 Task: Find connections with filter location Noyon with filter topic #linkedinprofileswith filter profile language German with filter current company NCS Group with filter school The Cathedral and John Connon School with filter industry Urban Transit Services with filter service category Headshot Photography with filter keywords title Web Designer
Action: Mouse moved to (613, 106)
Screenshot: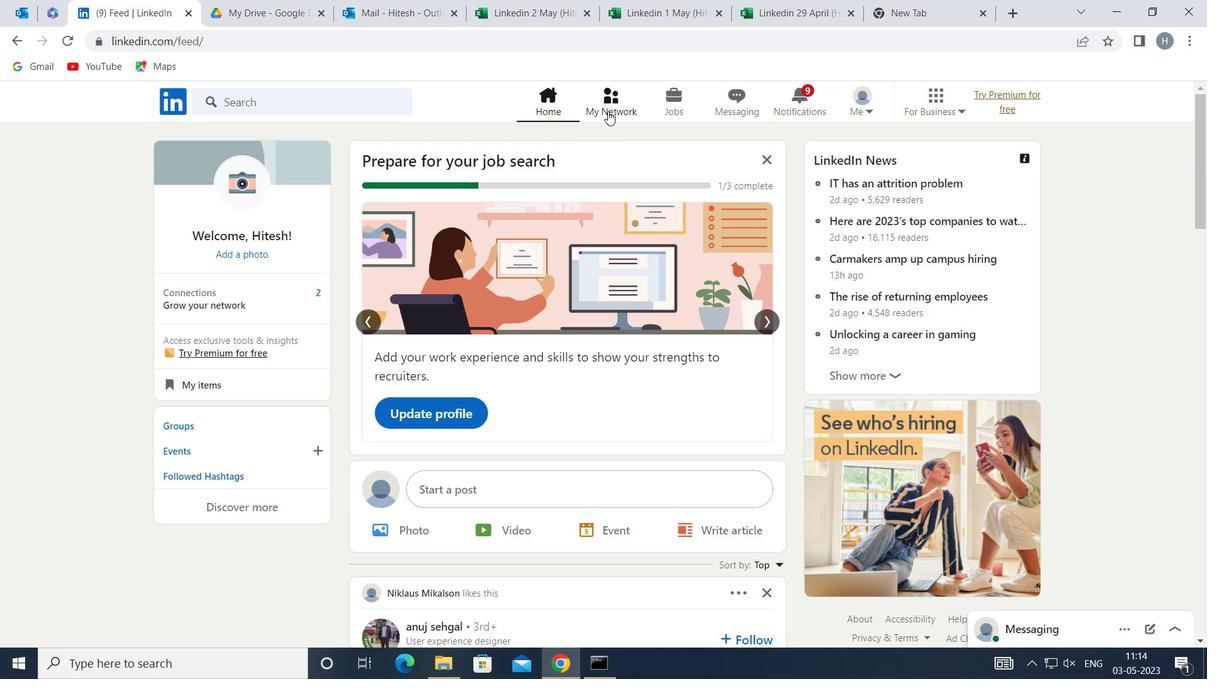 
Action: Mouse pressed left at (613, 106)
Screenshot: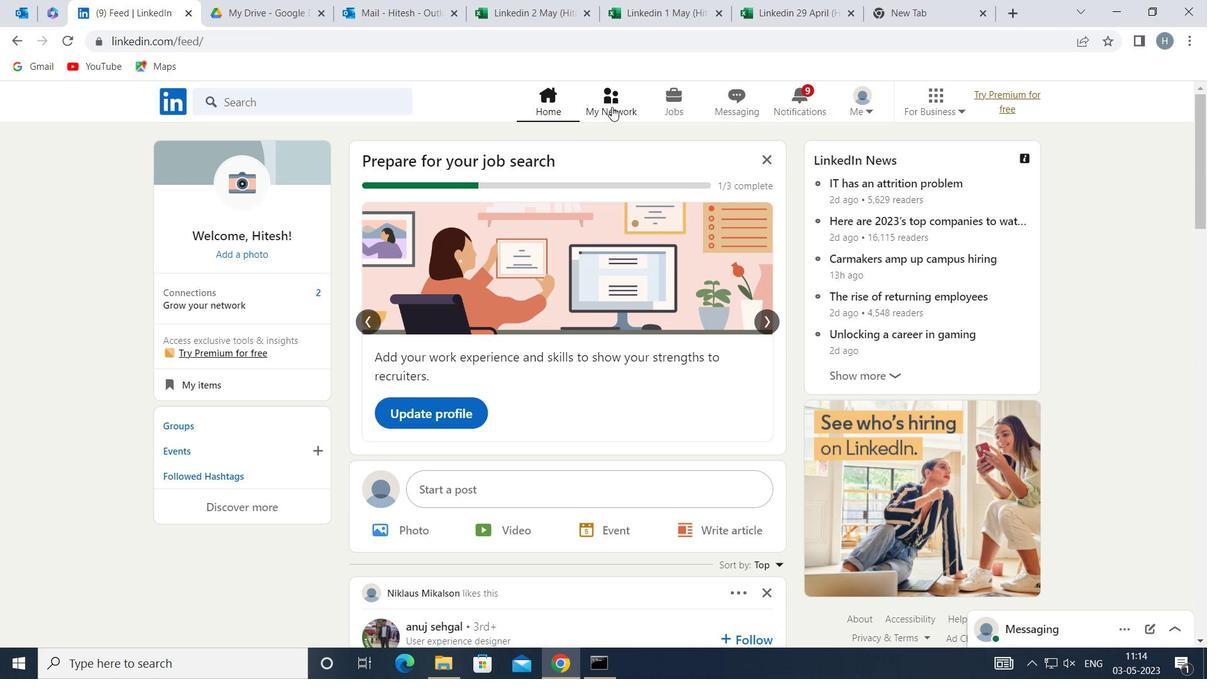 
Action: Mouse moved to (337, 190)
Screenshot: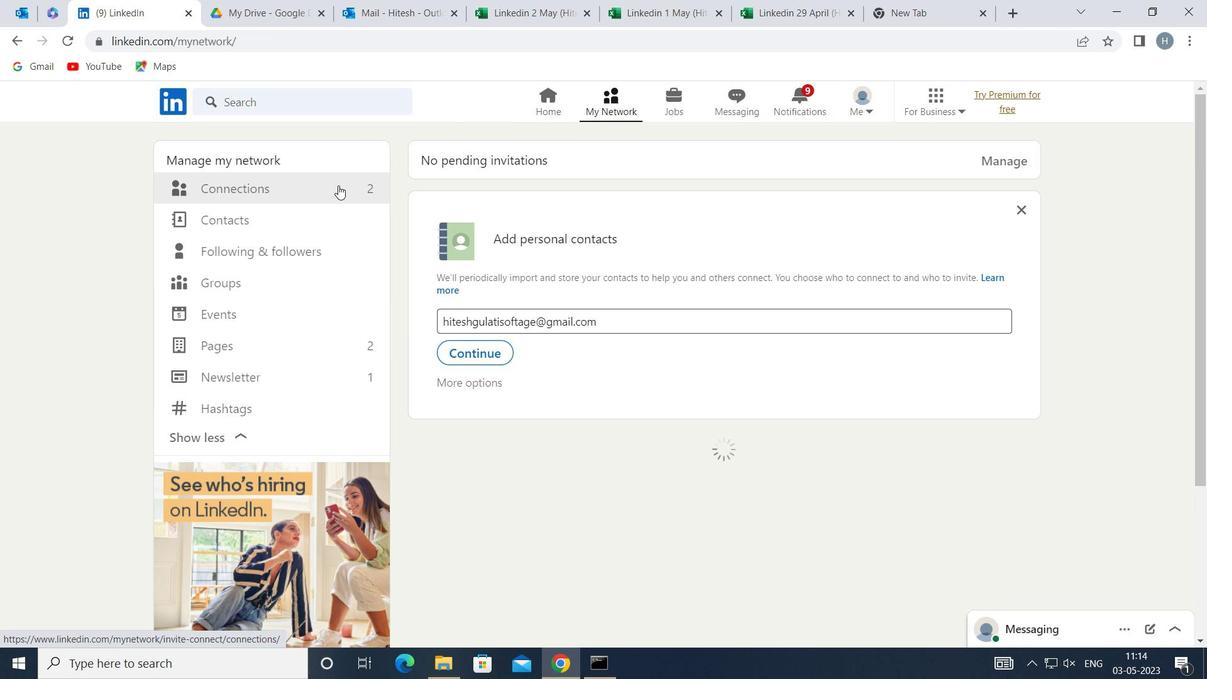 
Action: Mouse pressed left at (337, 190)
Screenshot: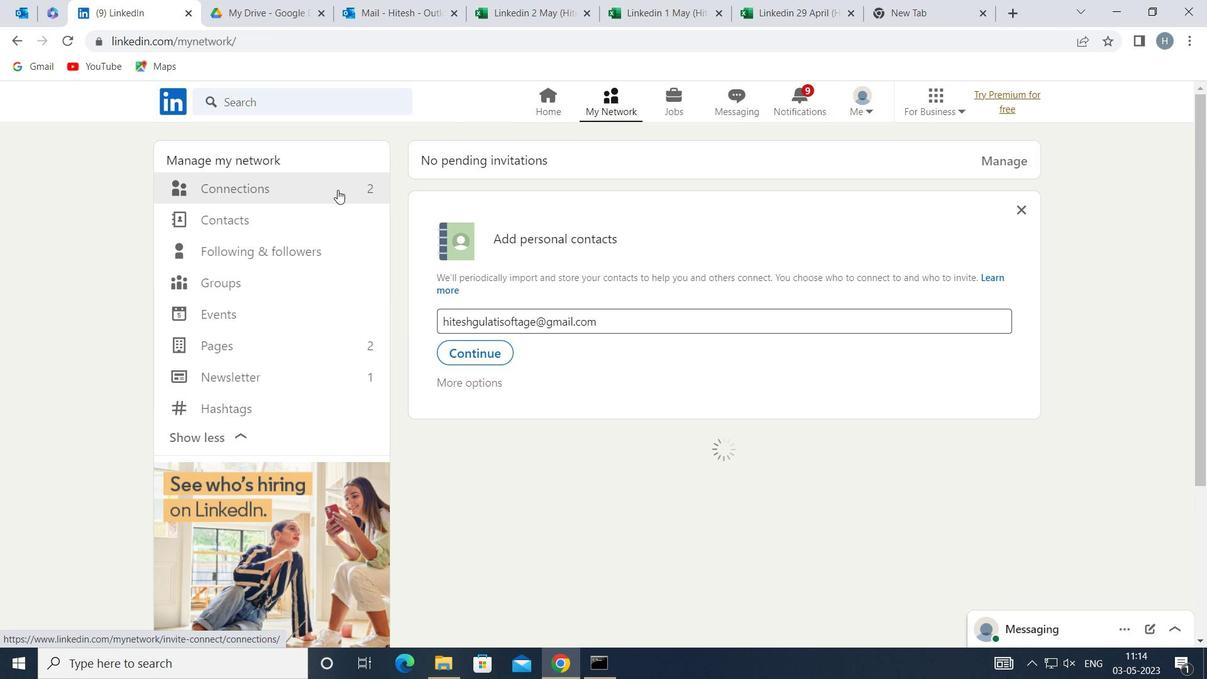 
Action: Mouse moved to (719, 185)
Screenshot: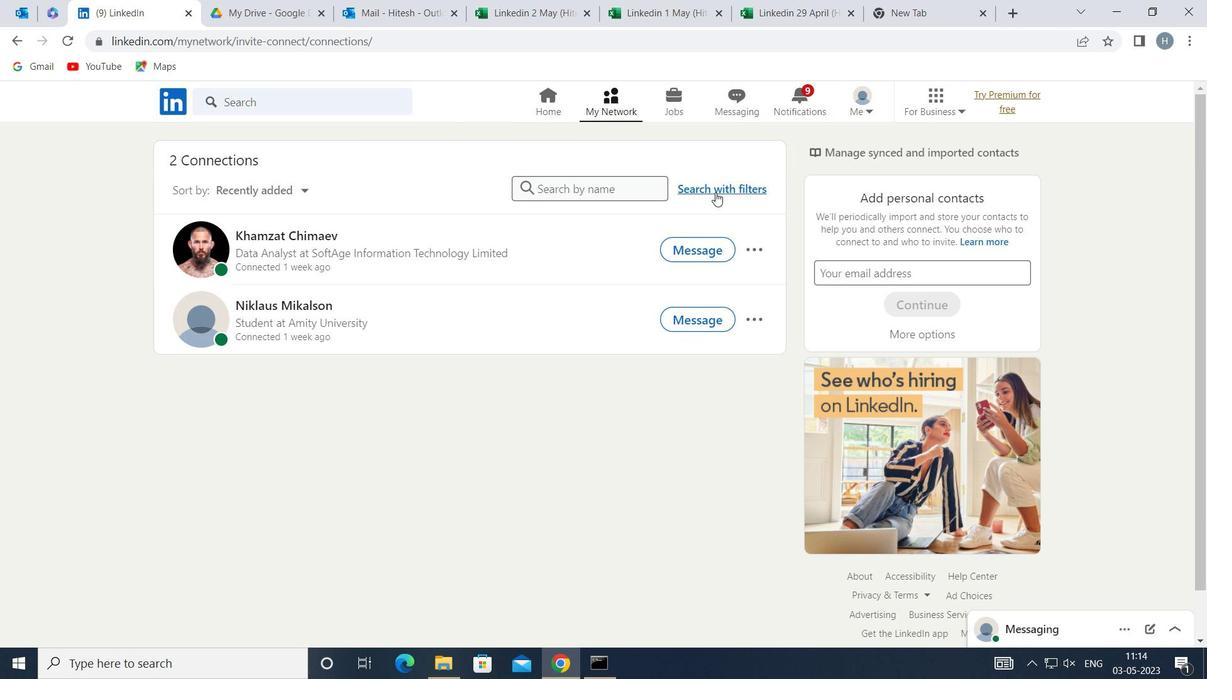 
Action: Mouse pressed left at (719, 185)
Screenshot: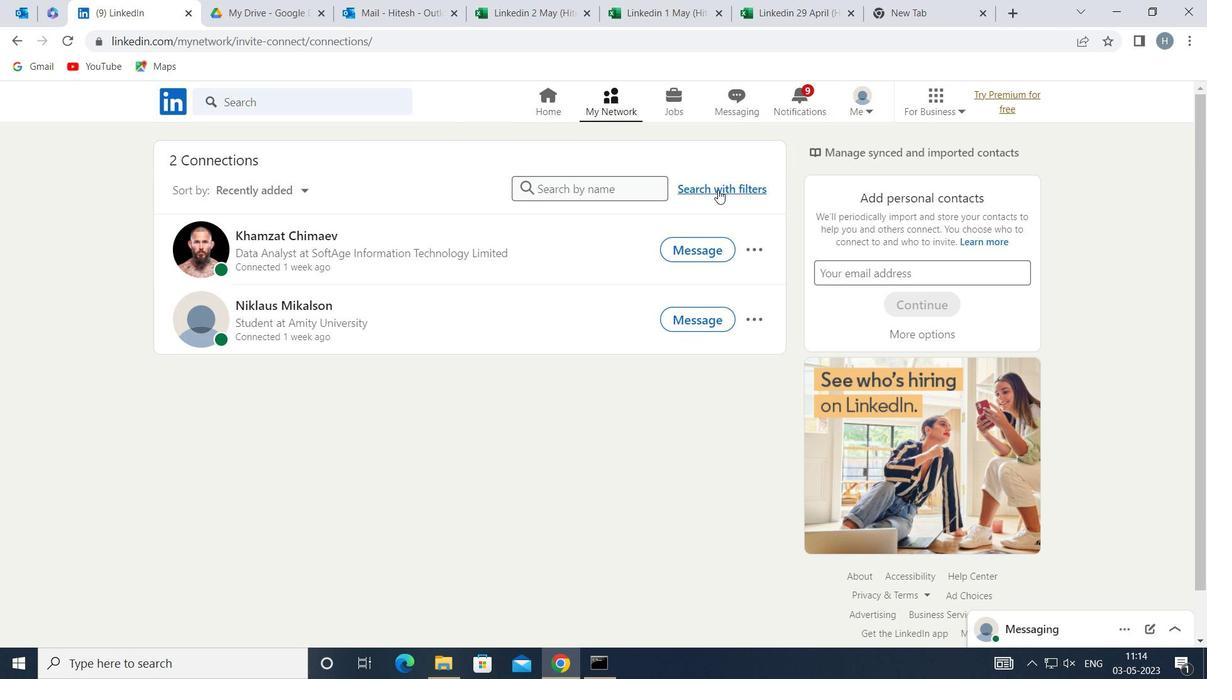 
Action: Mouse moved to (656, 147)
Screenshot: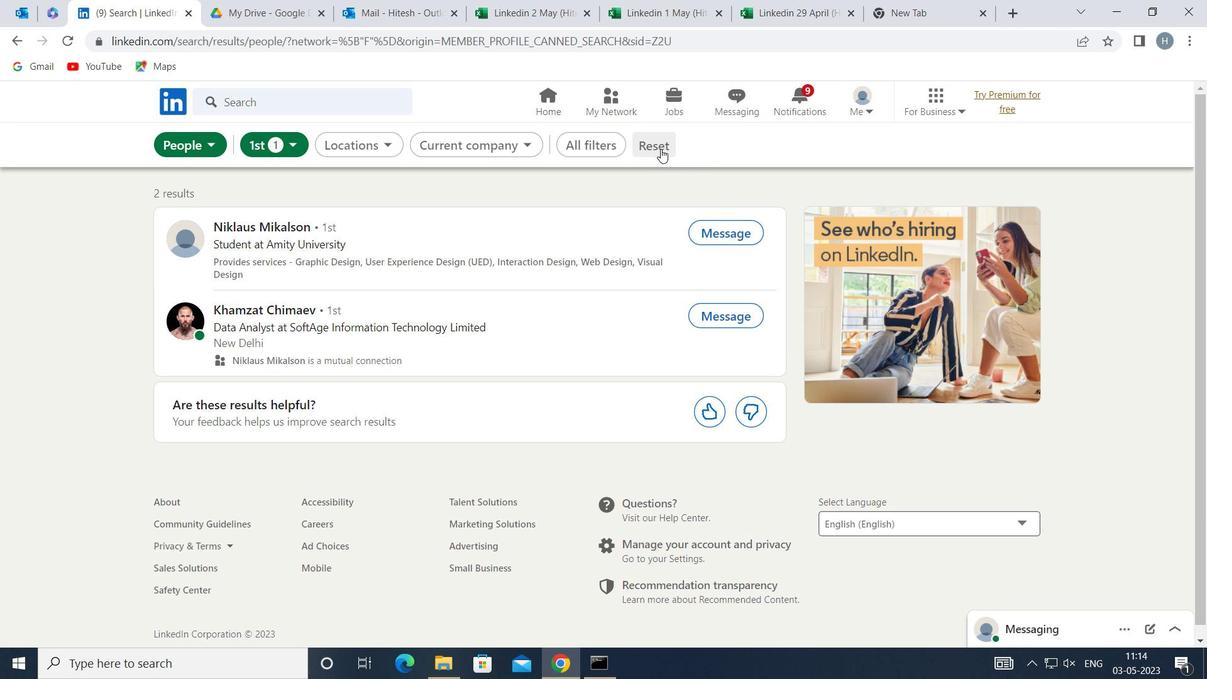 
Action: Mouse pressed left at (656, 147)
Screenshot: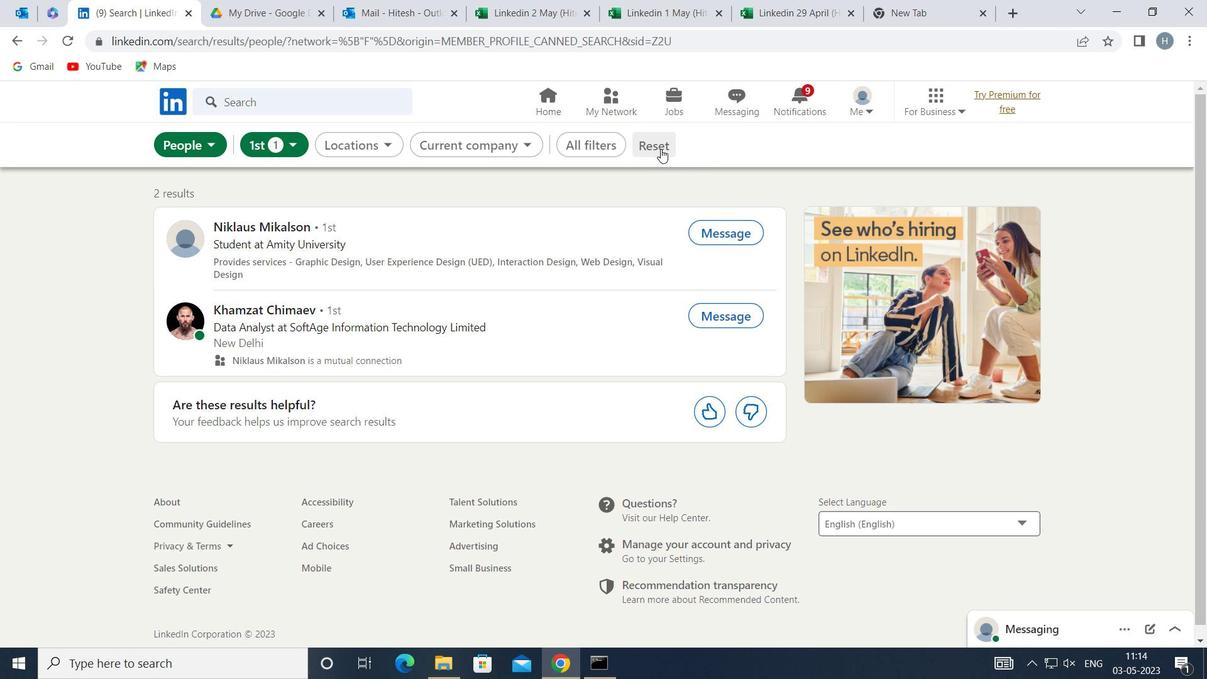
Action: Mouse moved to (638, 143)
Screenshot: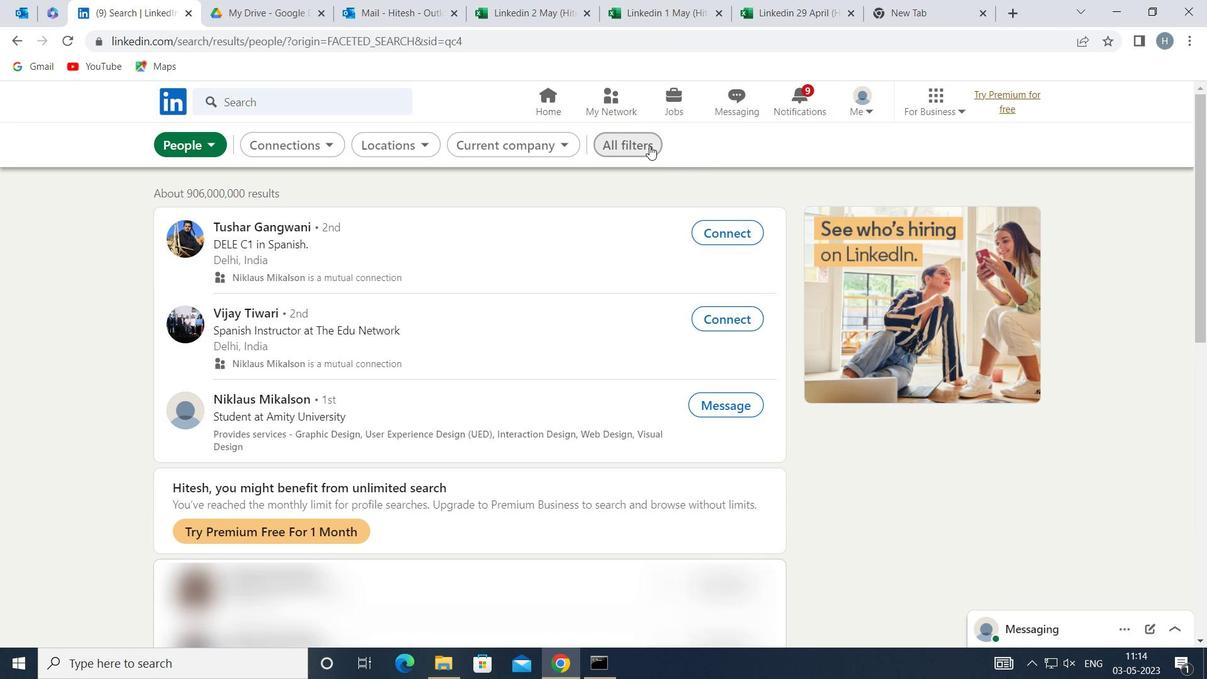 
Action: Mouse pressed left at (638, 143)
Screenshot: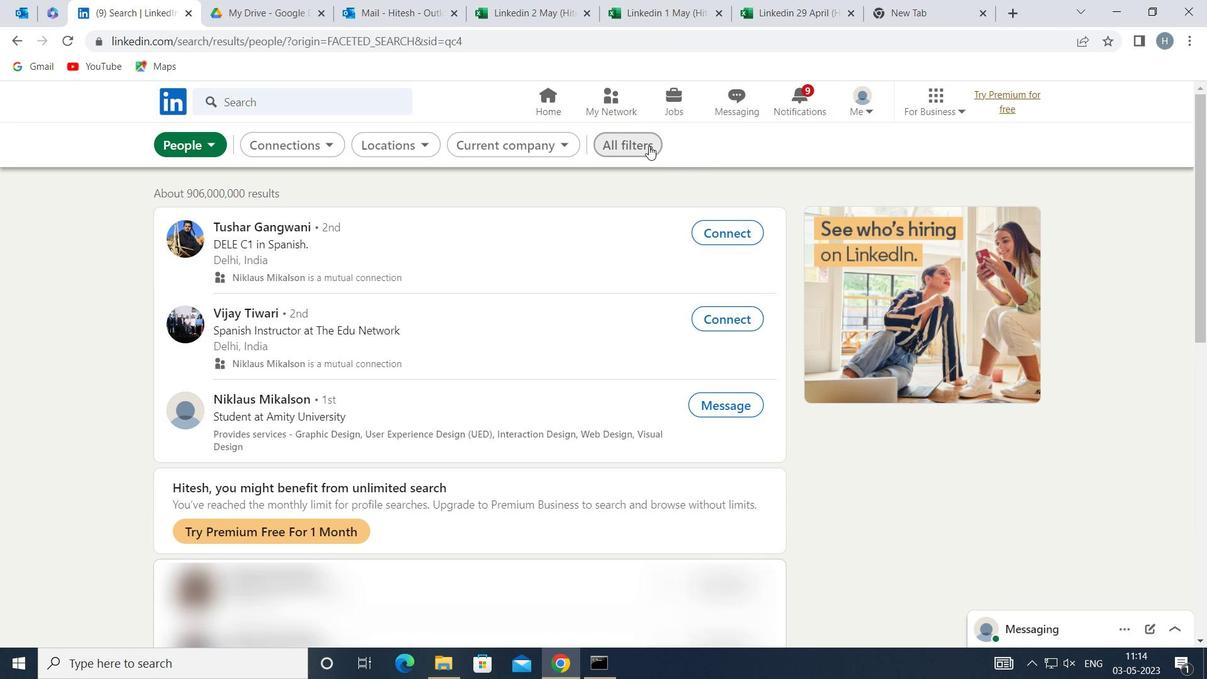 
Action: Mouse moved to (889, 366)
Screenshot: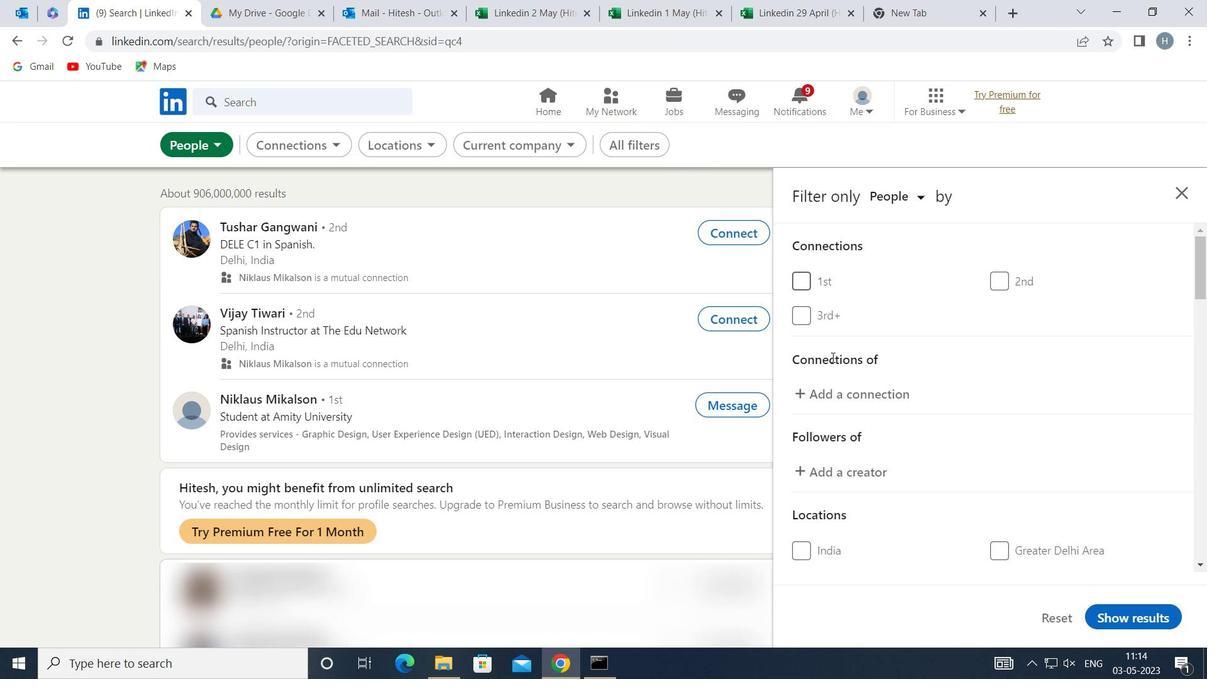 
Action: Mouse scrolled (889, 365) with delta (0, 0)
Screenshot: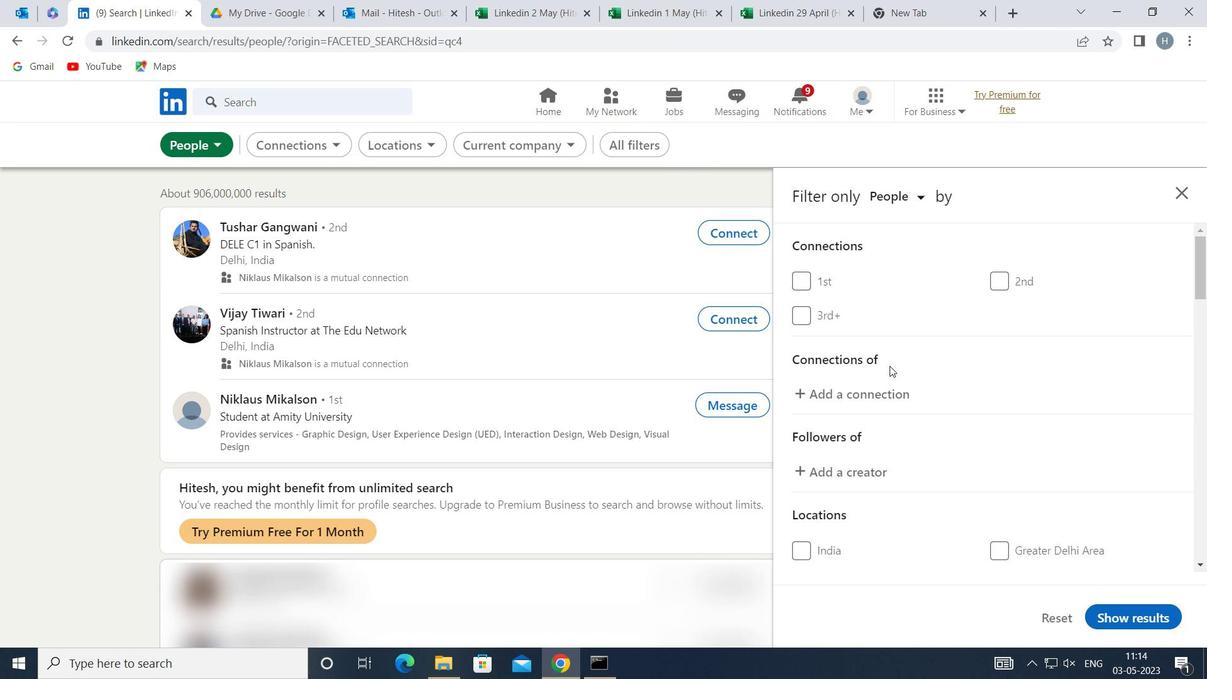 
Action: Mouse moved to (889, 366)
Screenshot: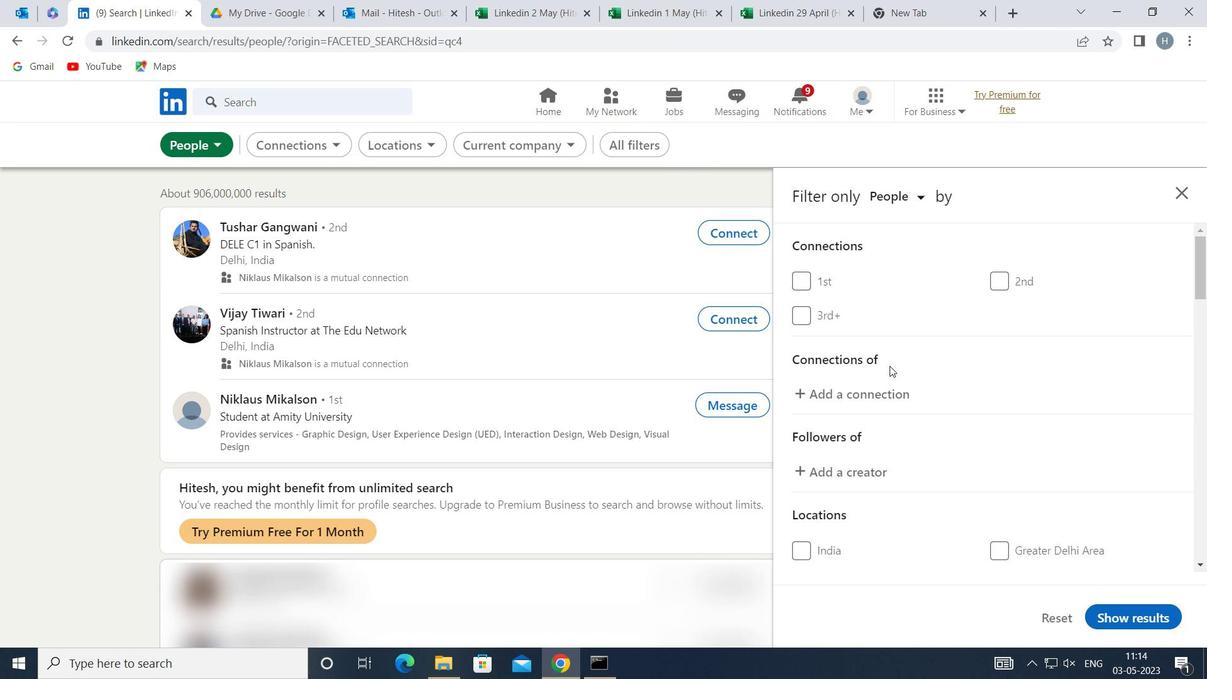 
Action: Mouse scrolled (889, 365) with delta (0, 0)
Screenshot: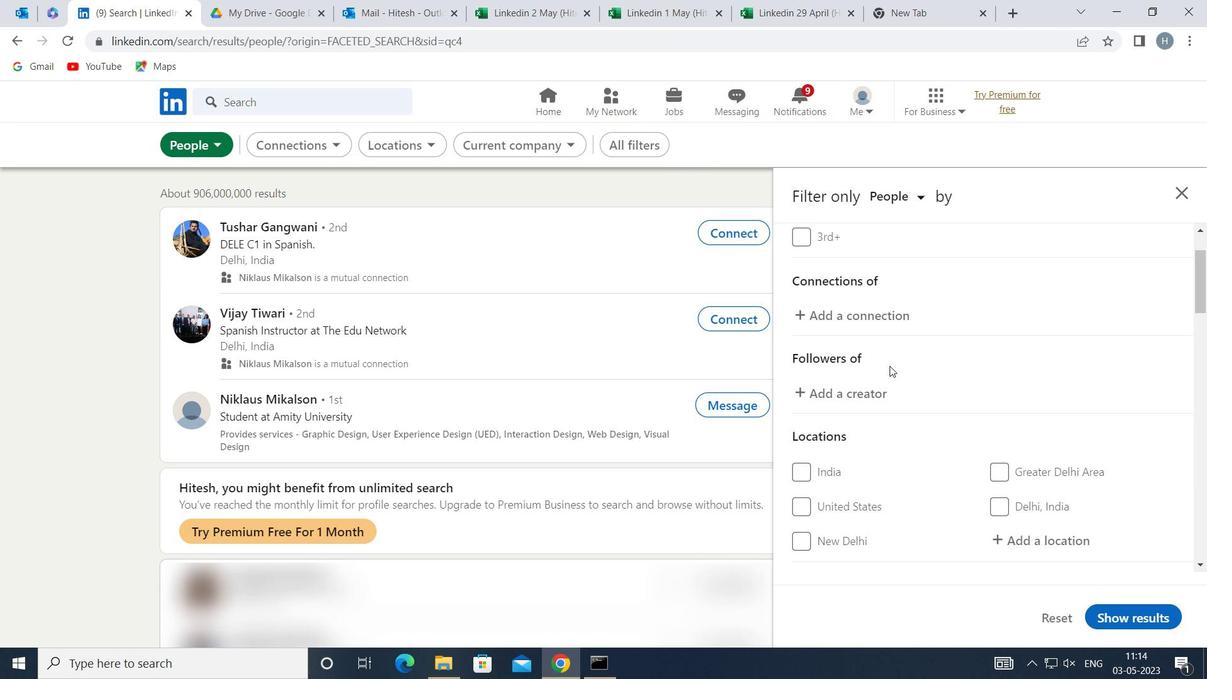 
Action: Mouse moved to (1028, 460)
Screenshot: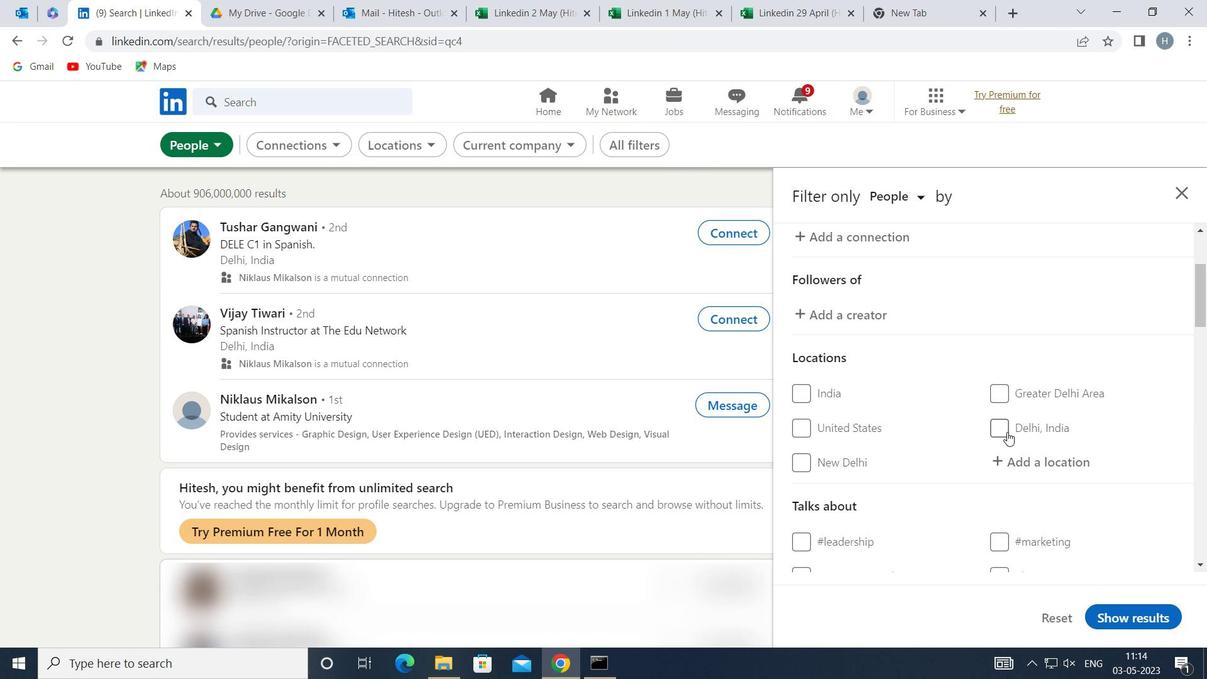 
Action: Mouse pressed left at (1028, 460)
Screenshot: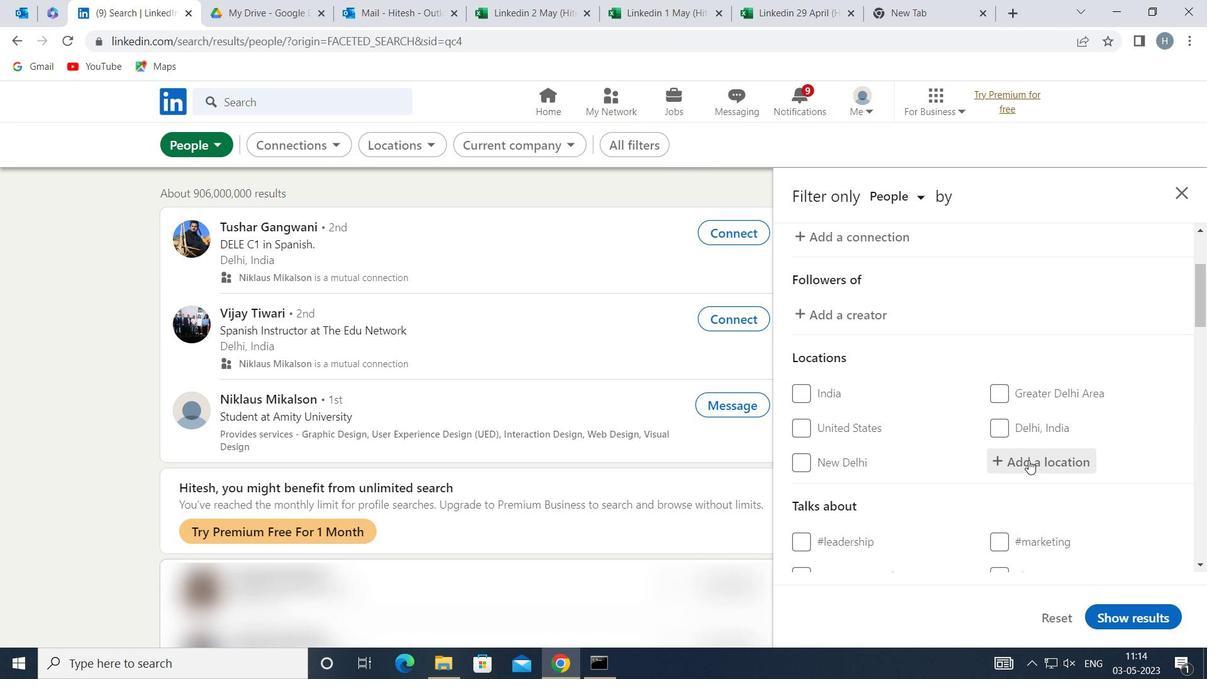 
Action: Key pressed <Key.shift>NOYON
Screenshot: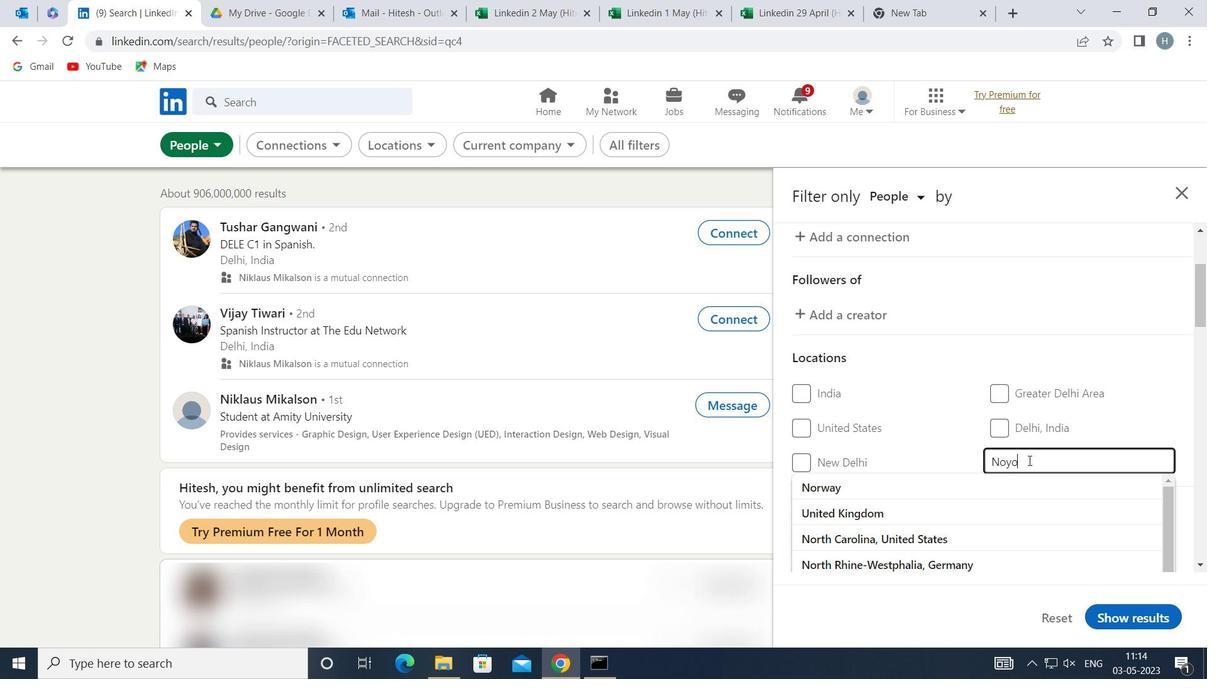 
Action: Mouse moved to (1077, 458)
Screenshot: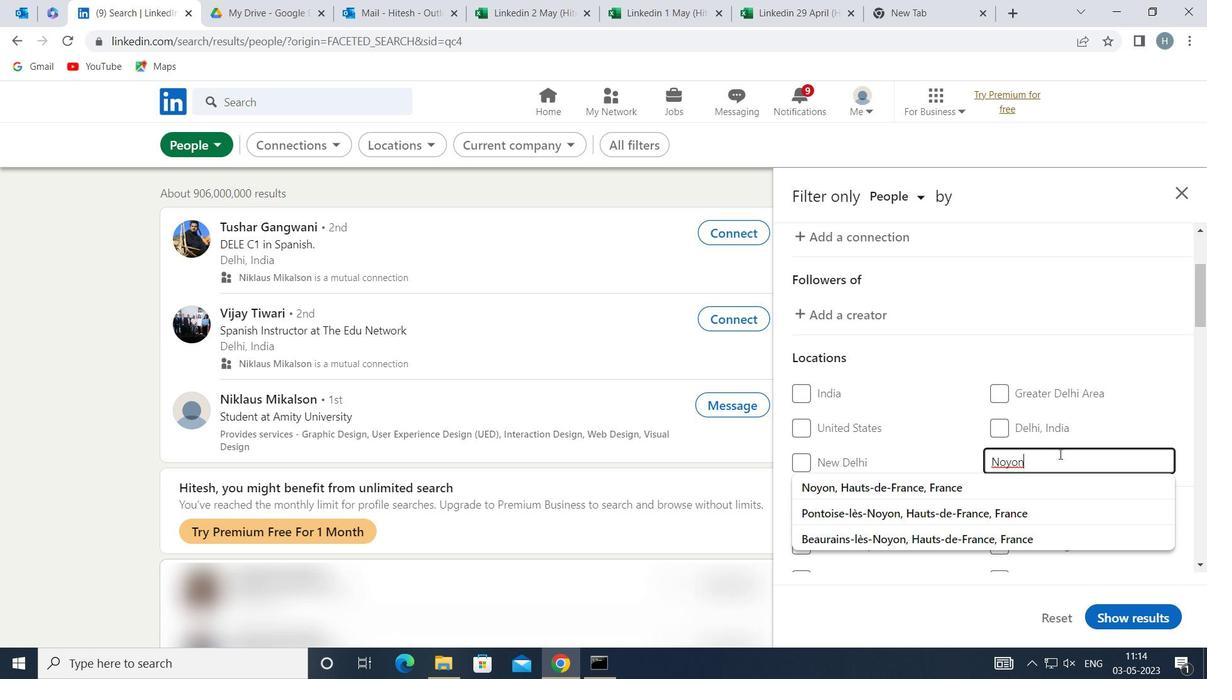 
Action: Key pressed <Key.enter>
Screenshot: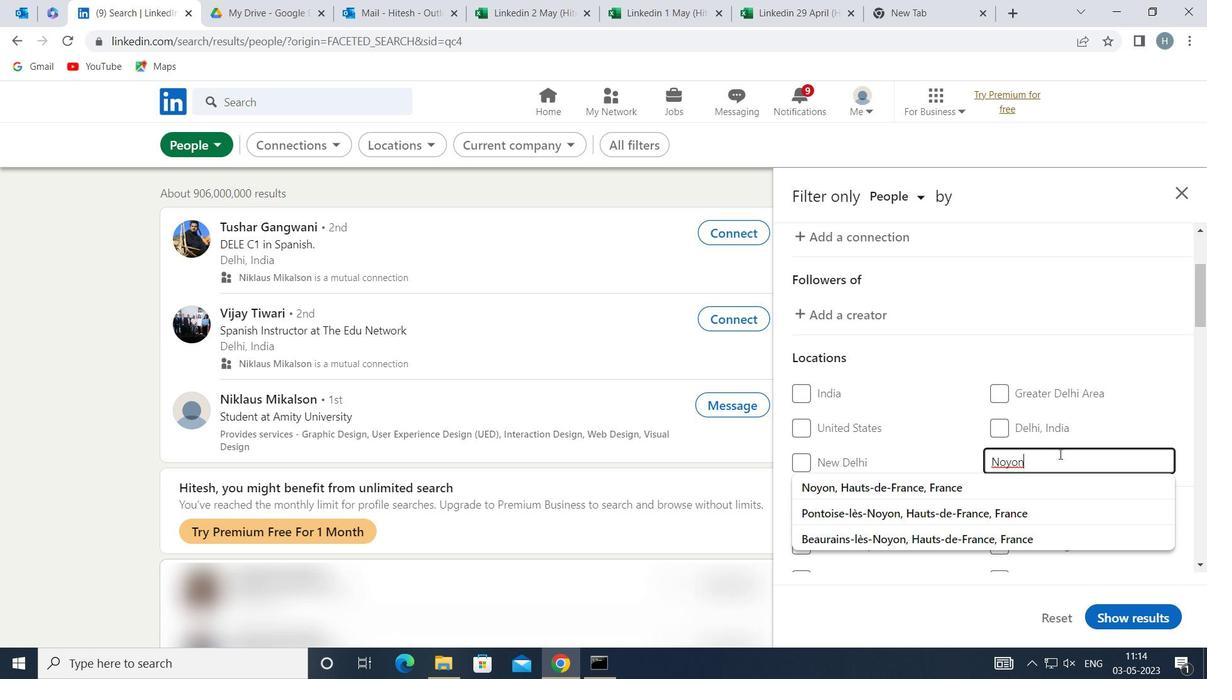 
Action: Mouse moved to (1075, 466)
Screenshot: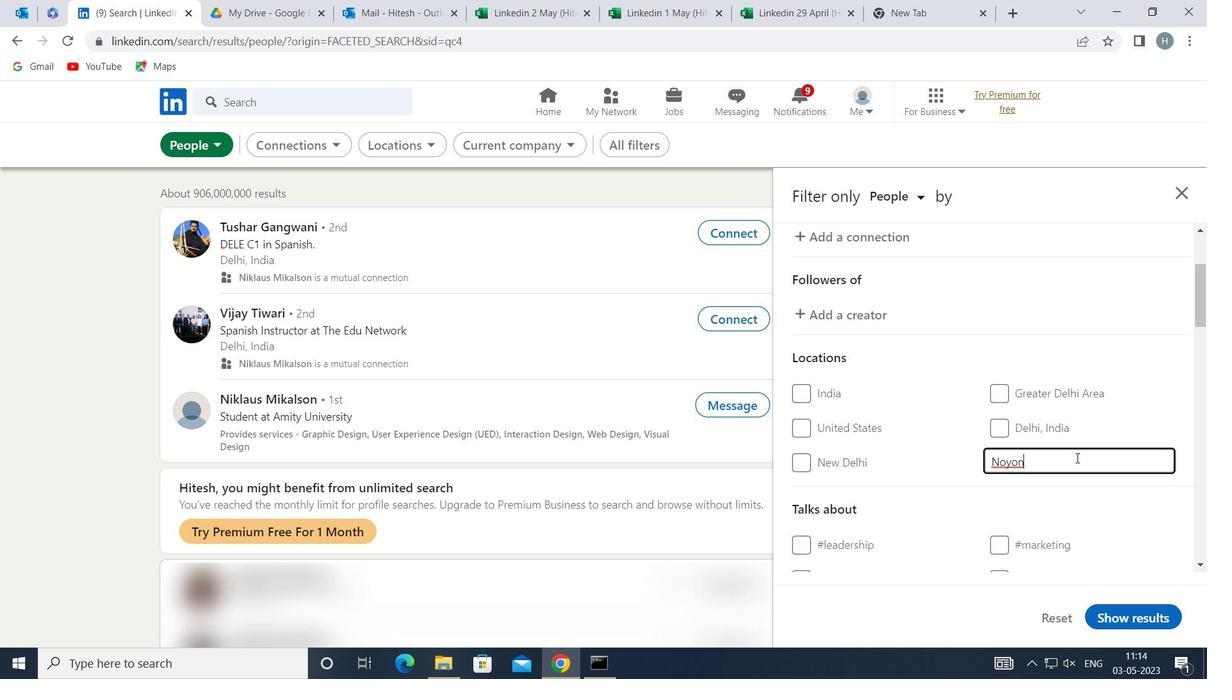 
Action: Mouse pressed left at (1075, 466)
Screenshot: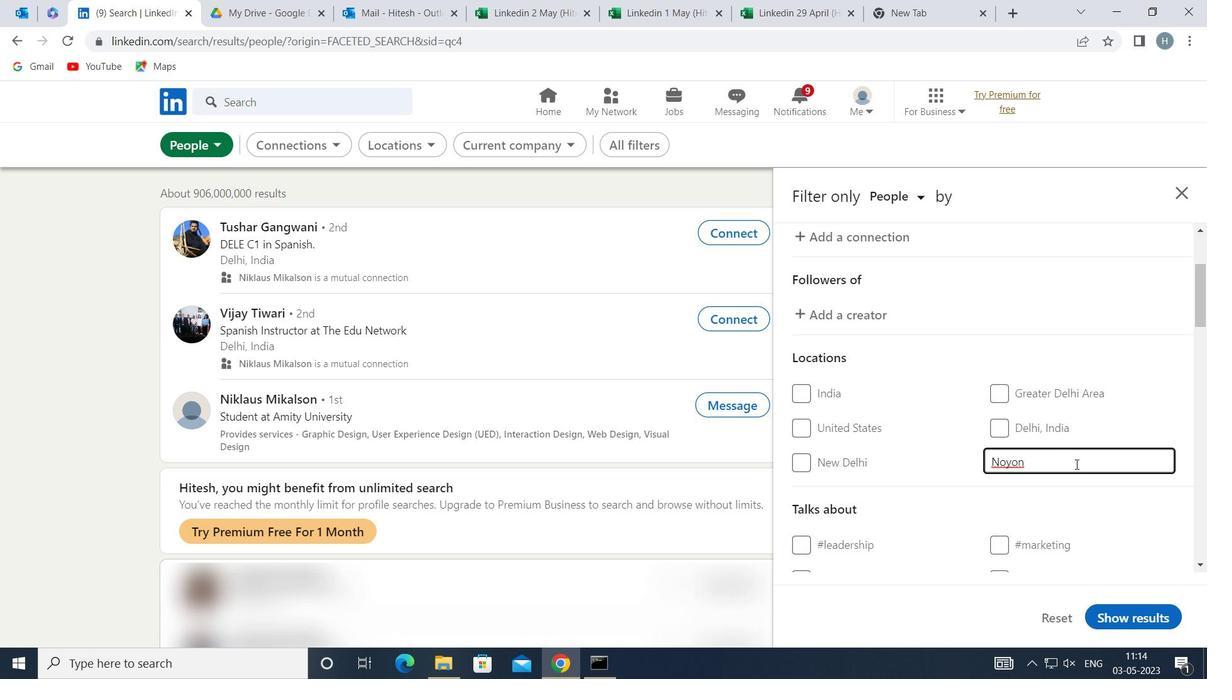 
Action: Mouse moved to (1135, 416)
Screenshot: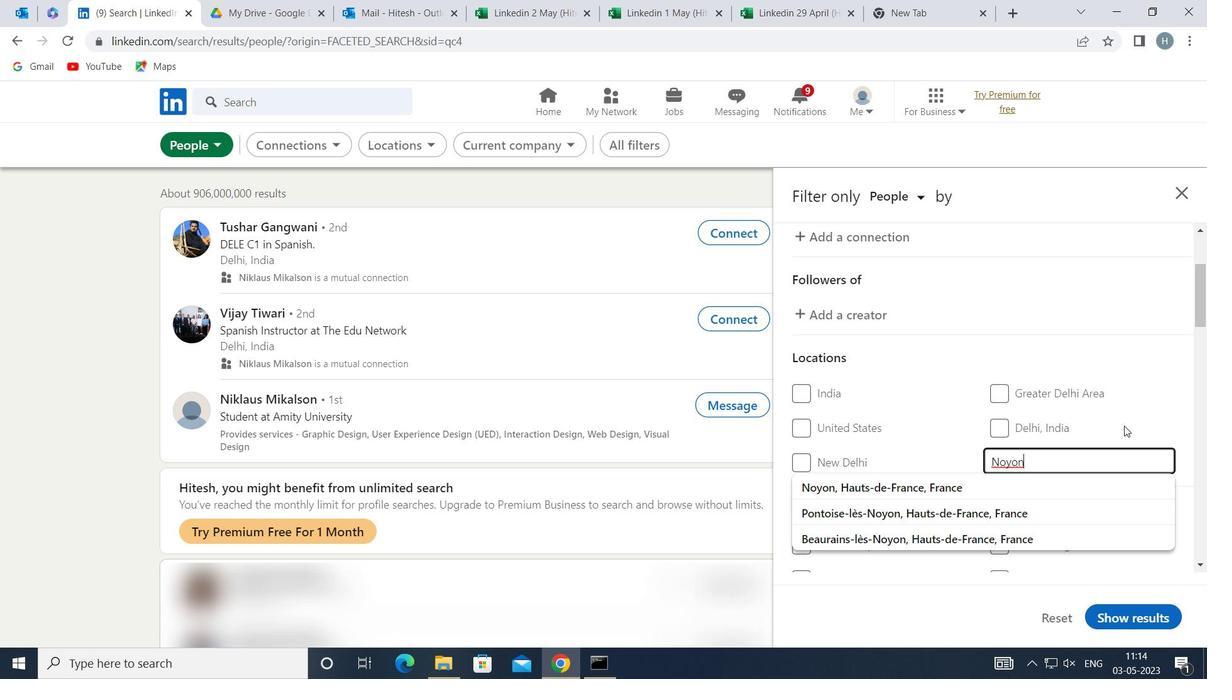 
Action: Mouse pressed left at (1135, 416)
Screenshot: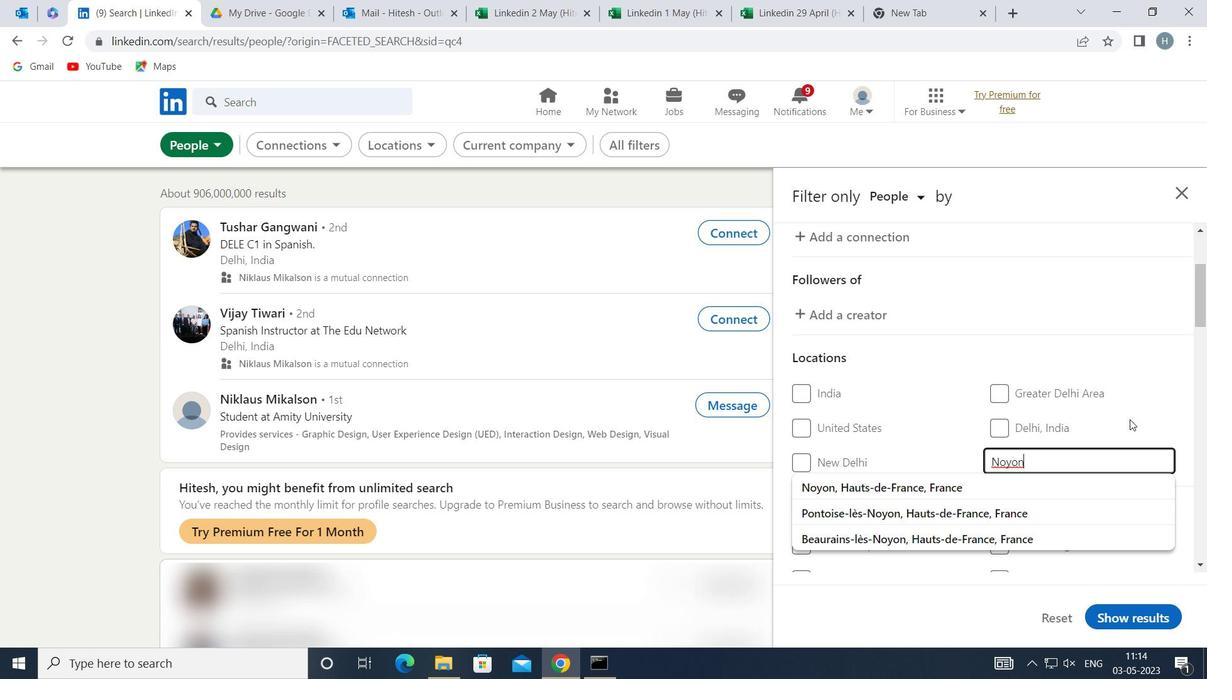 
Action: Mouse moved to (1098, 461)
Screenshot: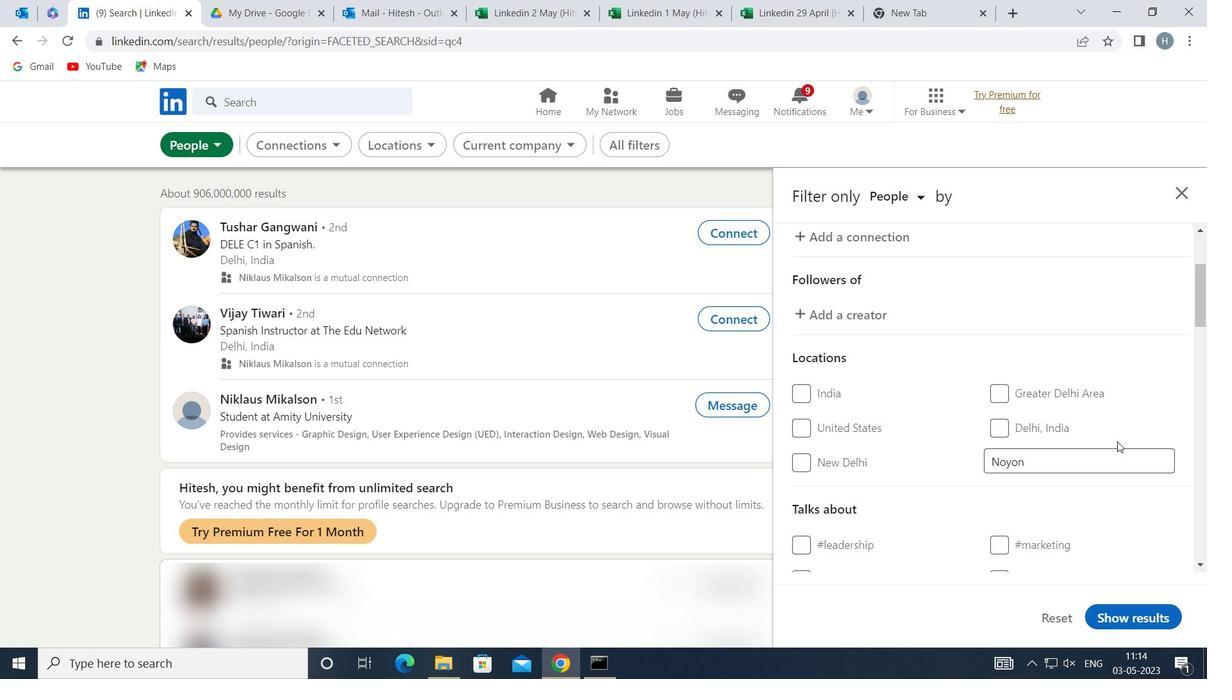 
Action: Mouse scrolled (1098, 460) with delta (0, 0)
Screenshot: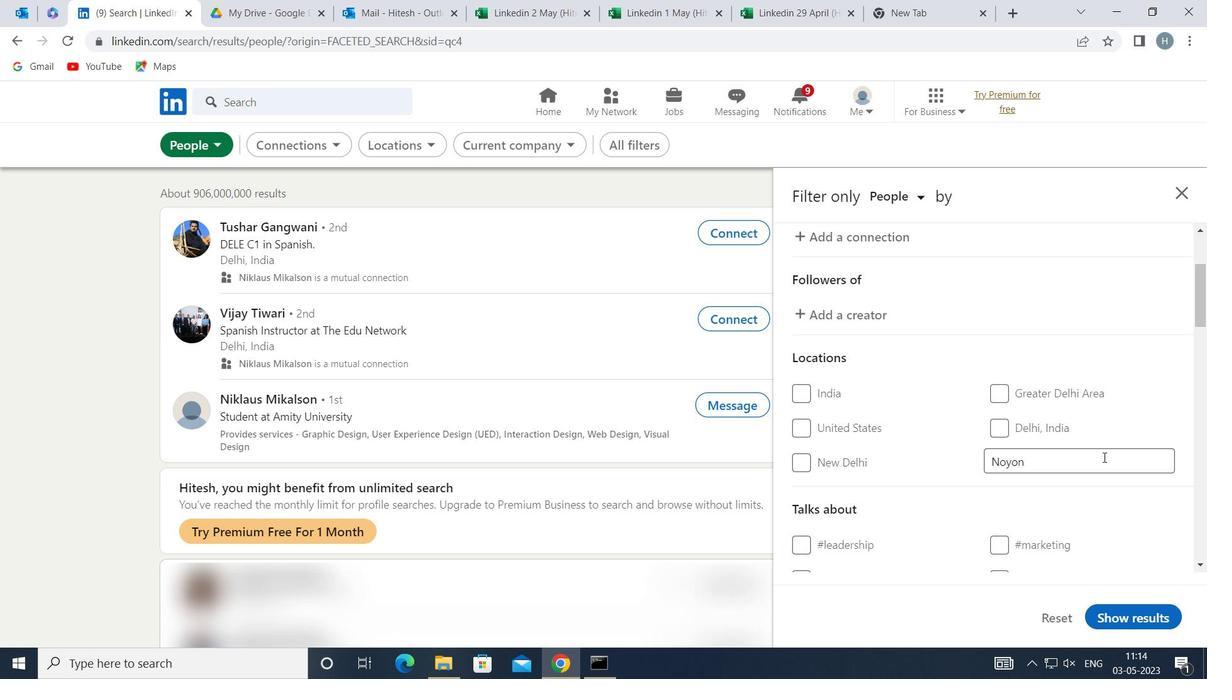 
Action: Mouse moved to (1097, 462)
Screenshot: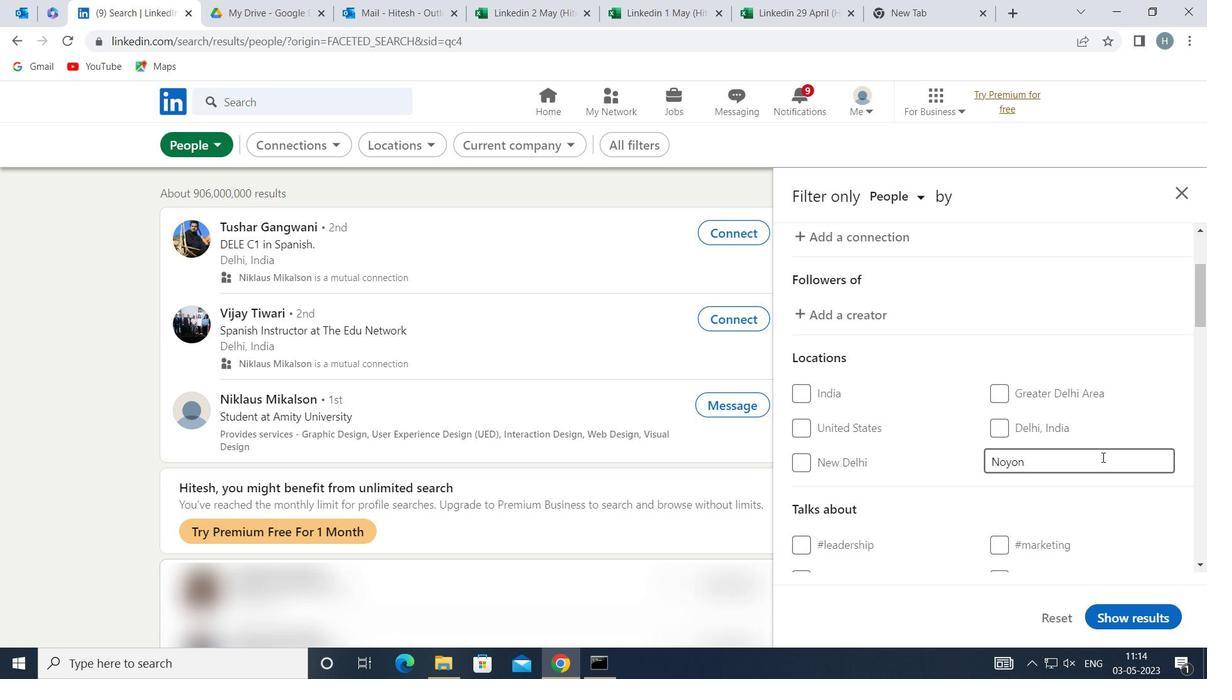 
Action: Mouse scrolled (1097, 462) with delta (0, 0)
Screenshot: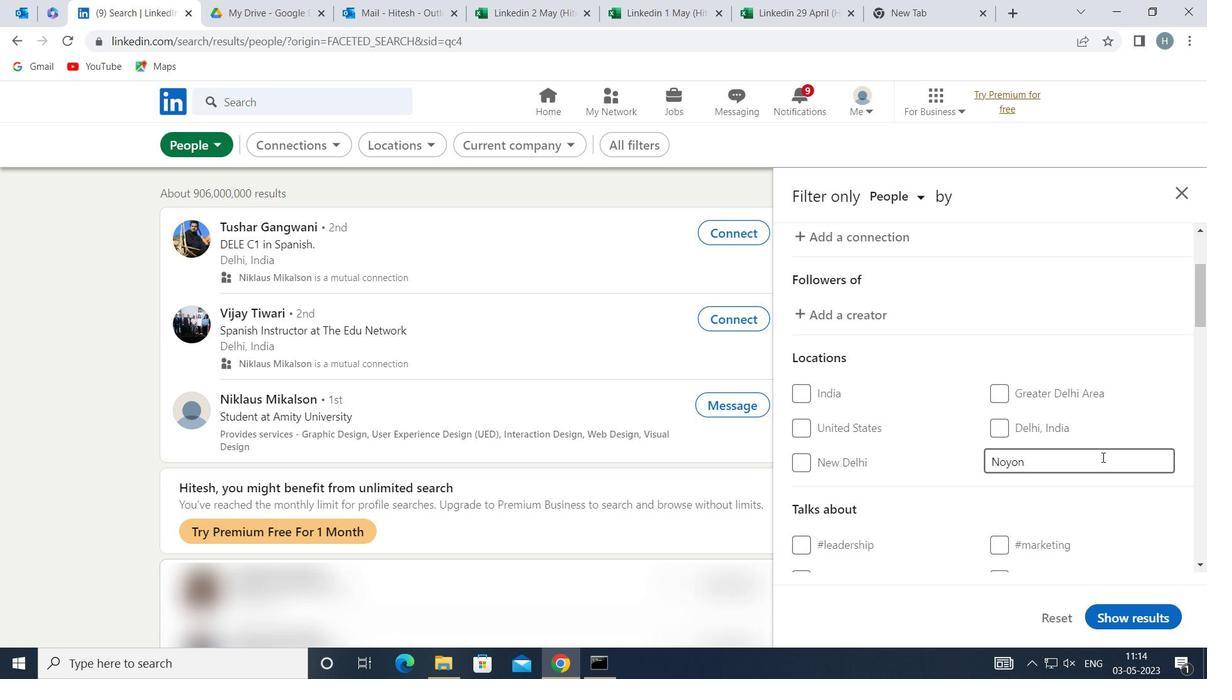 
Action: Mouse moved to (1051, 453)
Screenshot: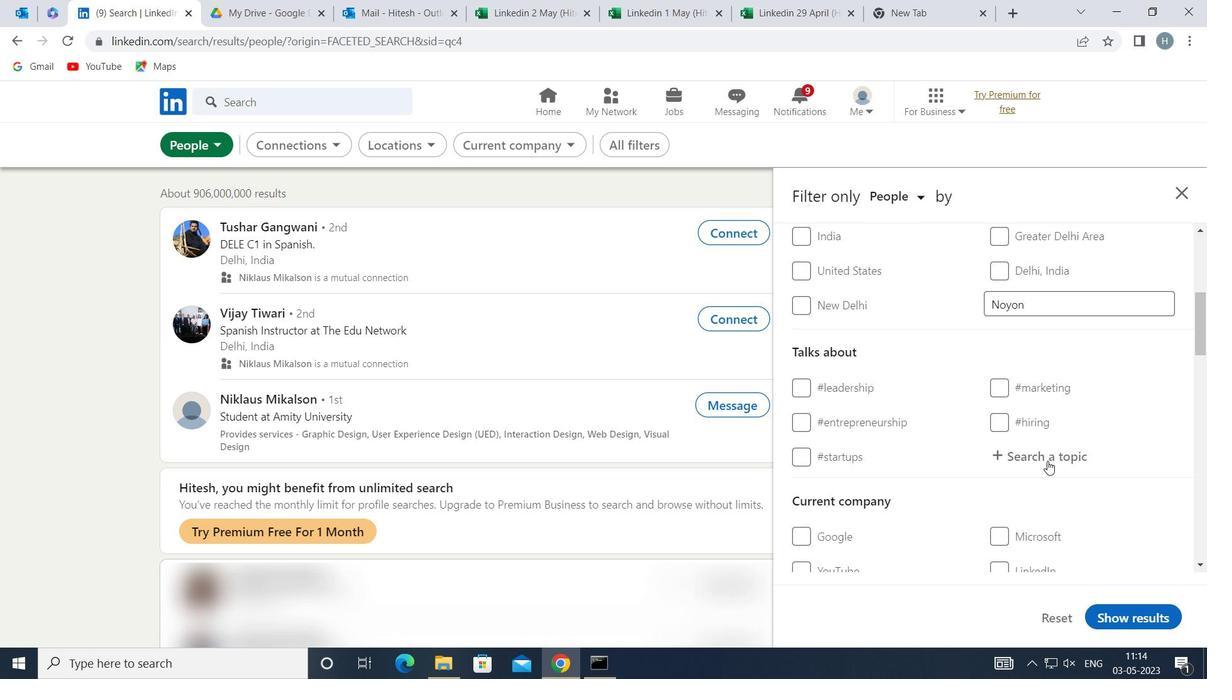 
Action: Mouse pressed left at (1051, 453)
Screenshot: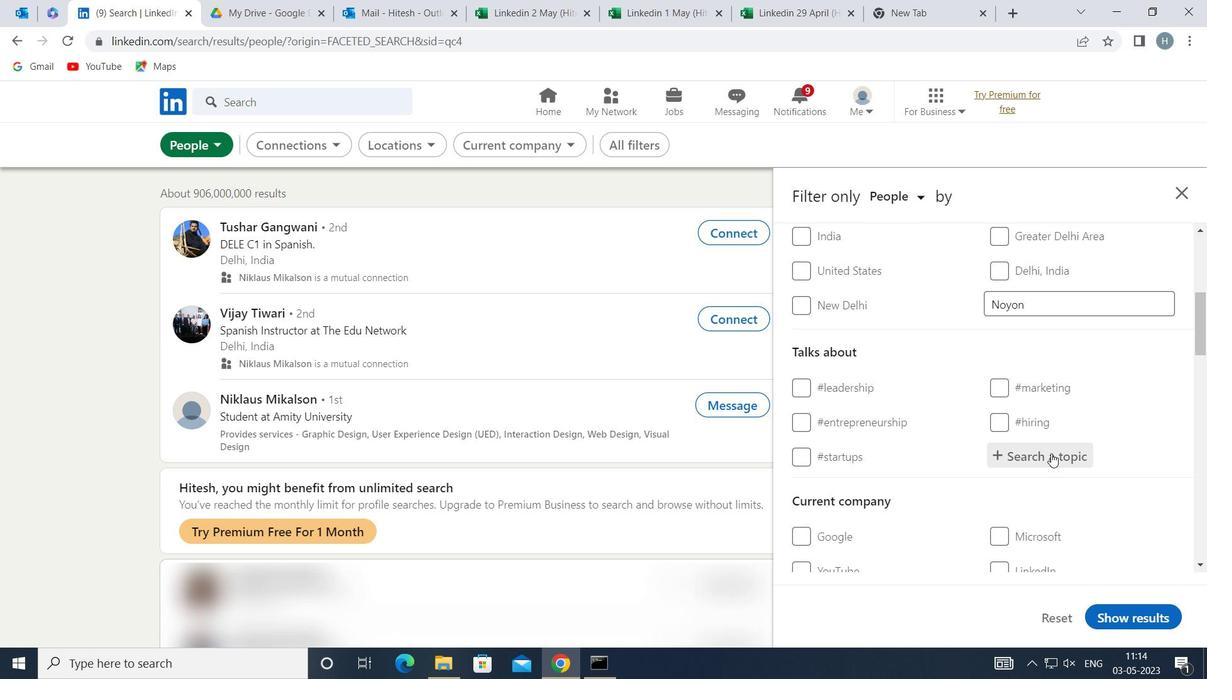 
Action: Mouse moved to (1045, 450)
Screenshot: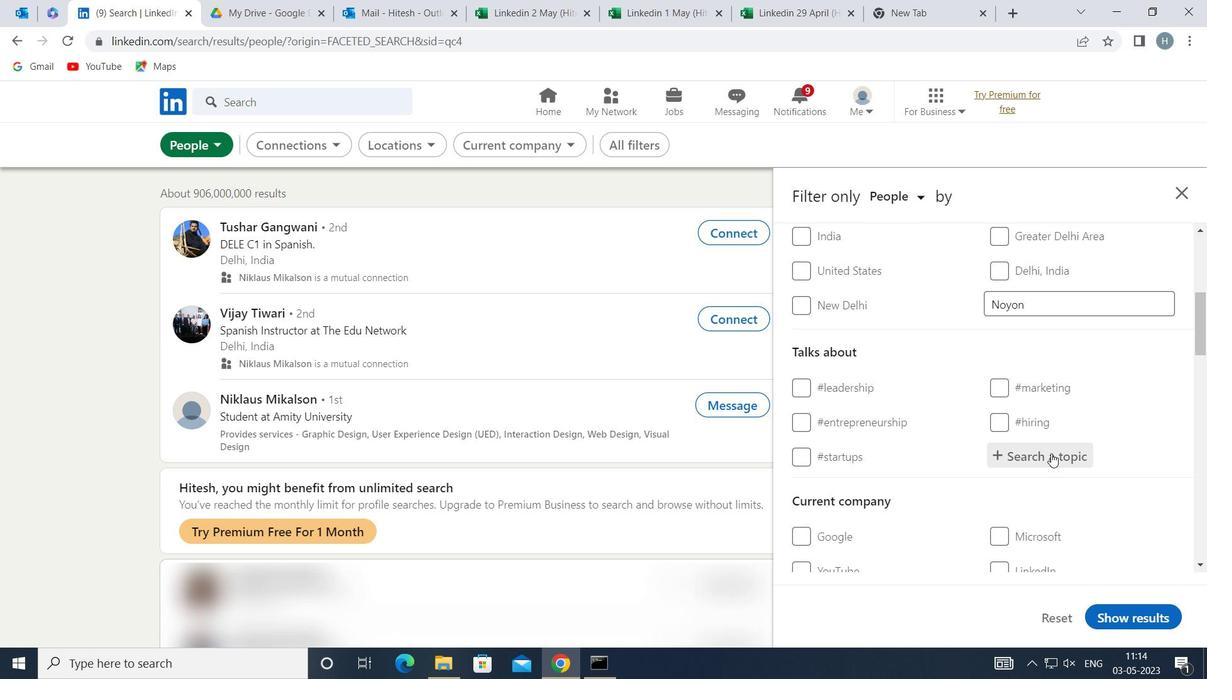 
Action: Key pressed LINKEDINPROFILES
Screenshot: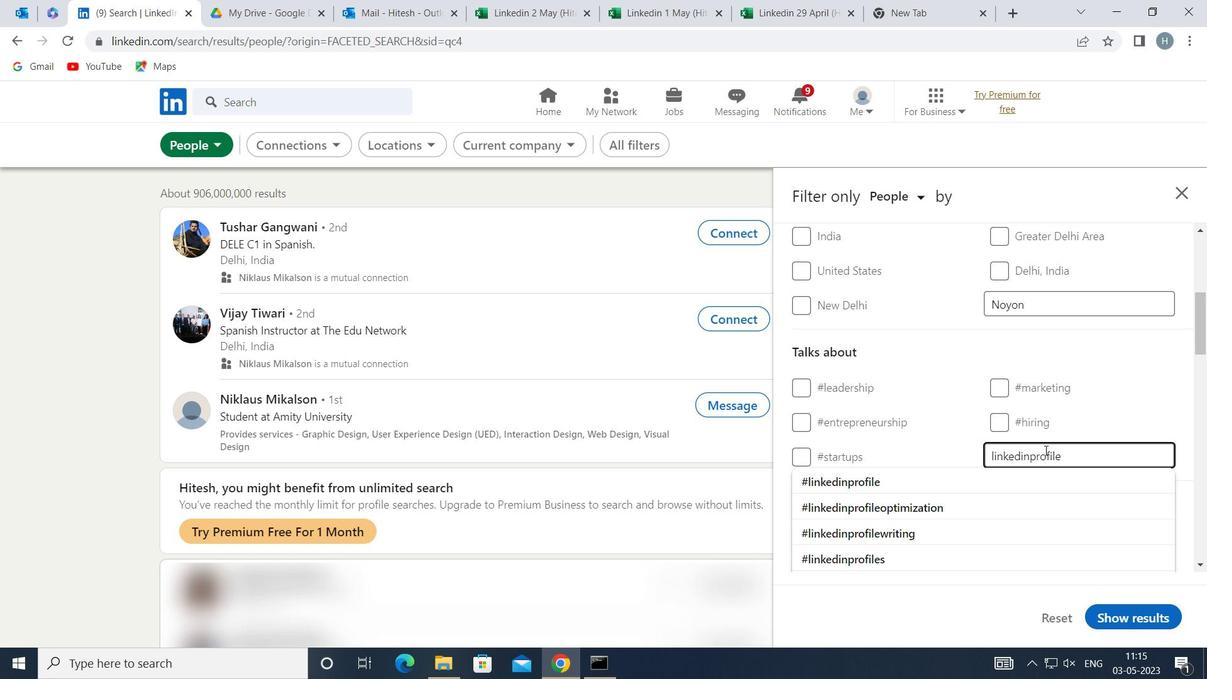 
Action: Mouse moved to (986, 478)
Screenshot: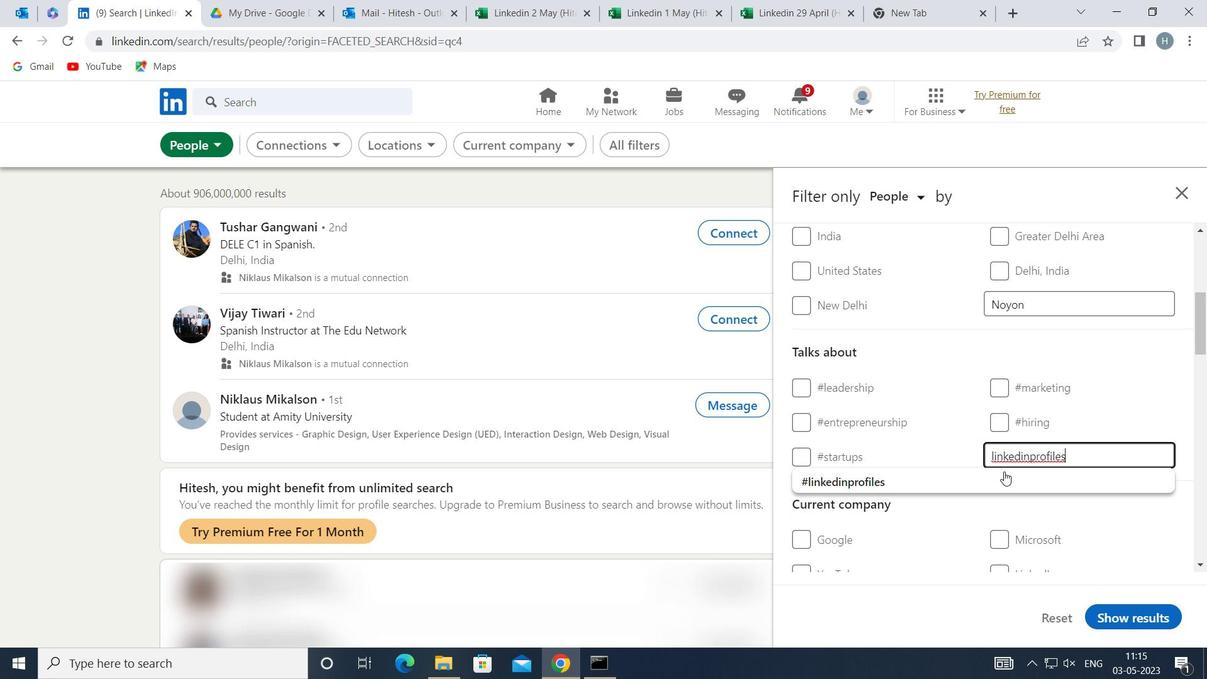 
Action: Mouse pressed left at (986, 478)
Screenshot: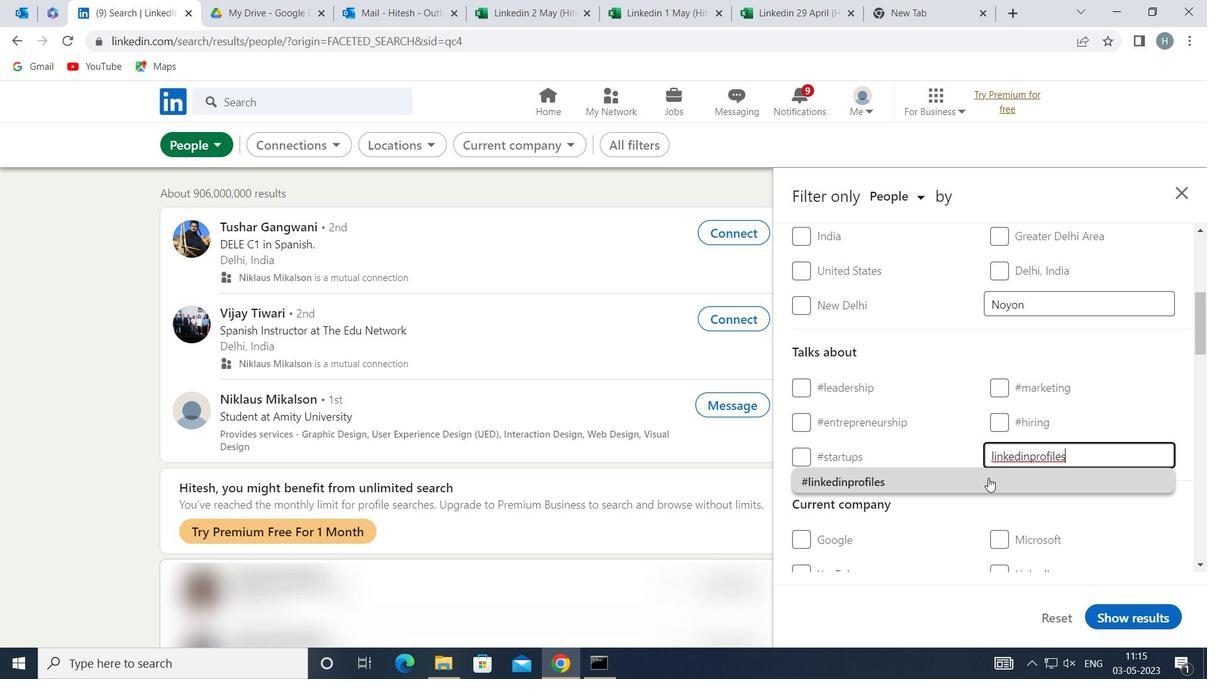
Action: Mouse moved to (968, 474)
Screenshot: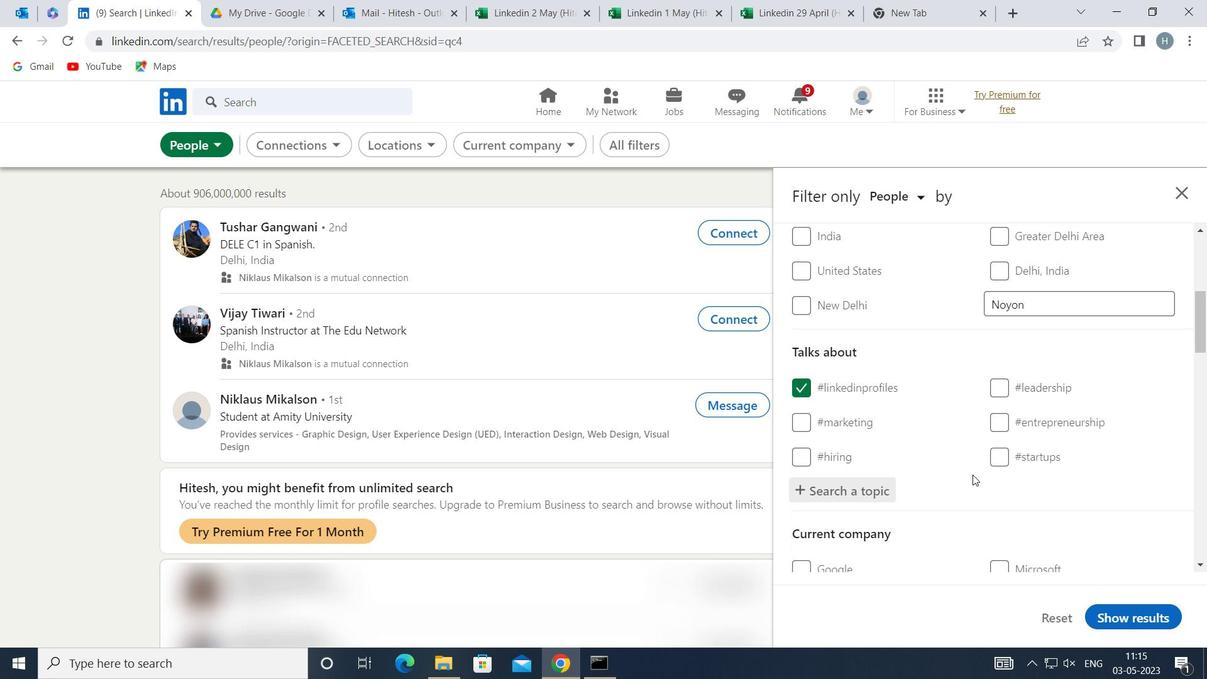
Action: Mouse scrolled (968, 474) with delta (0, 0)
Screenshot: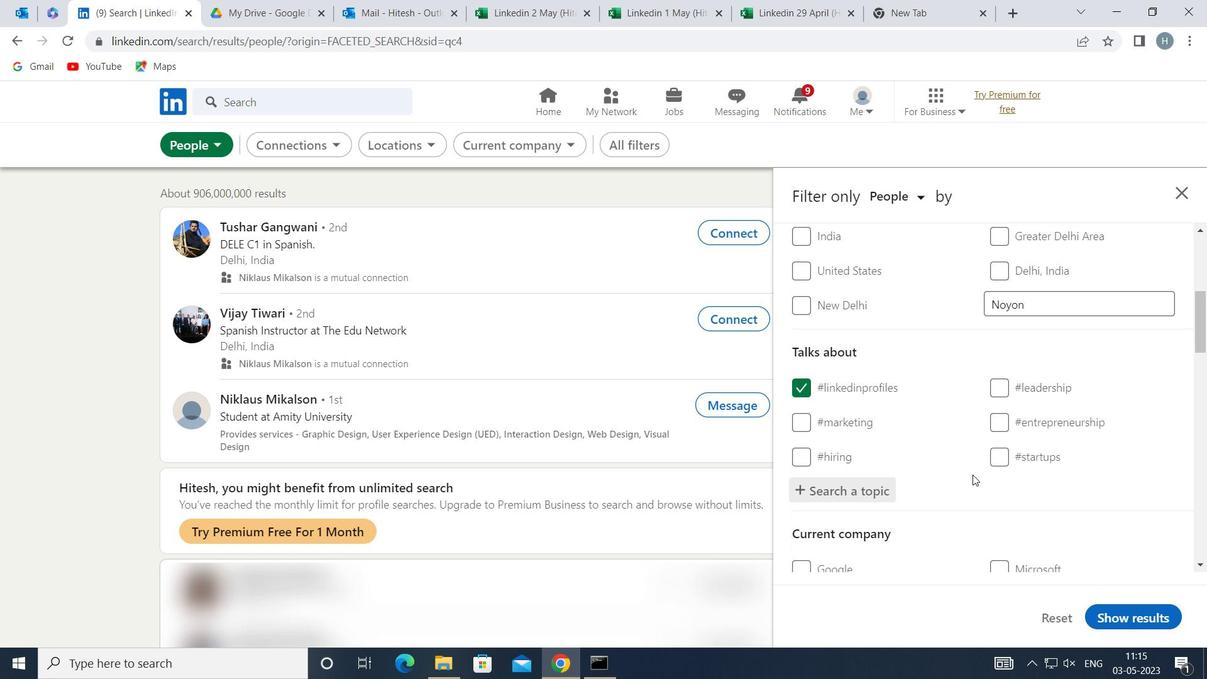 
Action: Mouse moved to (965, 477)
Screenshot: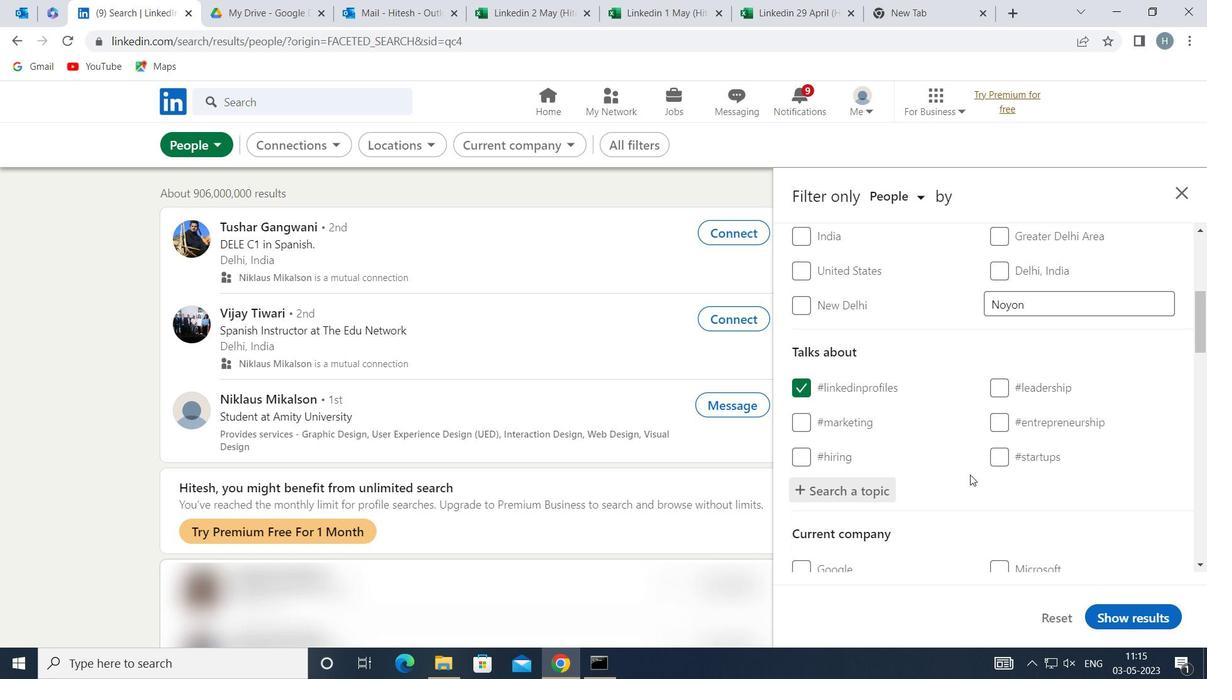 
Action: Mouse scrolled (965, 476) with delta (0, 0)
Screenshot: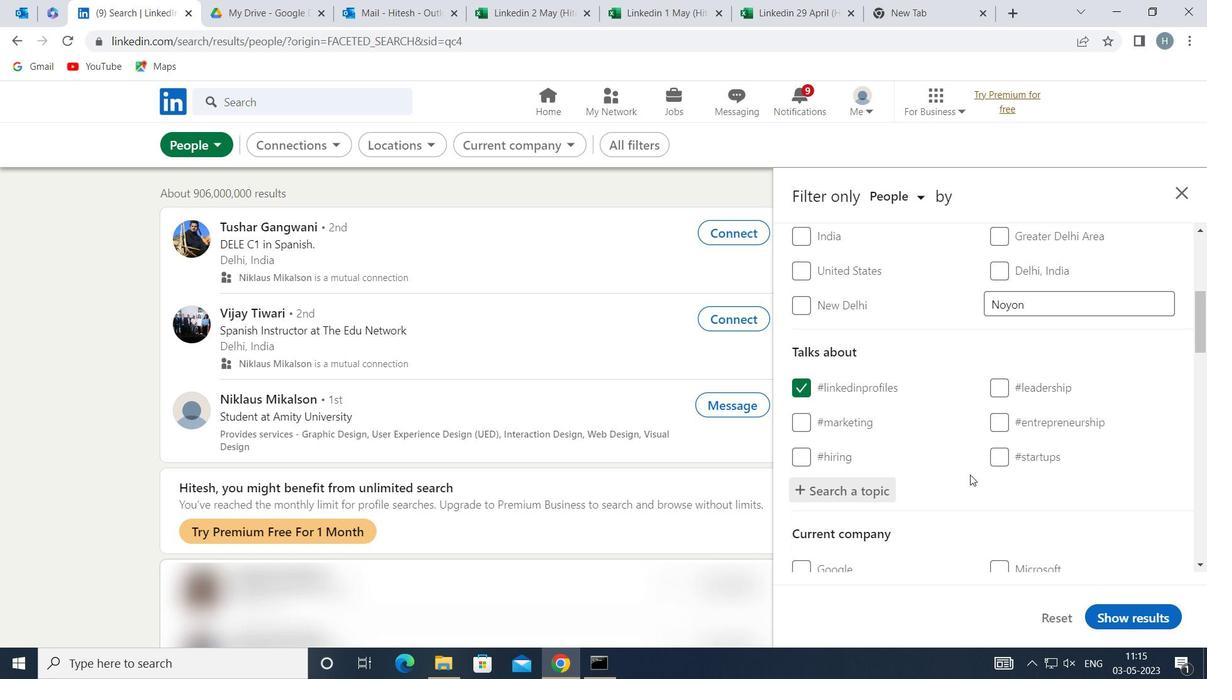 
Action: Mouse moved to (961, 480)
Screenshot: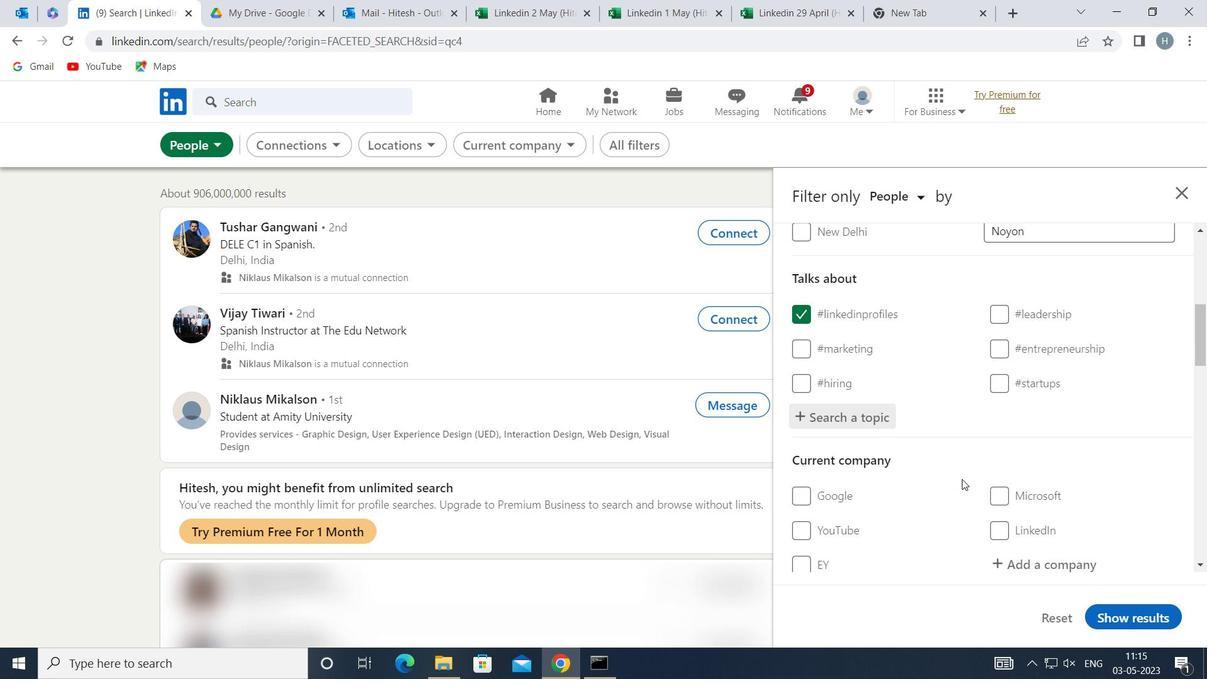 
Action: Mouse scrolled (961, 479) with delta (0, 0)
Screenshot: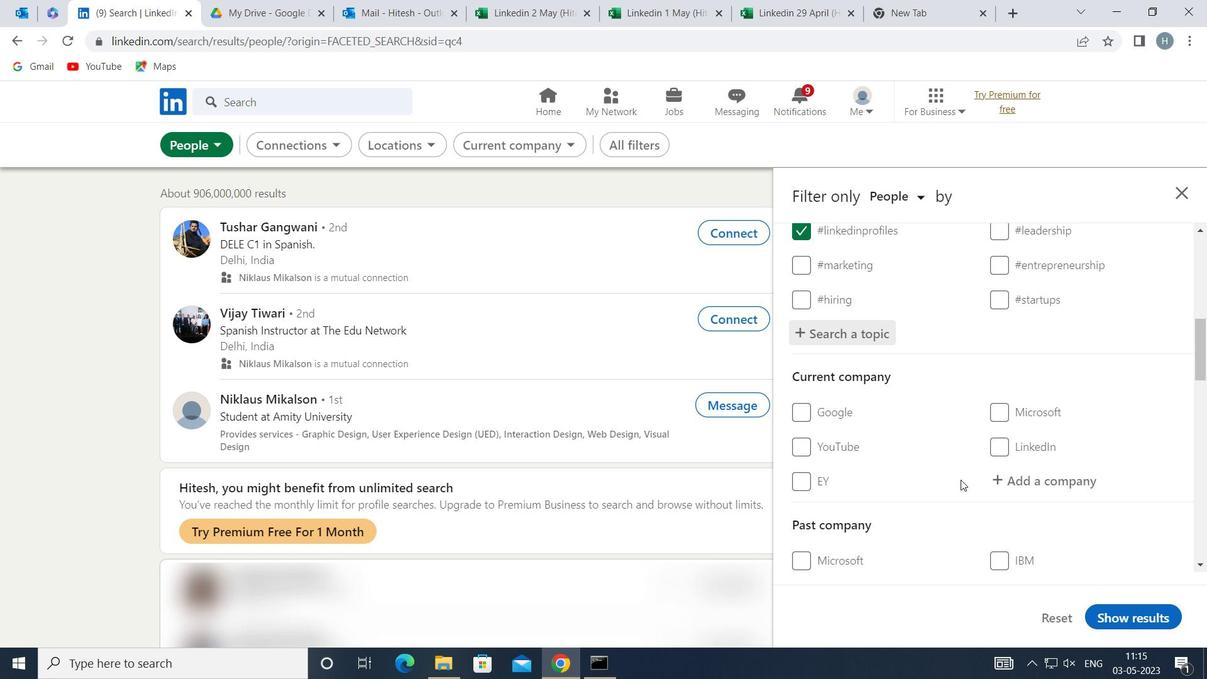 
Action: Mouse moved to (960, 480)
Screenshot: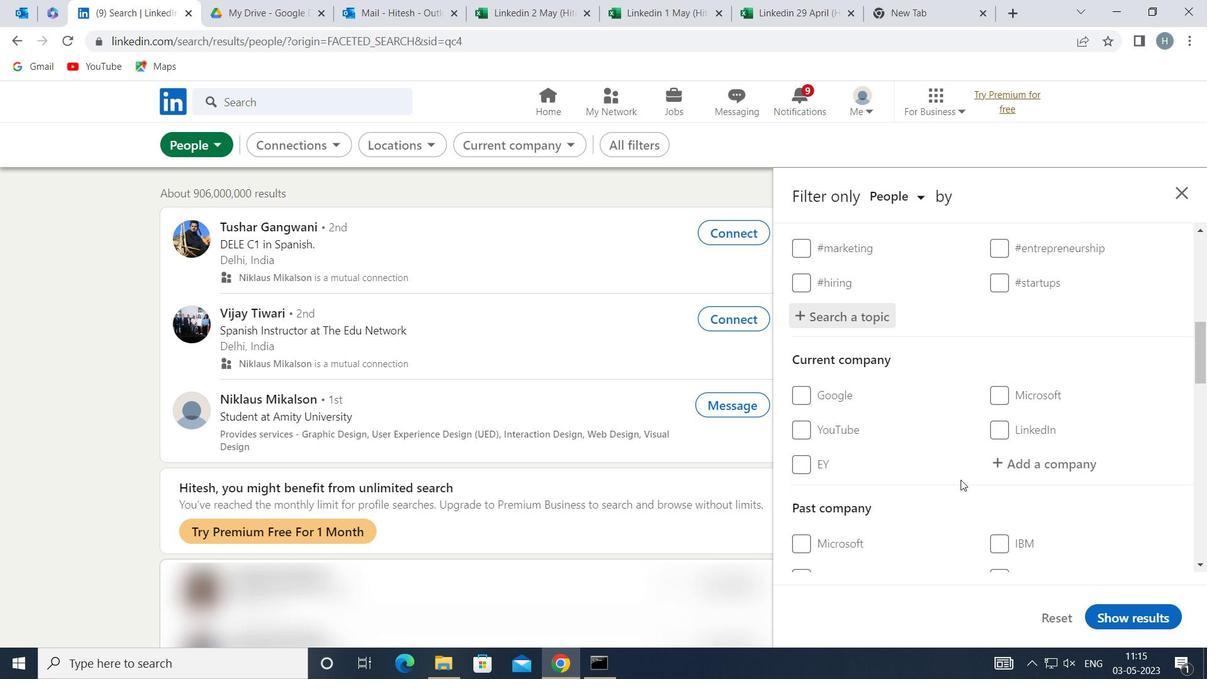 
Action: Mouse scrolled (960, 479) with delta (0, 0)
Screenshot: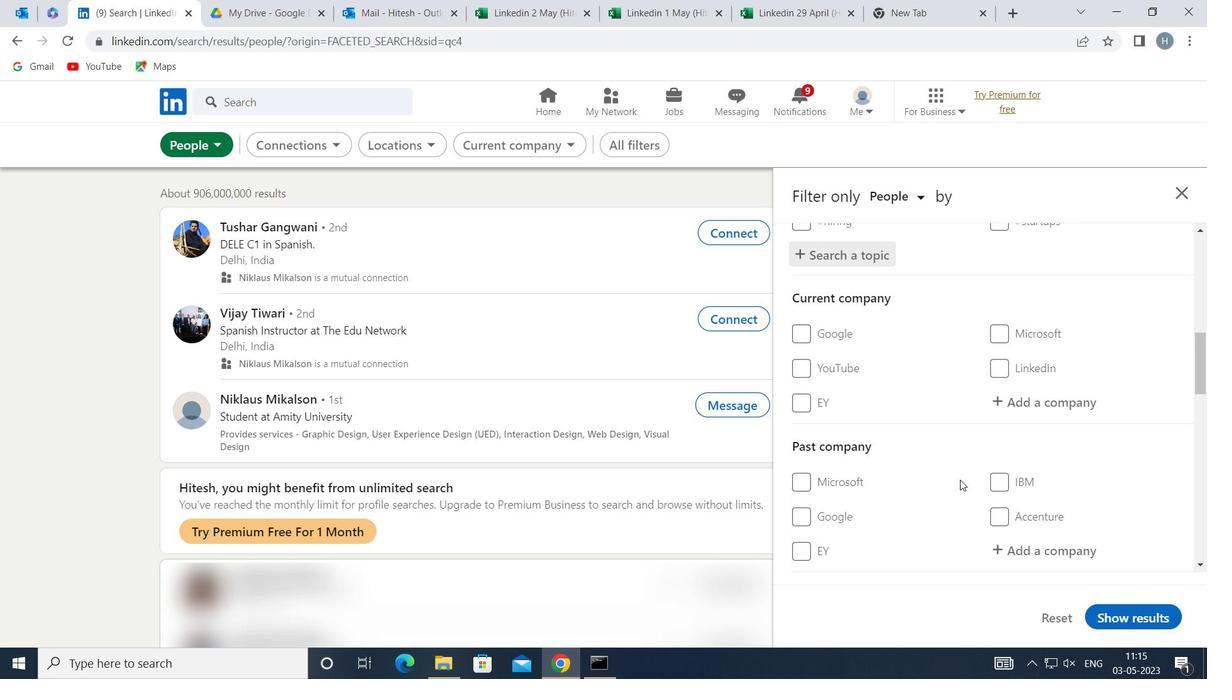 
Action: Mouse moved to (957, 481)
Screenshot: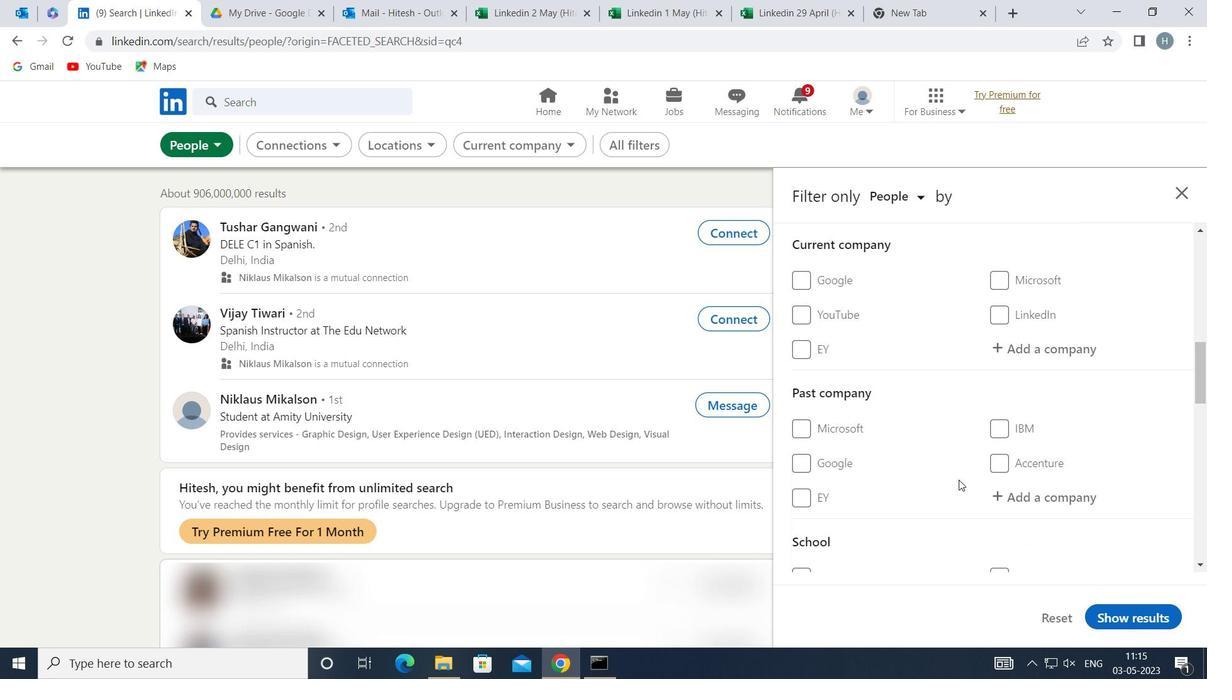 
Action: Mouse scrolled (957, 481) with delta (0, 0)
Screenshot: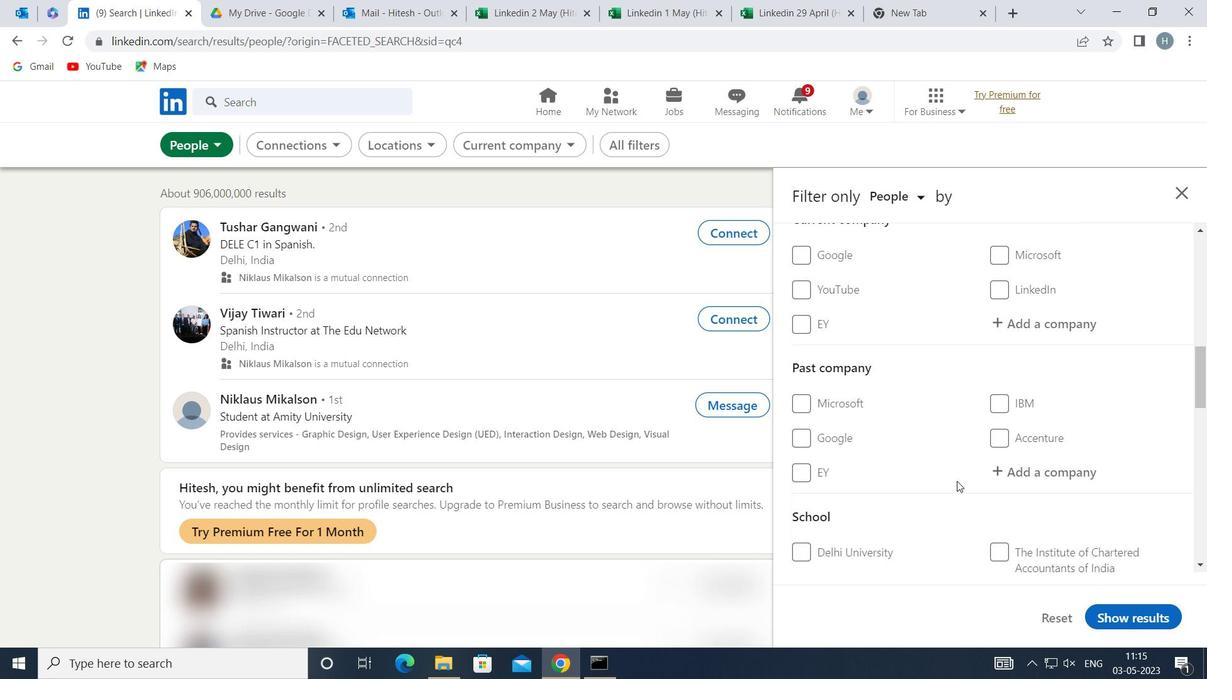 
Action: Mouse scrolled (957, 481) with delta (0, 0)
Screenshot: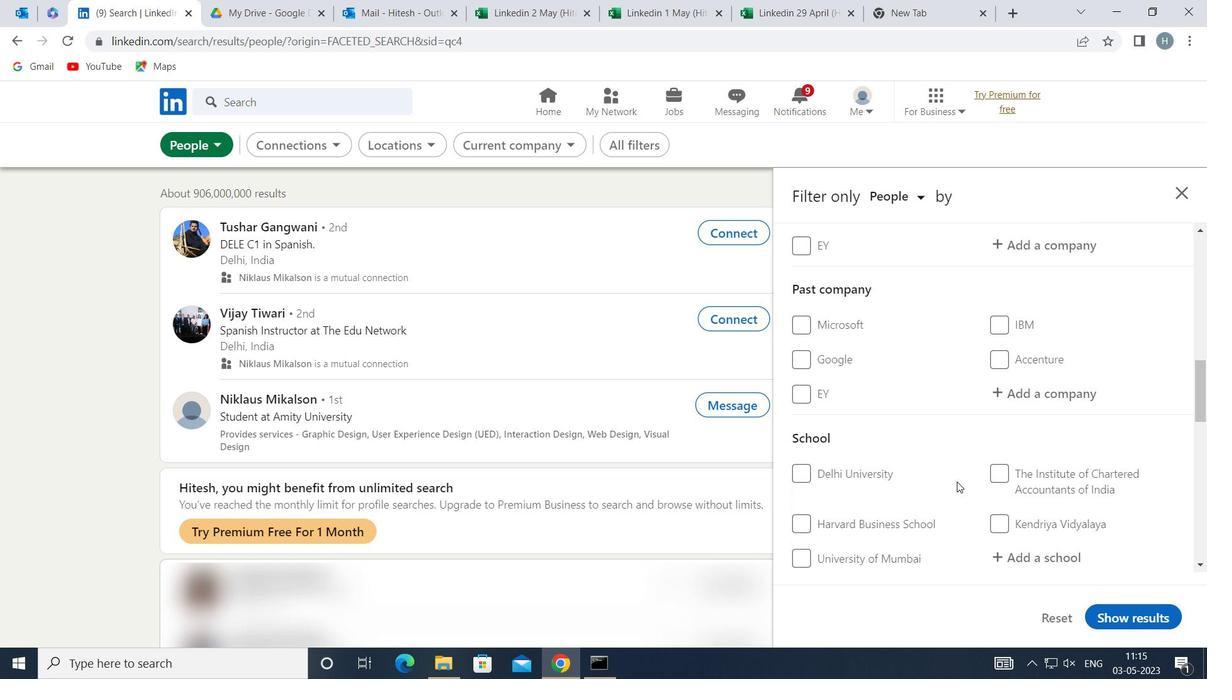 
Action: Mouse scrolled (957, 481) with delta (0, 0)
Screenshot: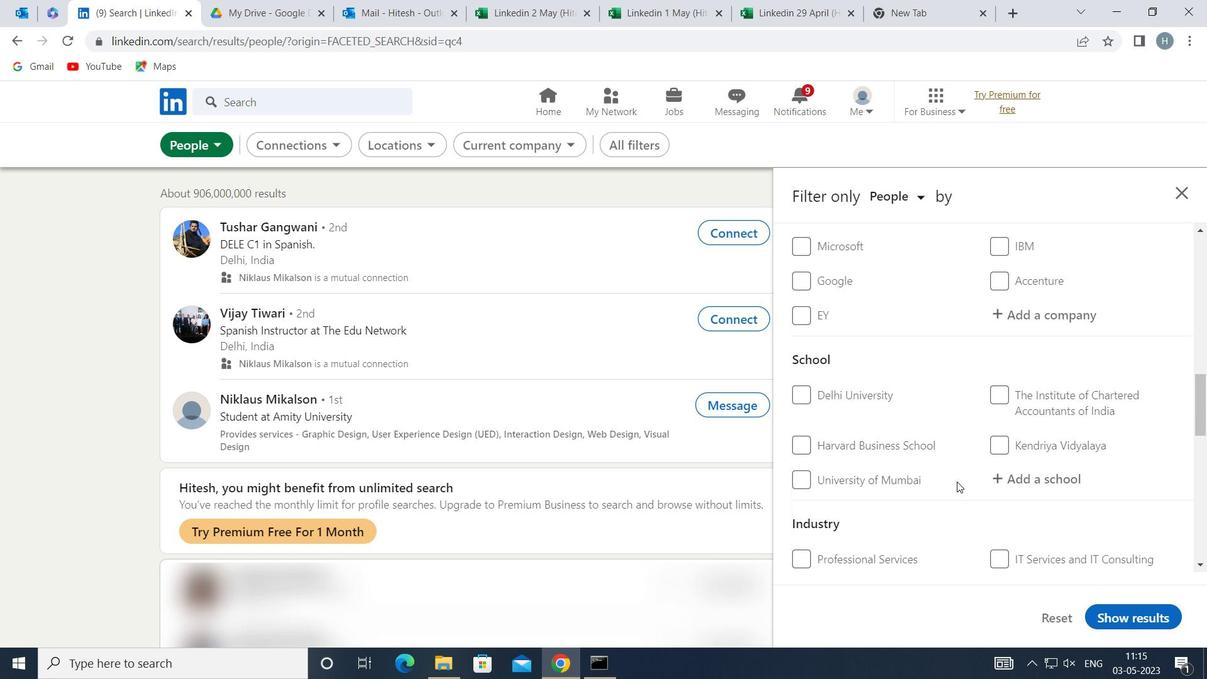 
Action: Mouse scrolled (957, 481) with delta (0, 0)
Screenshot: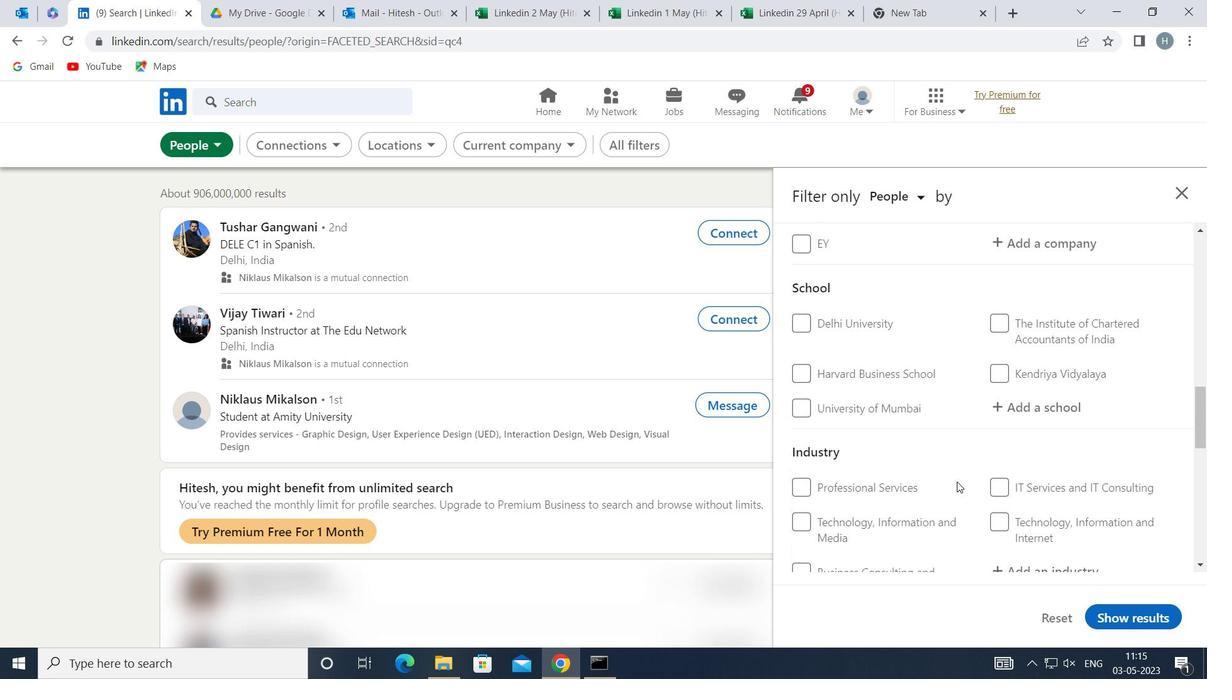 
Action: Mouse scrolled (957, 481) with delta (0, 0)
Screenshot: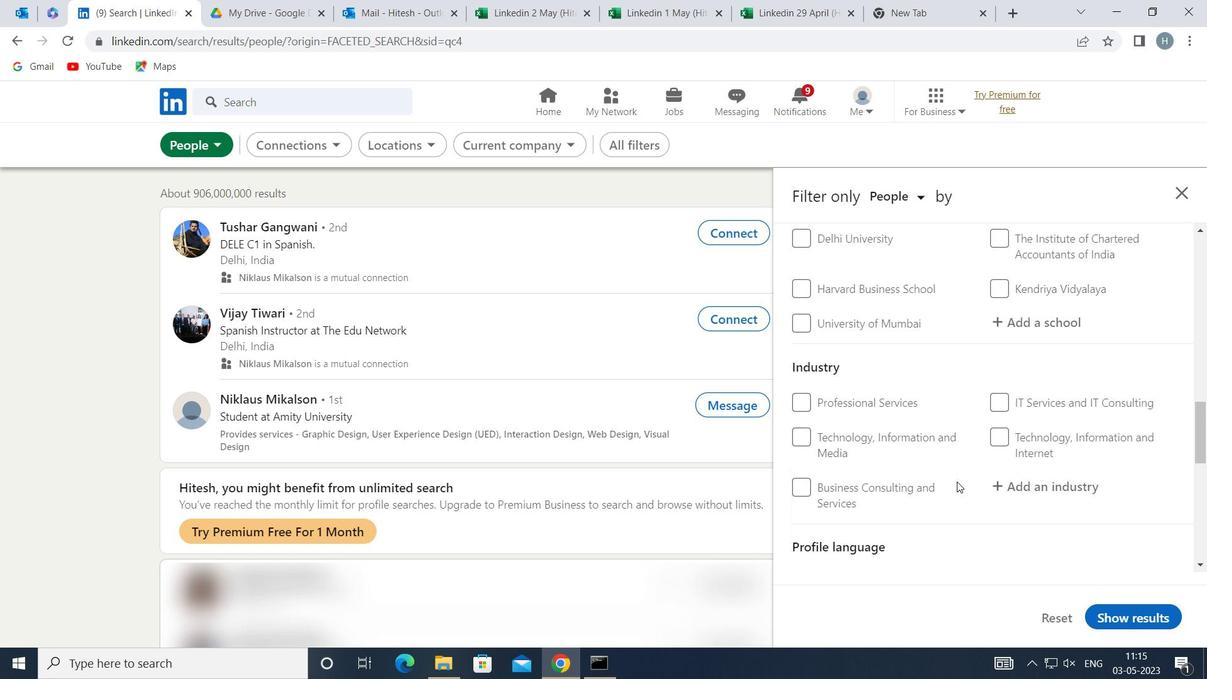 
Action: Mouse scrolled (957, 481) with delta (0, 0)
Screenshot: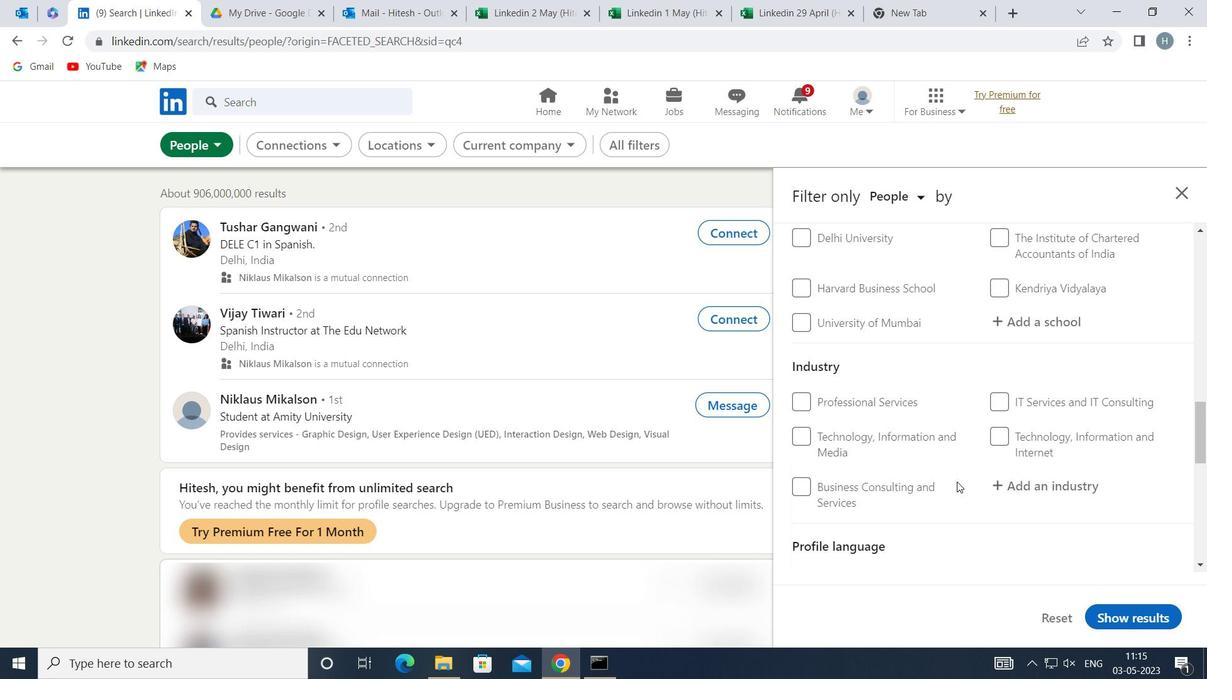 
Action: Mouse moved to (835, 487)
Screenshot: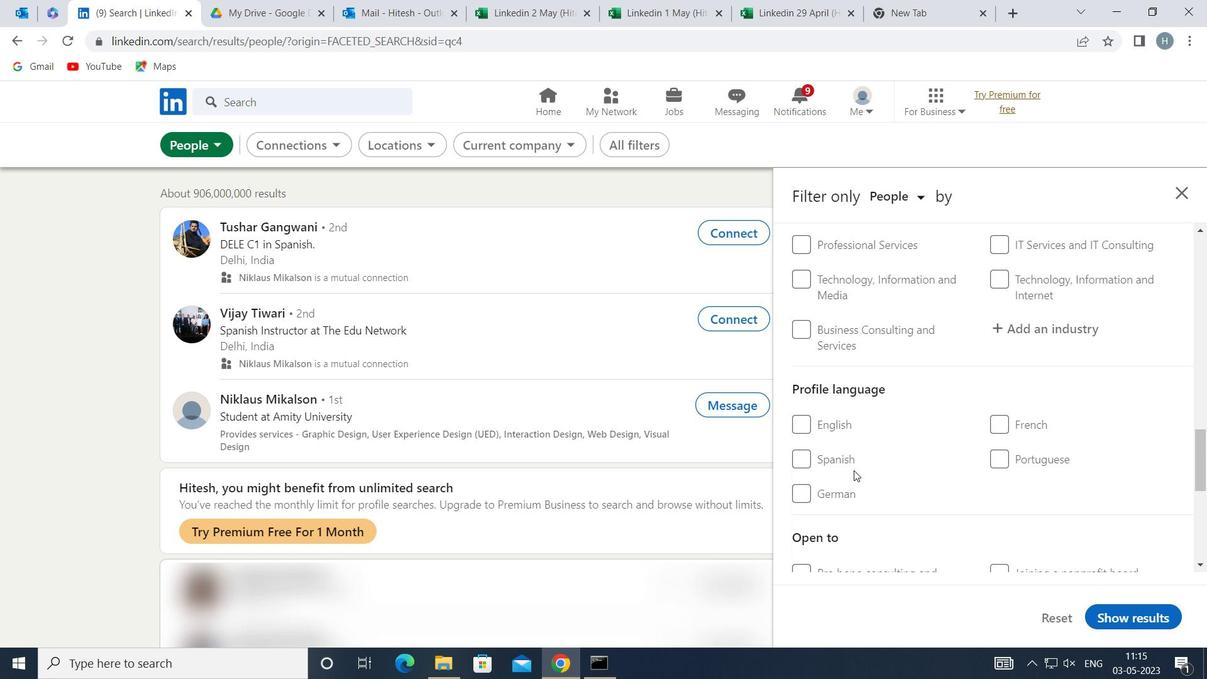 
Action: Mouse pressed left at (835, 487)
Screenshot: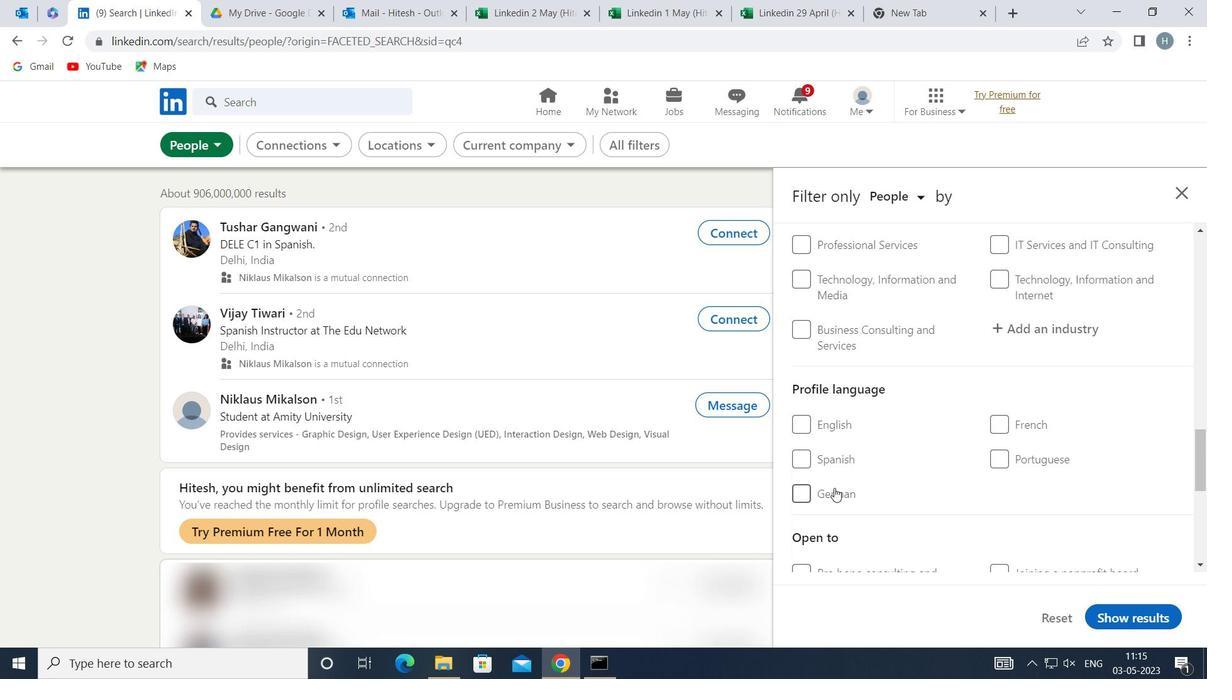 
Action: Mouse moved to (965, 464)
Screenshot: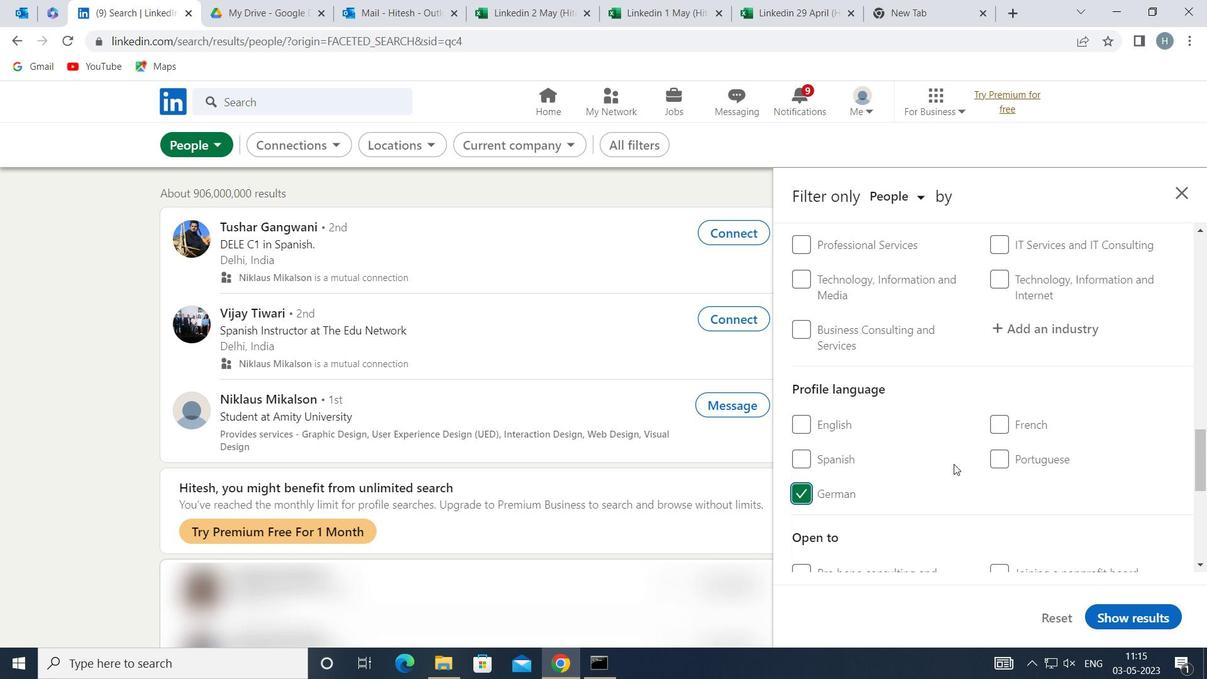 
Action: Mouse scrolled (965, 465) with delta (0, 0)
Screenshot: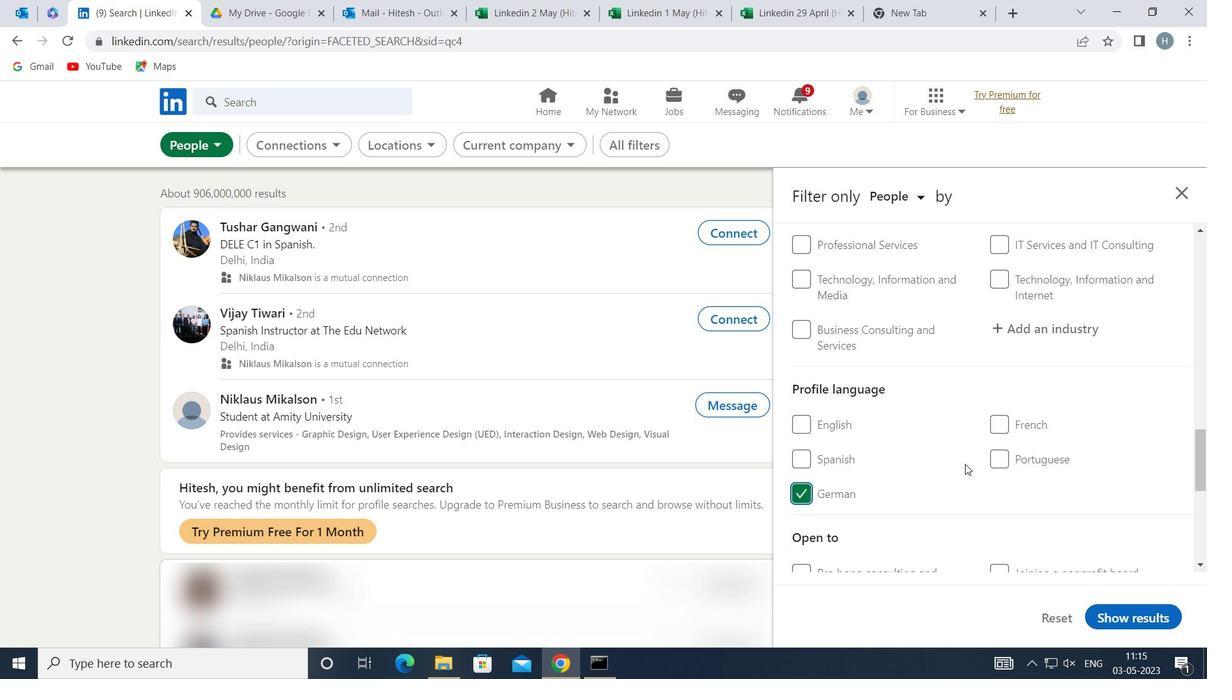 
Action: Mouse scrolled (965, 465) with delta (0, 0)
Screenshot: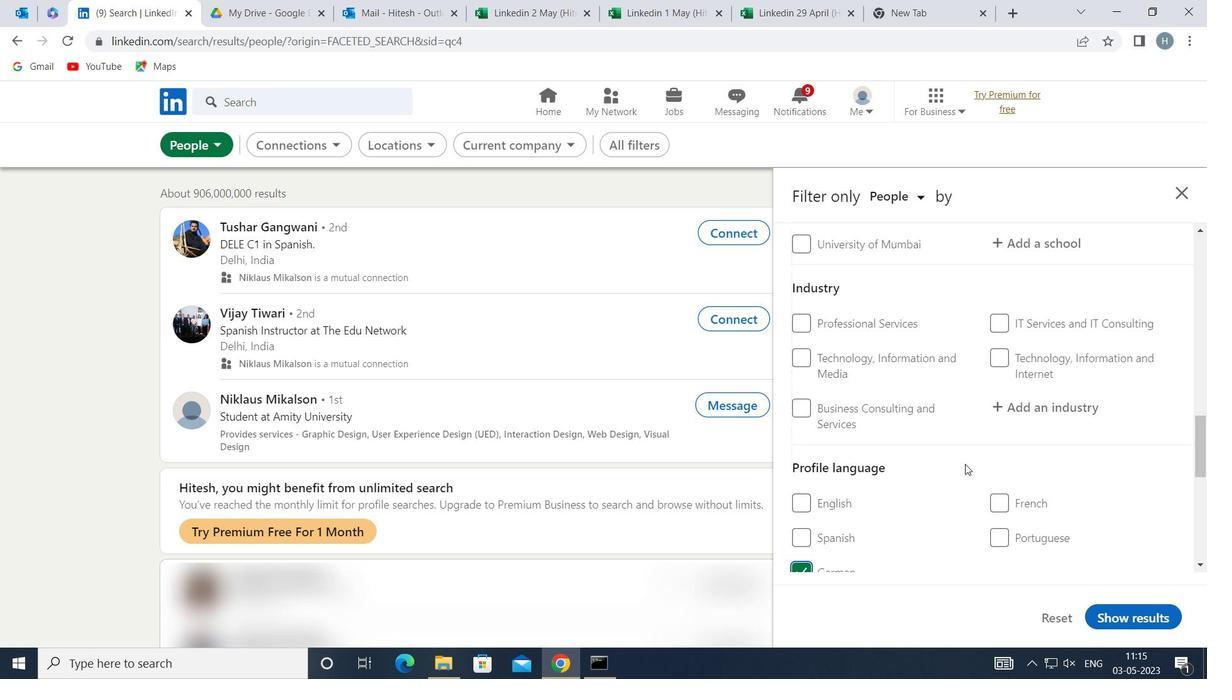 
Action: Mouse scrolled (965, 465) with delta (0, 0)
Screenshot: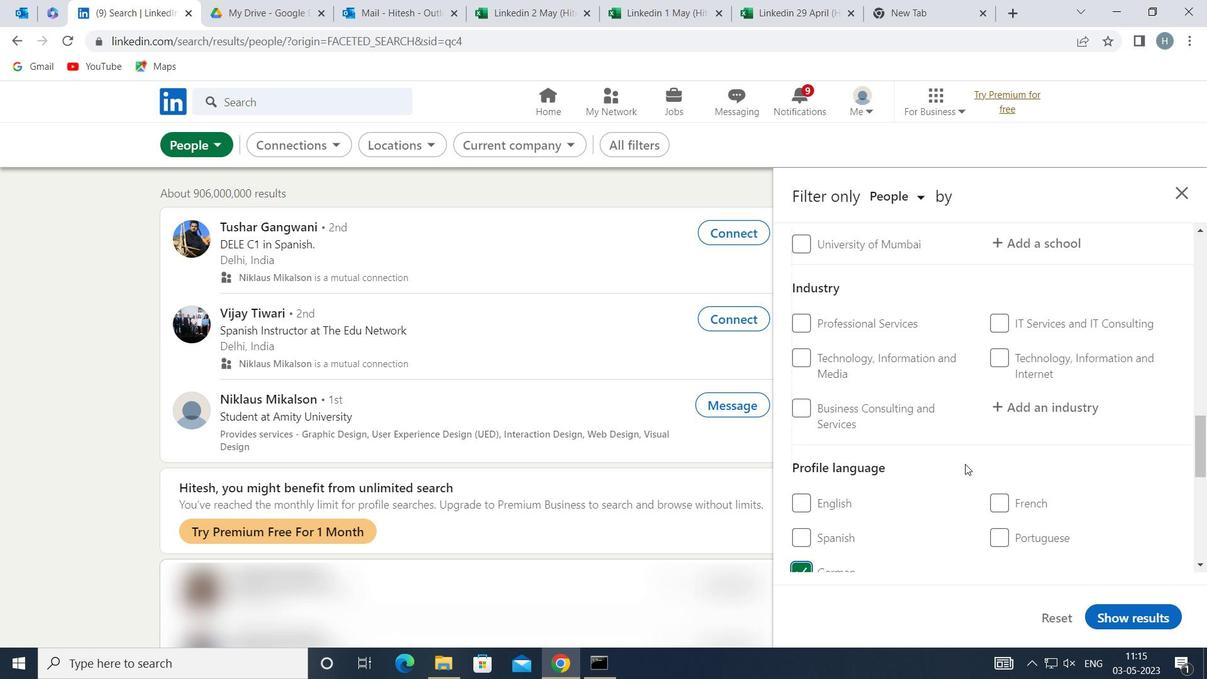 
Action: Mouse scrolled (965, 465) with delta (0, 0)
Screenshot: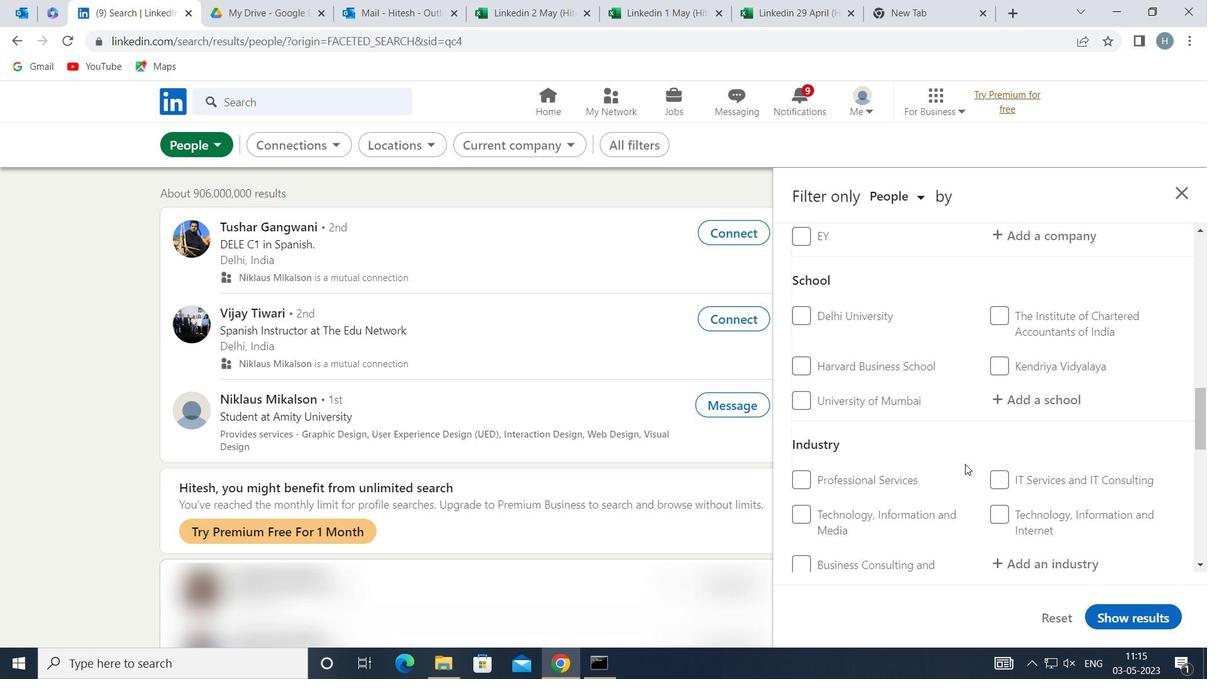 
Action: Mouse scrolled (965, 465) with delta (0, 0)
Screenshot: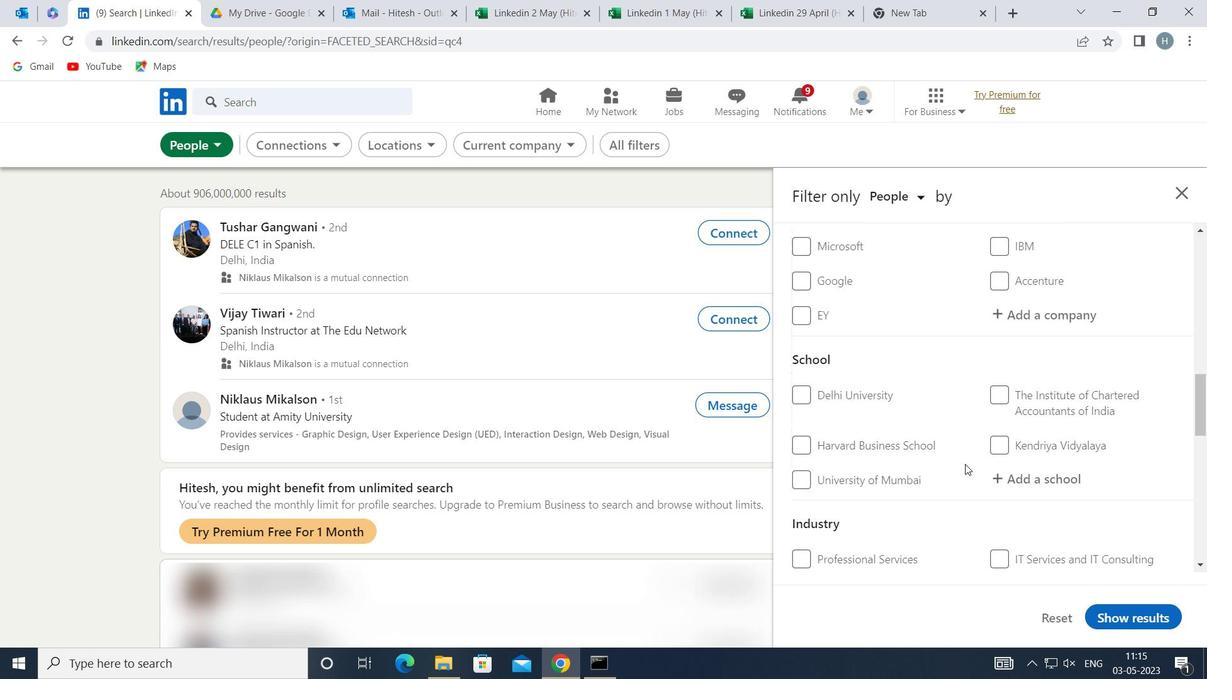 
Action: Mouse scrolled (965, 465) with delta (0, 0)
Screenshot: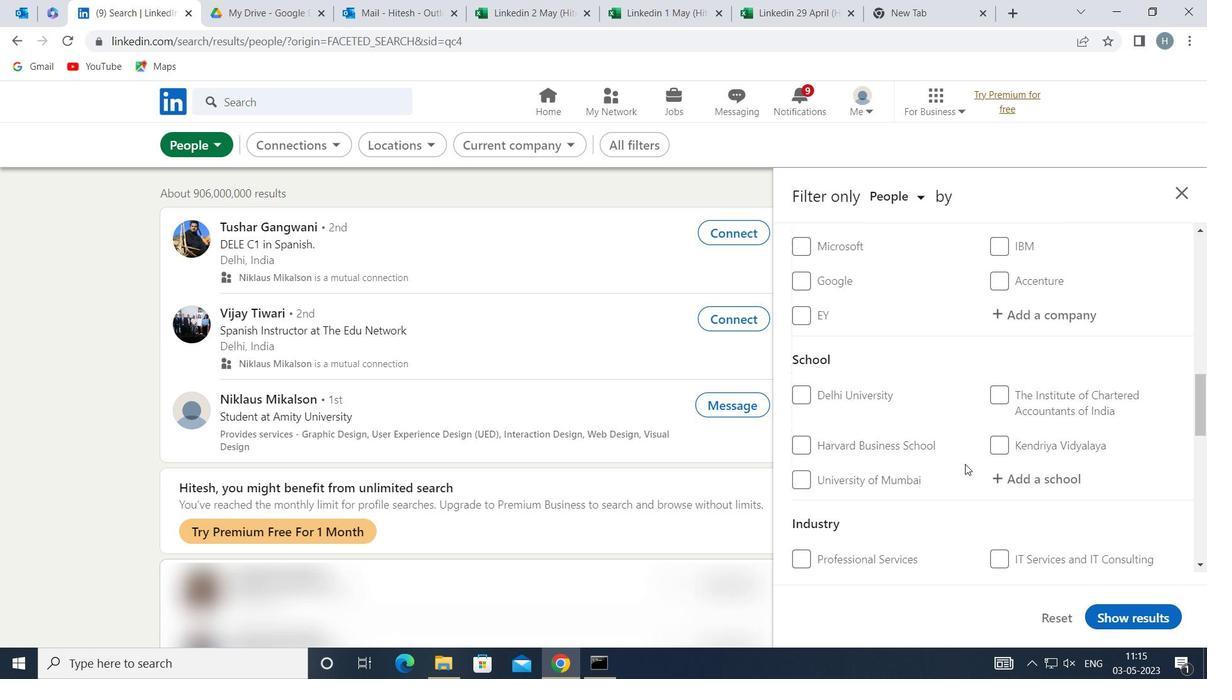 
Action: Mouse scrolled (965, 465) with delta (0, 0)
Screenshot: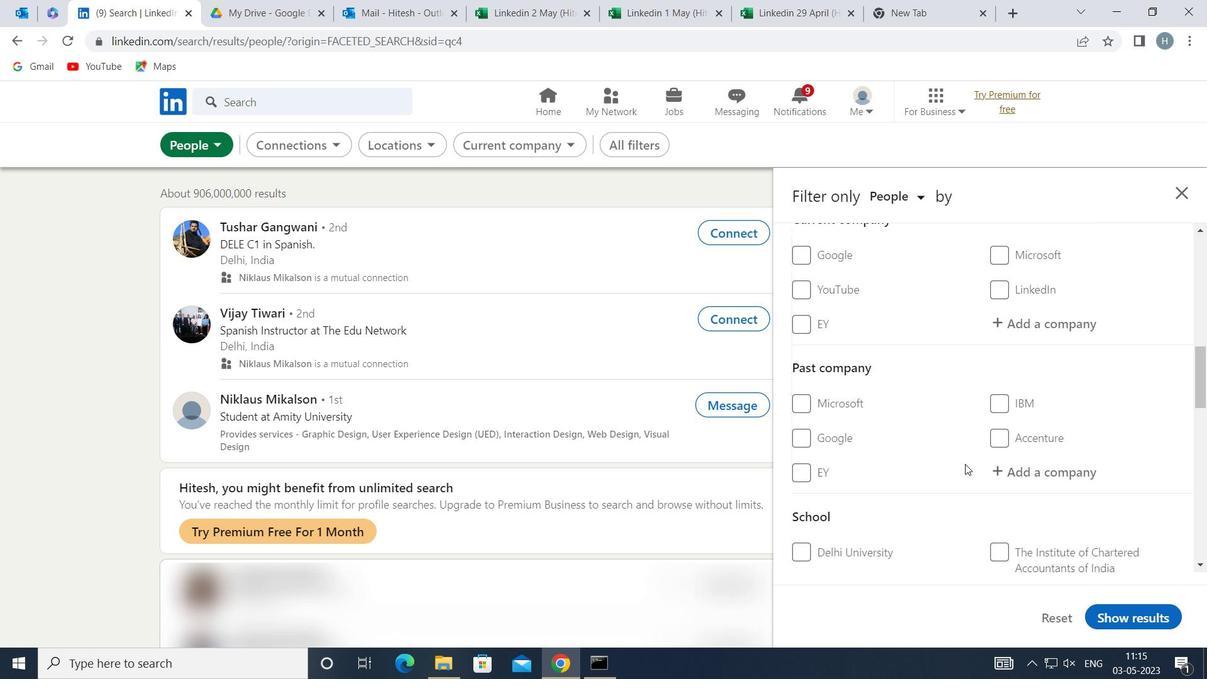
Action: Mouse scrolled (965, 465) with delta (0, 0)
Screenshot: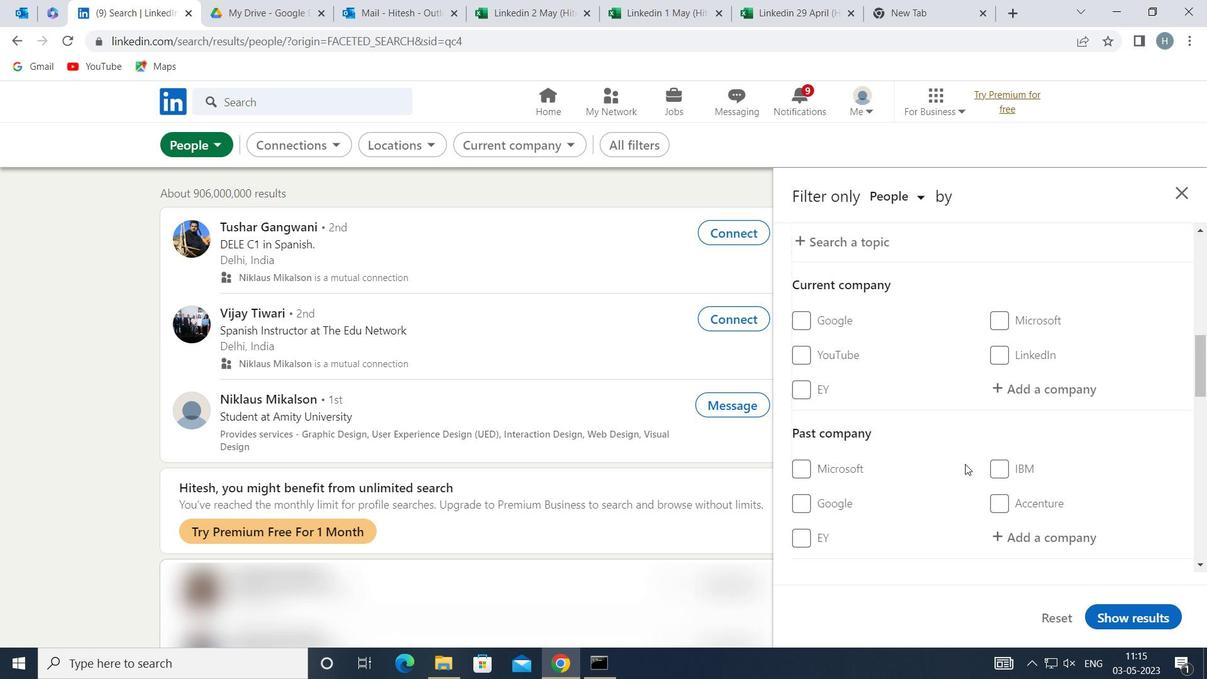 
Action: Mouse moved to (1029, 481)
Screenshot: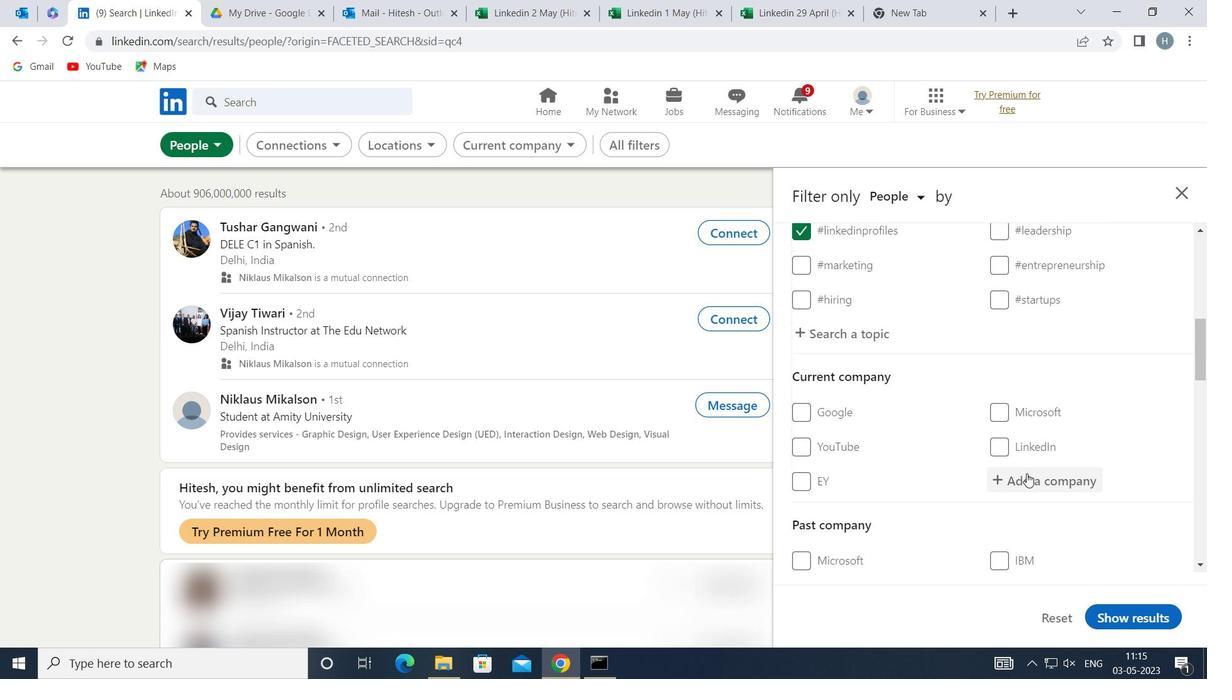 
Action: Mouse pressed left at (1029, 481)
Screenshot: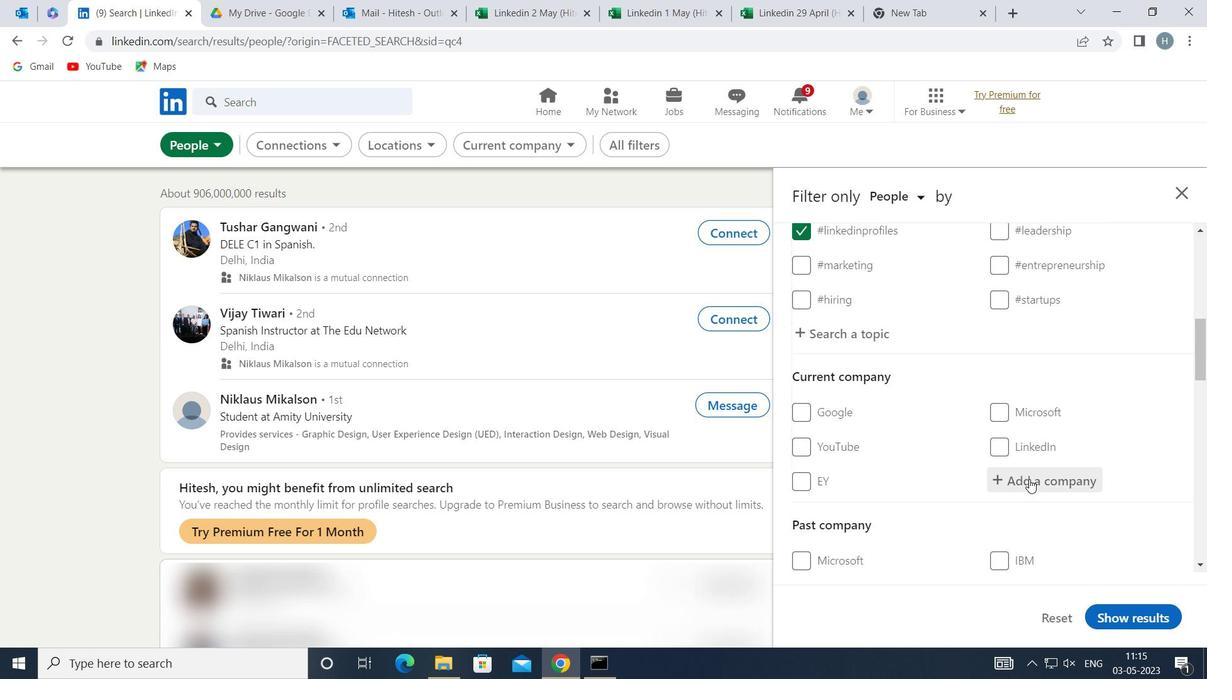 
Action: Mouse moved to (1028, 480)
Screenshot: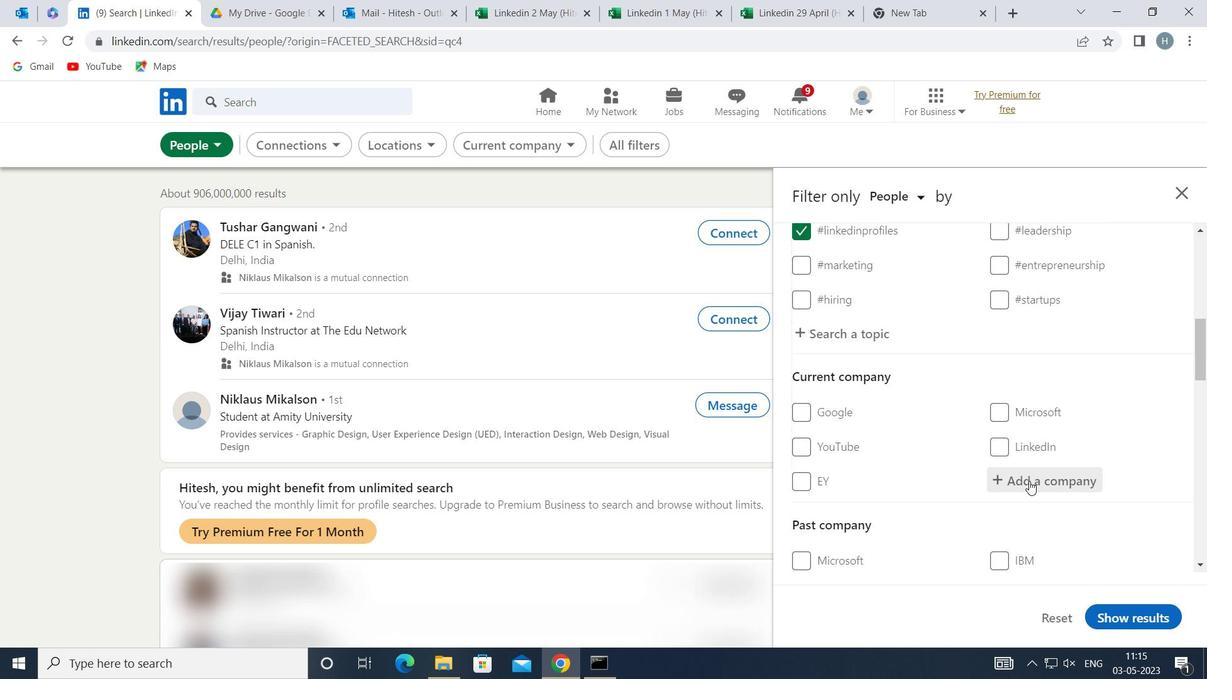 
Action: Key pressed <Key.shift><Key.shift><Key.shift><Key.shift><Key.shift><Key.shift><Key.shift><Key.shift><Key.shift><Key.shift><Key.shift><Key.shift><Key.shift><Key.shift><Key.shift>NCS<Key.space>GROUP
Screenshot: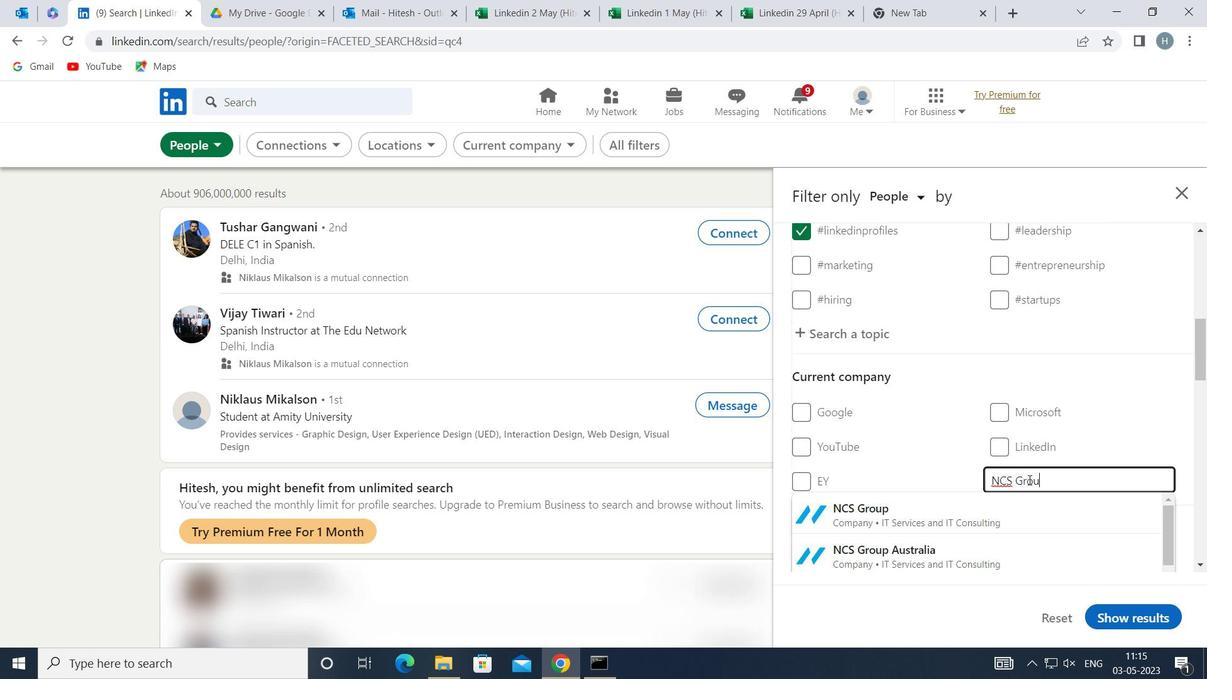 
Action: Mouse moved to (981, 504)
Screenshot: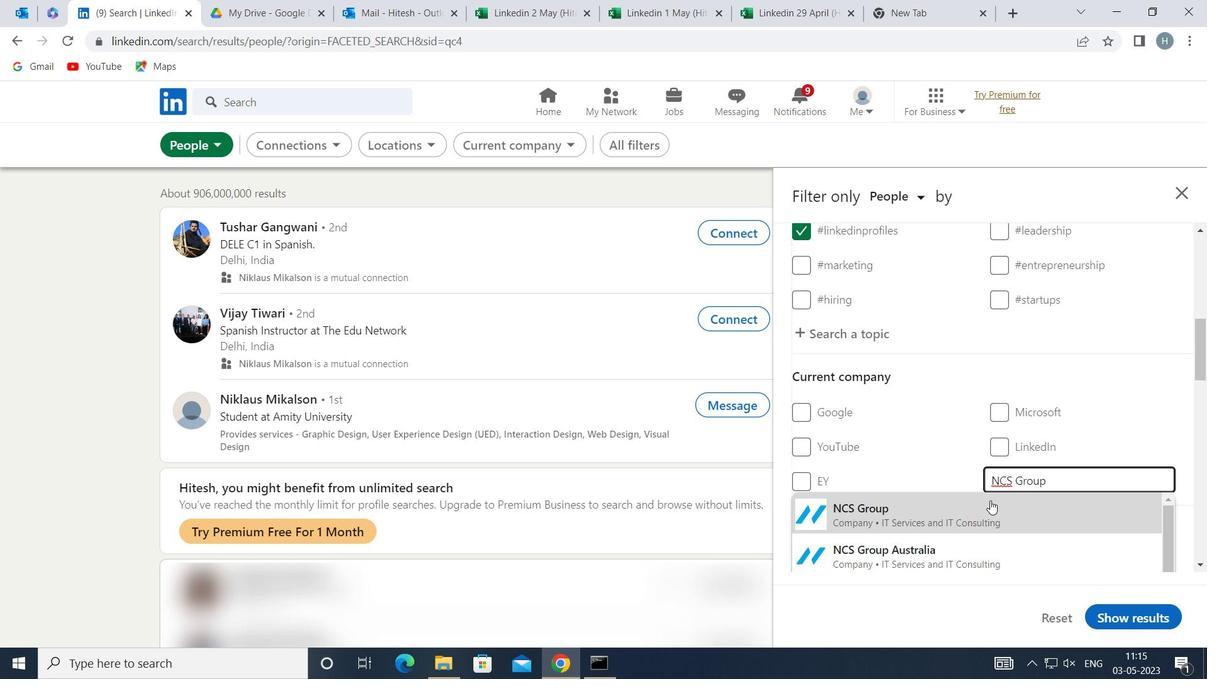 
Action: Mouse pressed left at (981, 504)
Screenshot: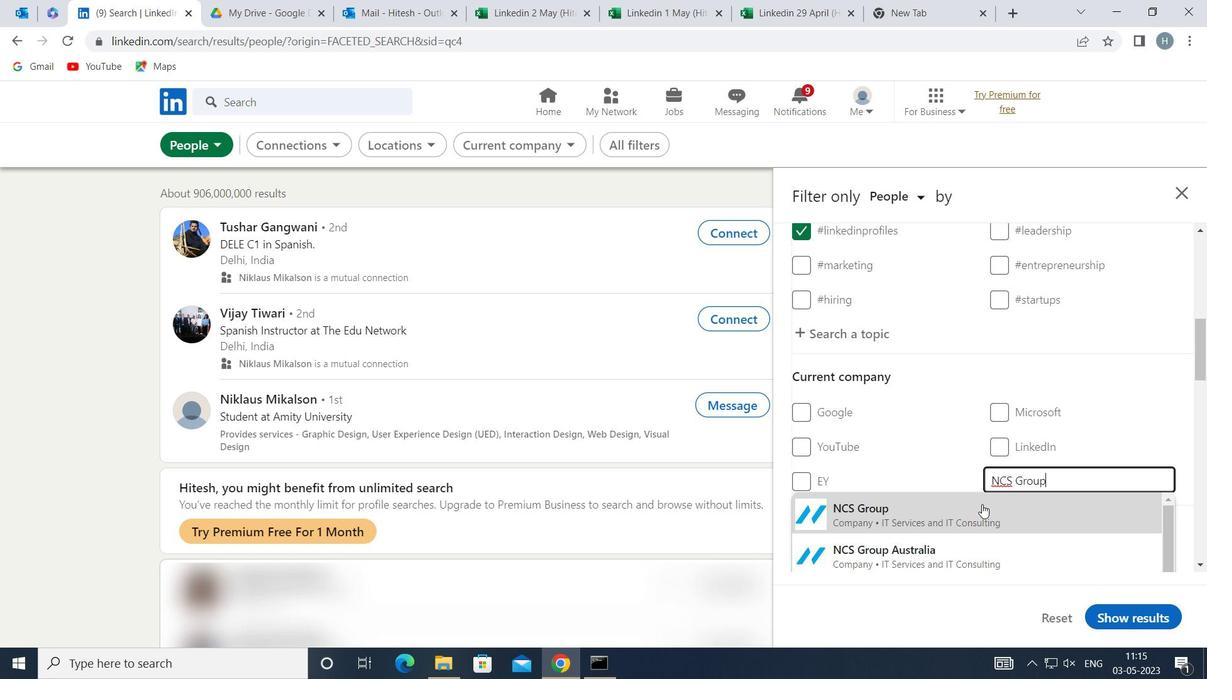 
Action: Mouse moved to (962, 481)
Screenshot: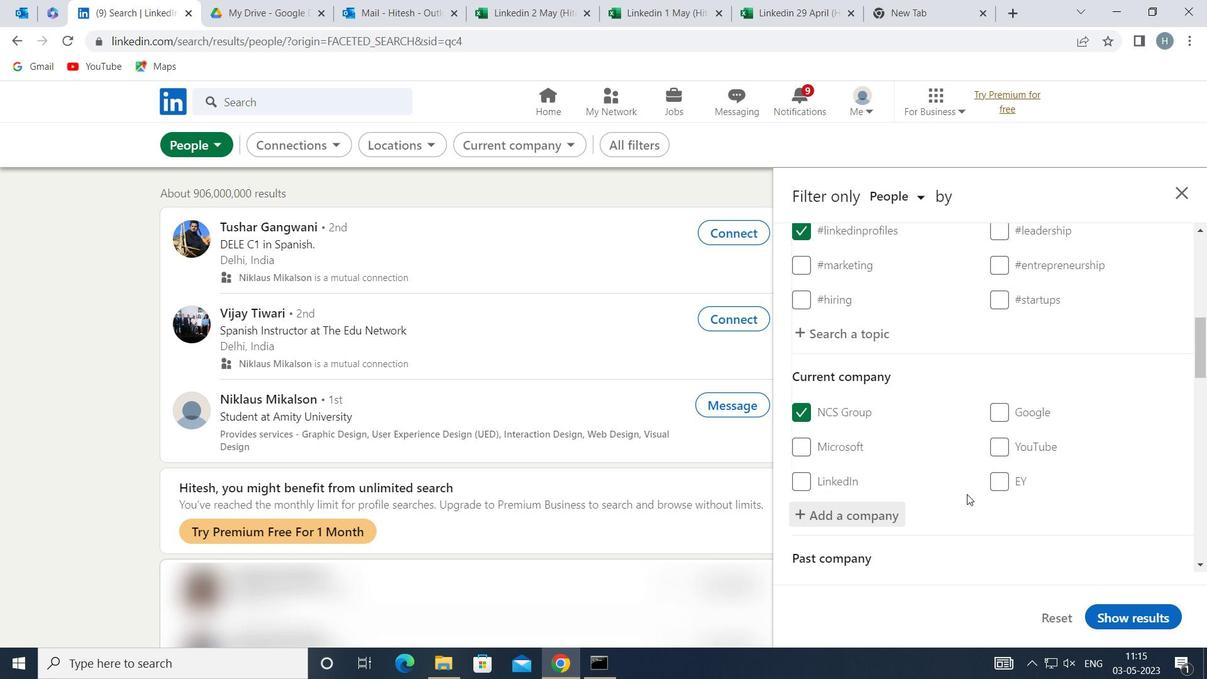 
Action: Mouse scrolled (962, 480) with delta (0, 0)
Screenshot: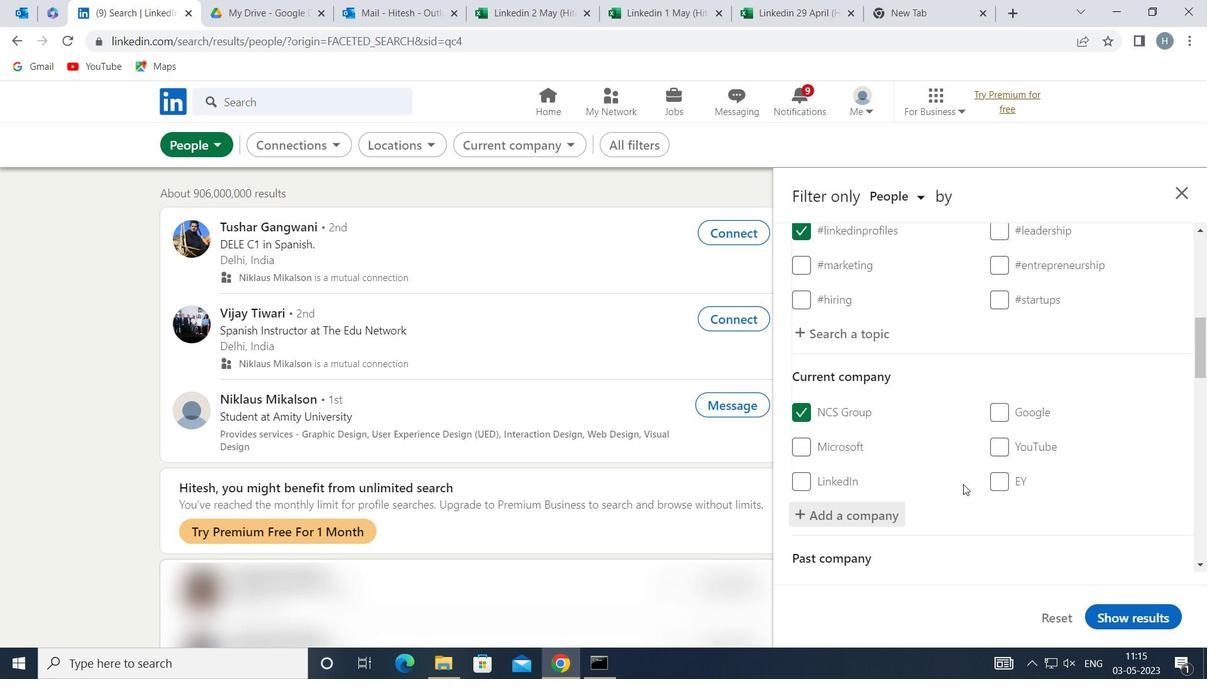 
Action: Mouse scrolled (962, 480) with delta (0, 0)
Screenshot: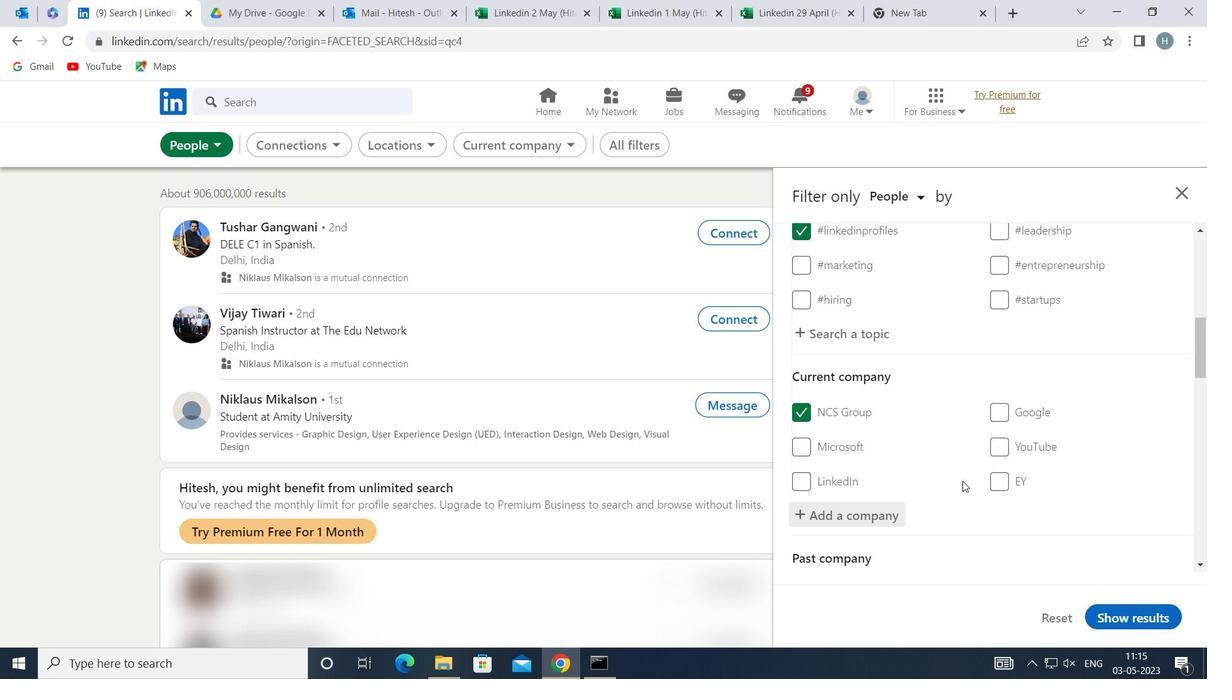 
Action: Mouse scrolled (962, 480) with delta (0, 0)
Screenshot: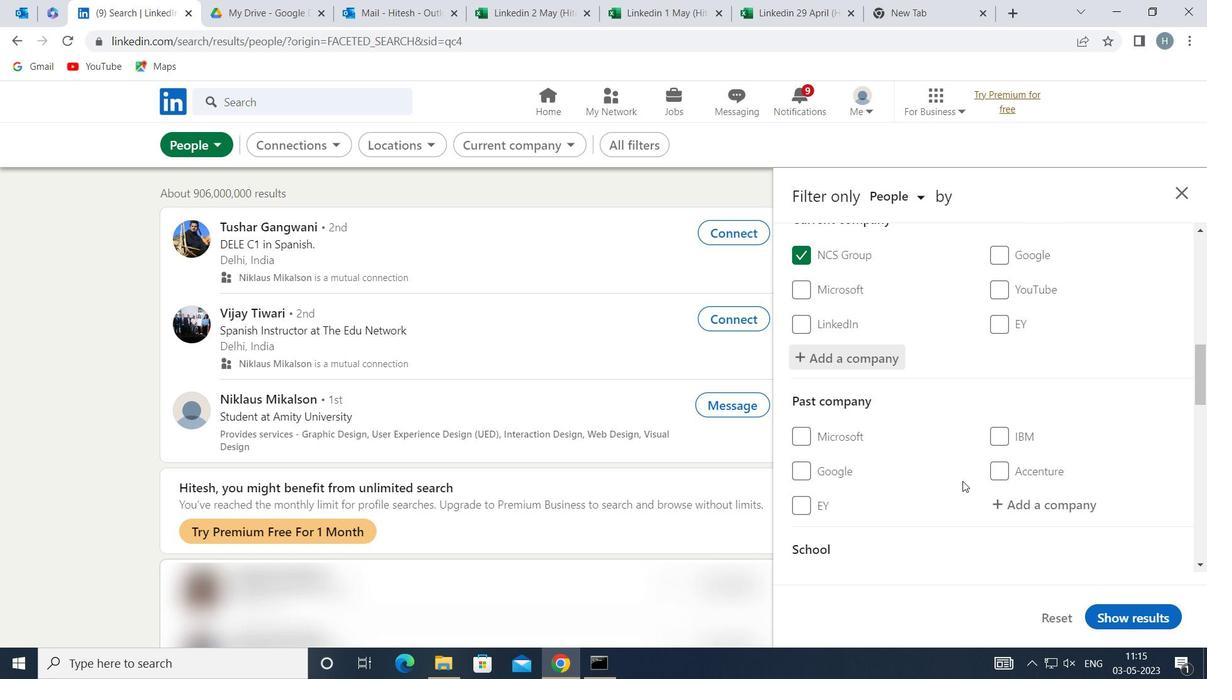 
Action: Mouse moved to (962, 480)
Screenshot: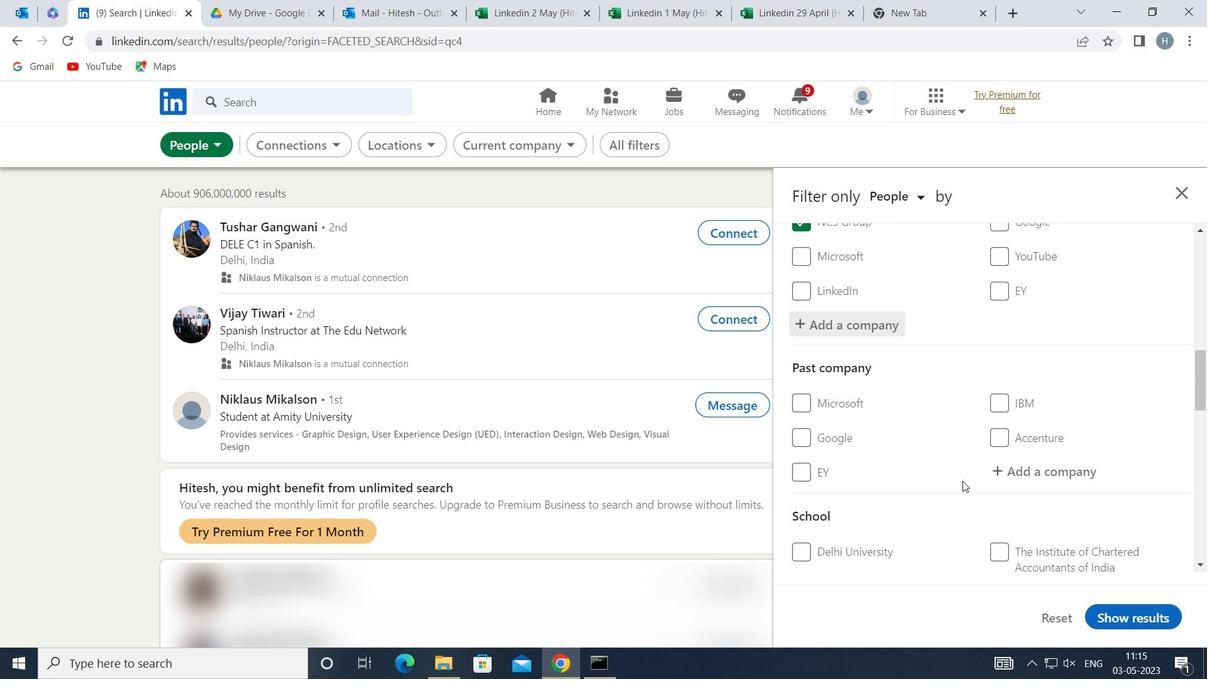 
Action: Mouse scrolled (962, 479) with delta (0, 0)
Screenshot: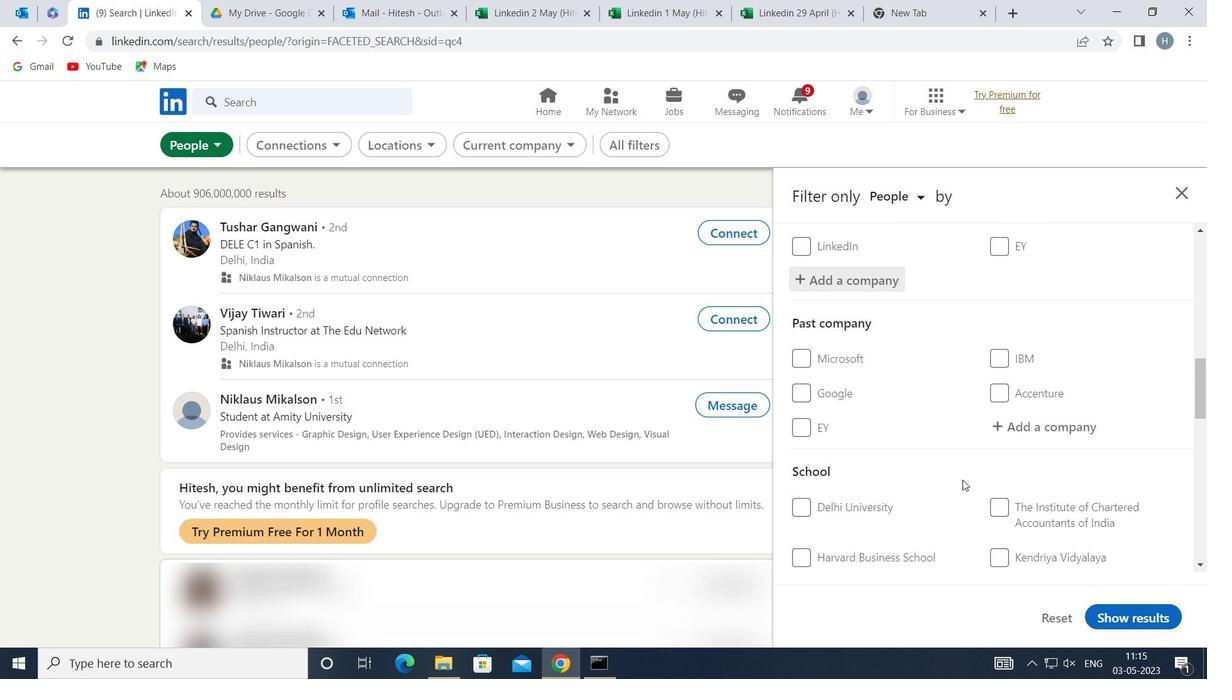 
Action: Mouse scrolled (962, 479) with delta (0, 0)
Screenshot: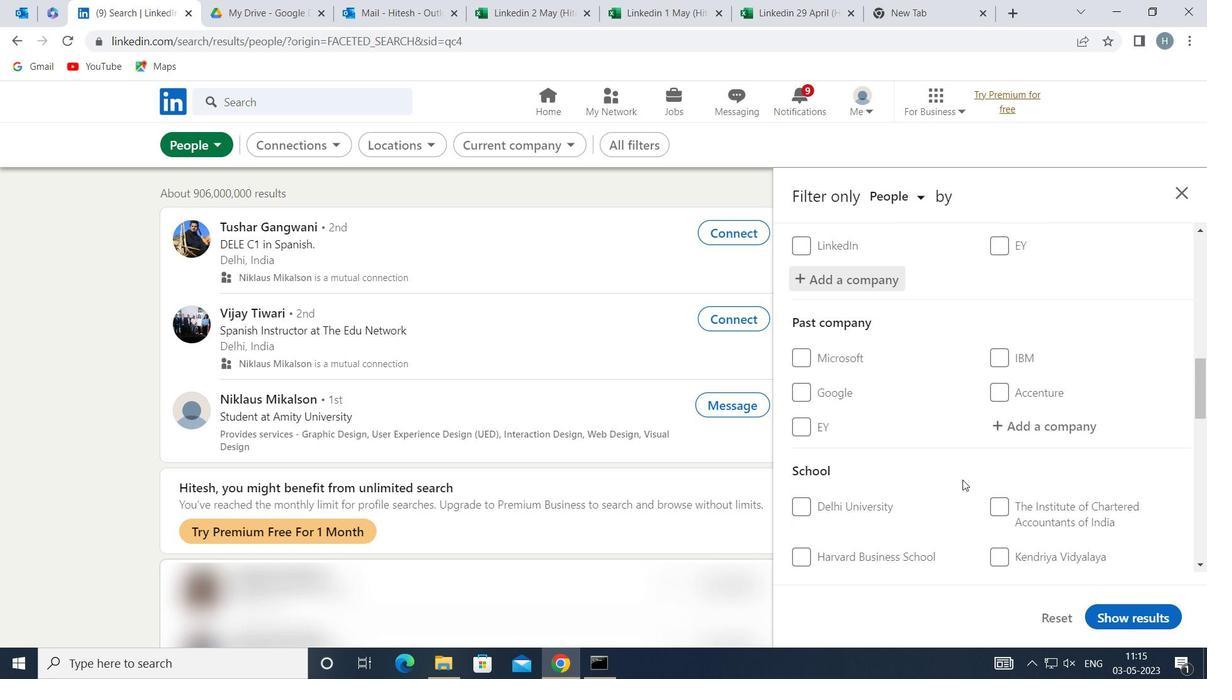 
Action: Mouse moved to (1043, 430)
Screenshot: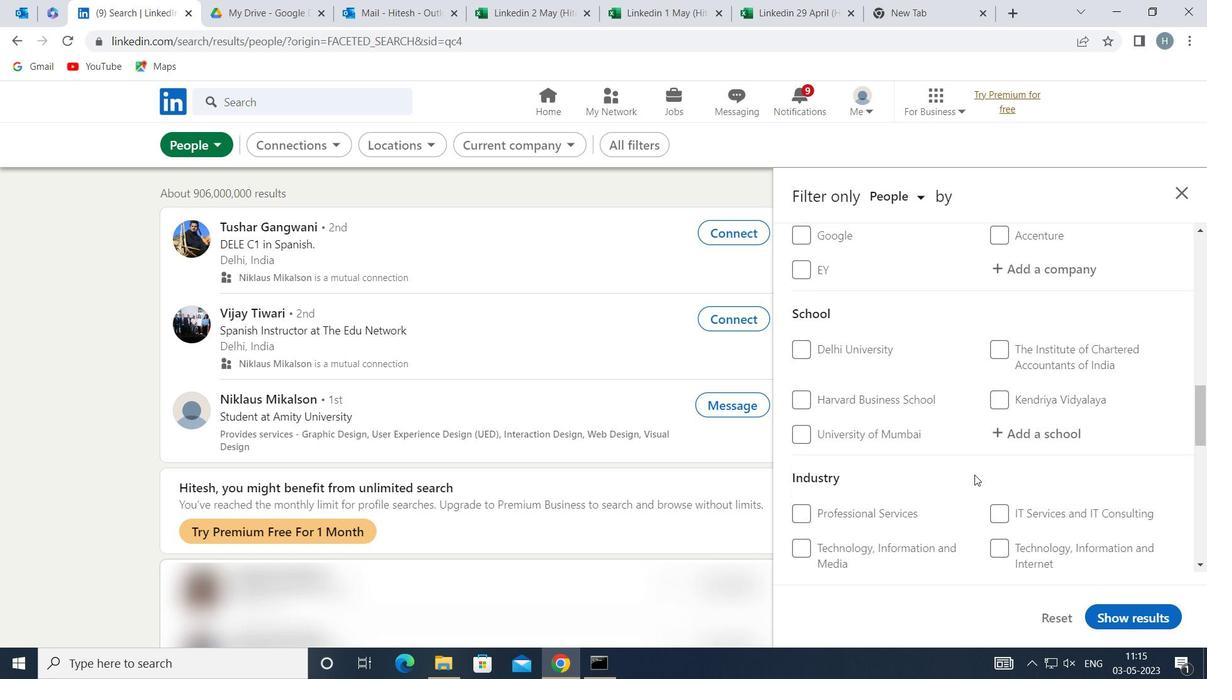 
Action: Mouse pressed left at (1043, 430)
Screenshot: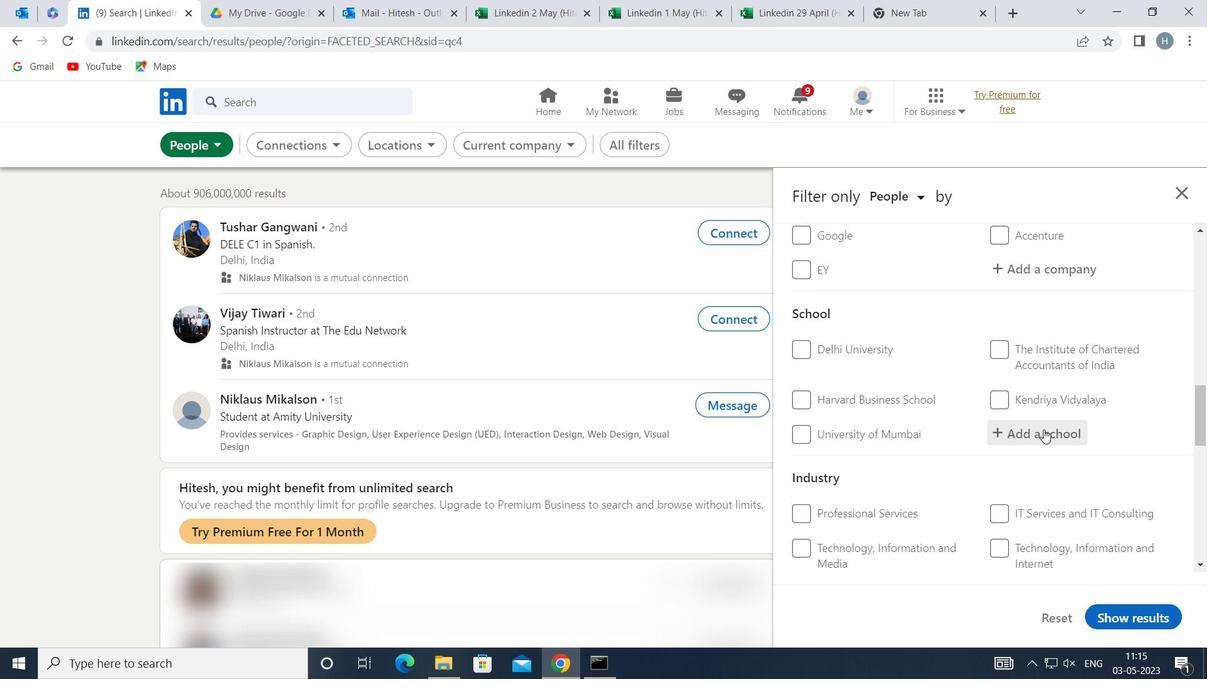 
Action: Key pressed <Key.shift>THE<Key.space><Key.shift>CATHEDRAL<Key.space>AND<Key.space>
Screenshot: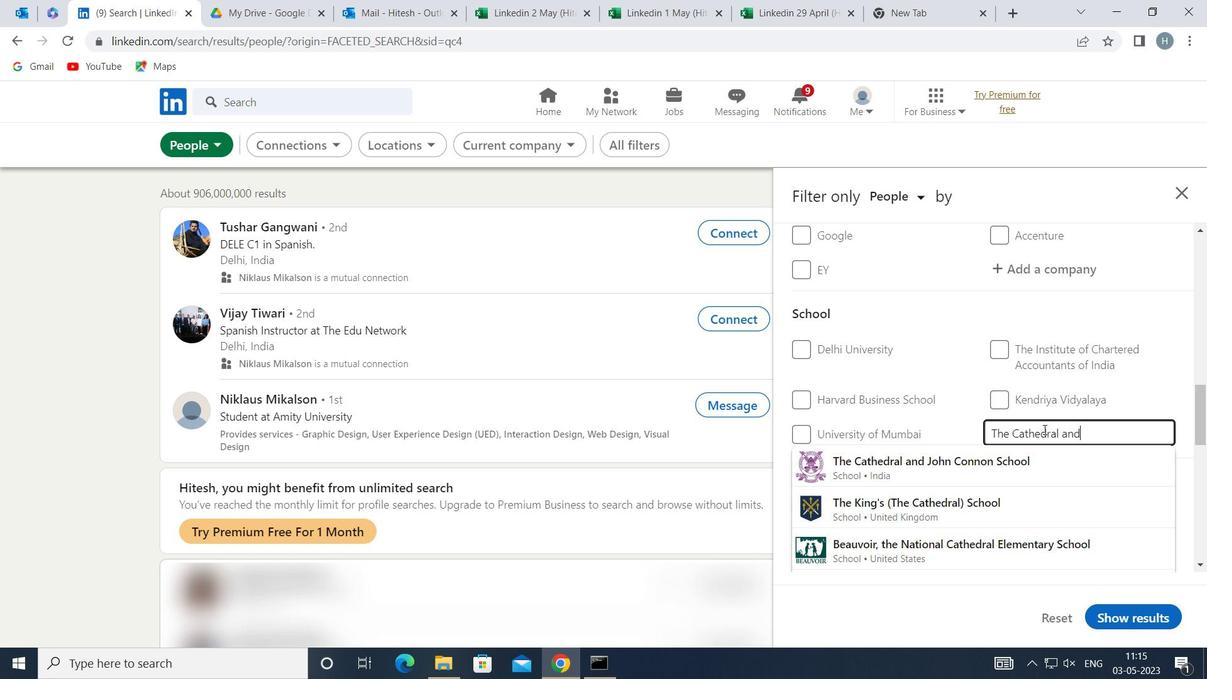 
Action: Mouse moved to (1015, 475)
Screenshot: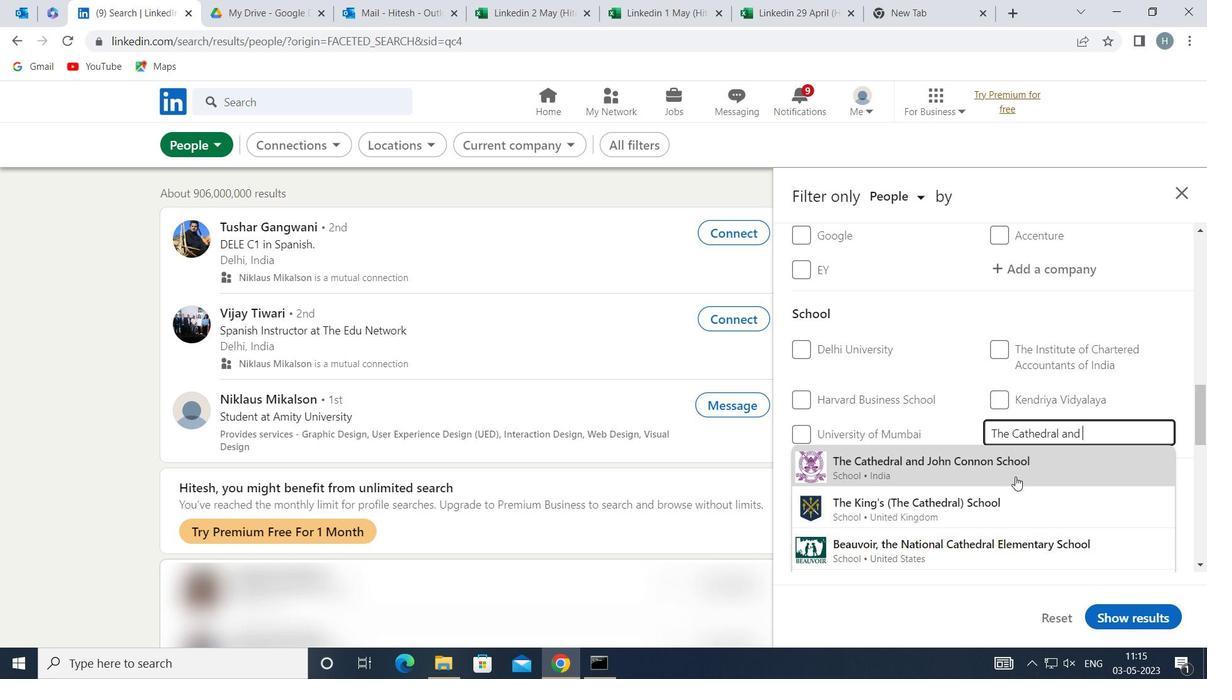 
Action: Mouse pressed left at (1015, 475)
Screenshot: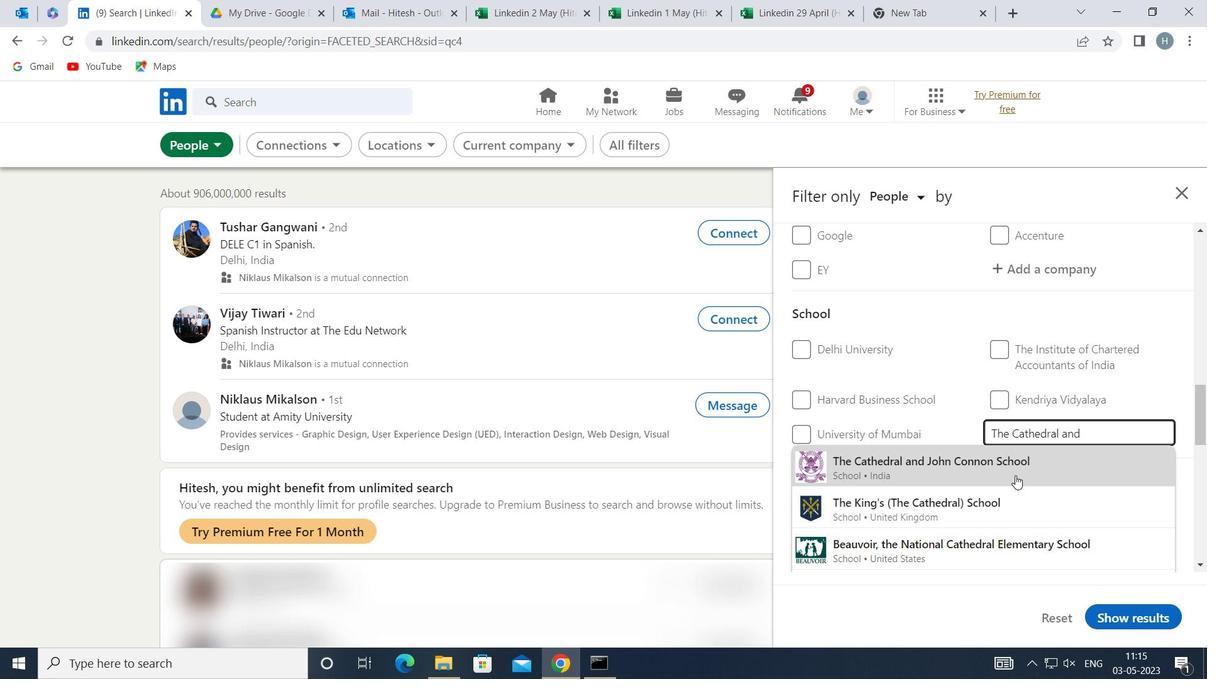 
Action: Mouse moved to (955, 447)
Screenshot: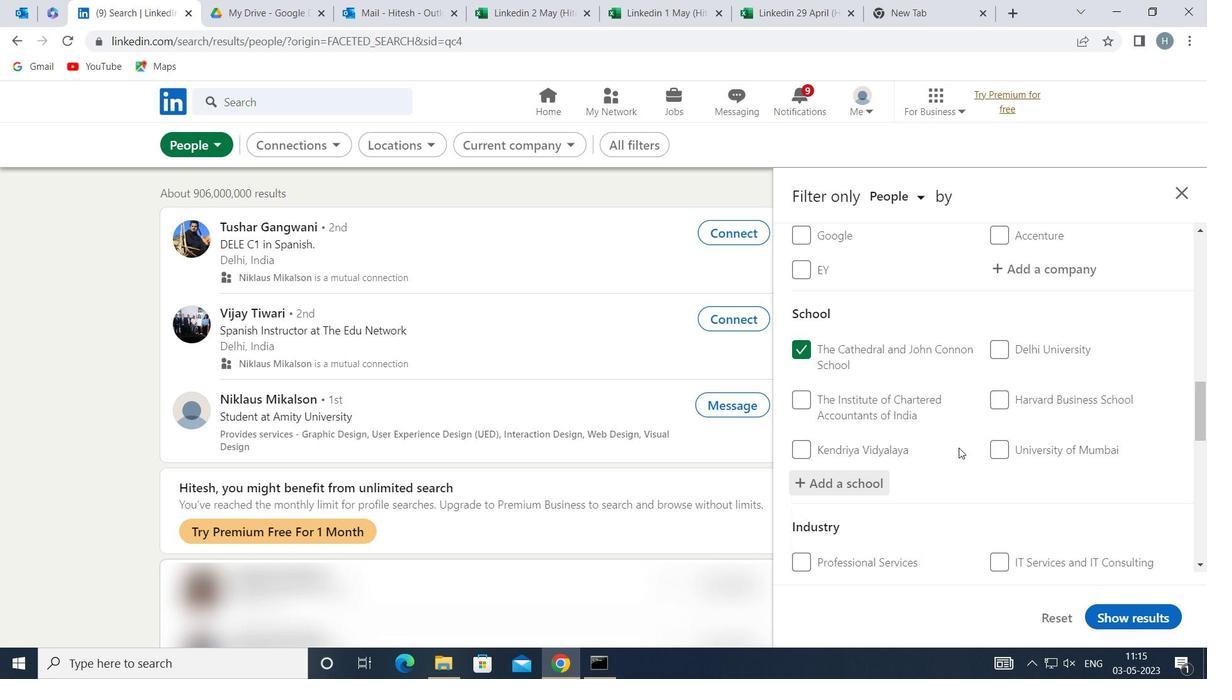 
Action: Mouse scrolled (955, 446) with delta (0, 0)
Screenshot: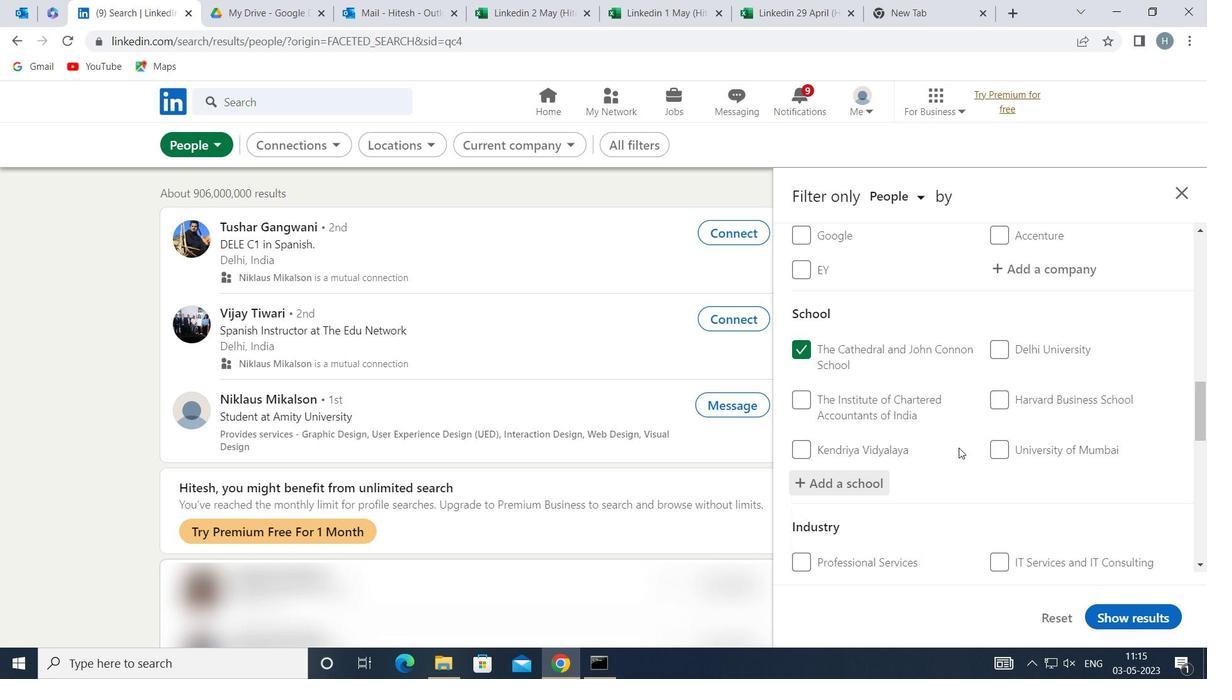 
Action: Mouse scrolled (955, 446) with delta (0, 0)
Screenshot: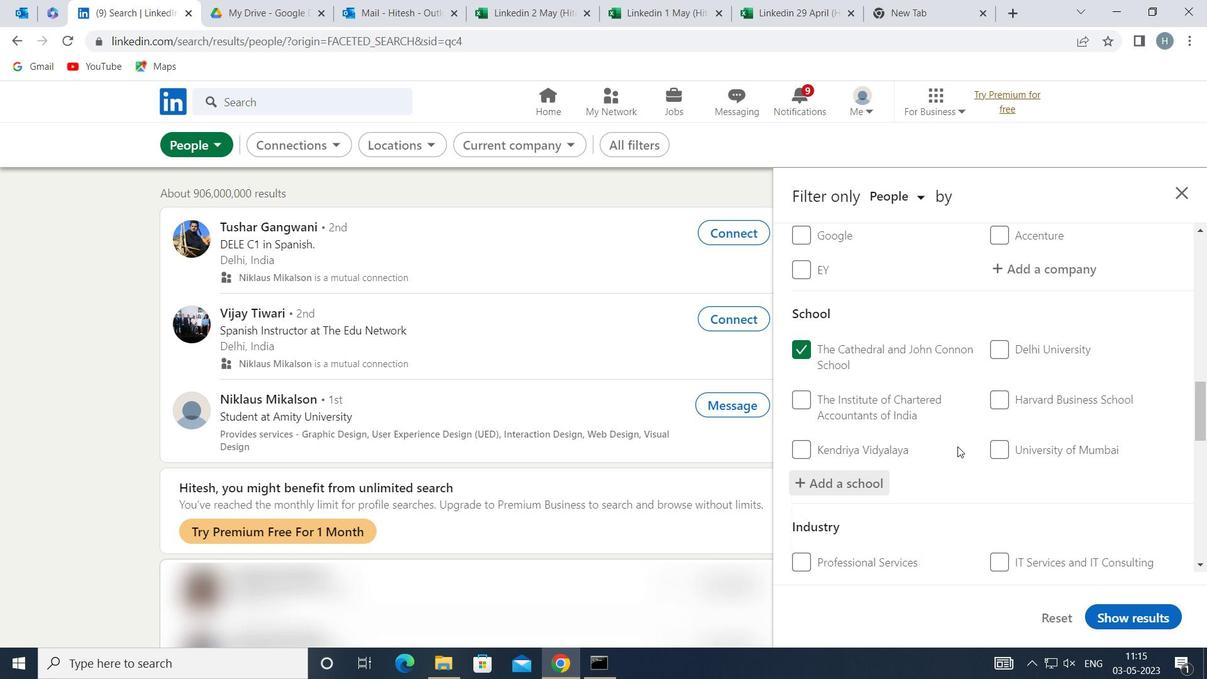 
Action: Mouse moved to (936, 447)
Screenshot: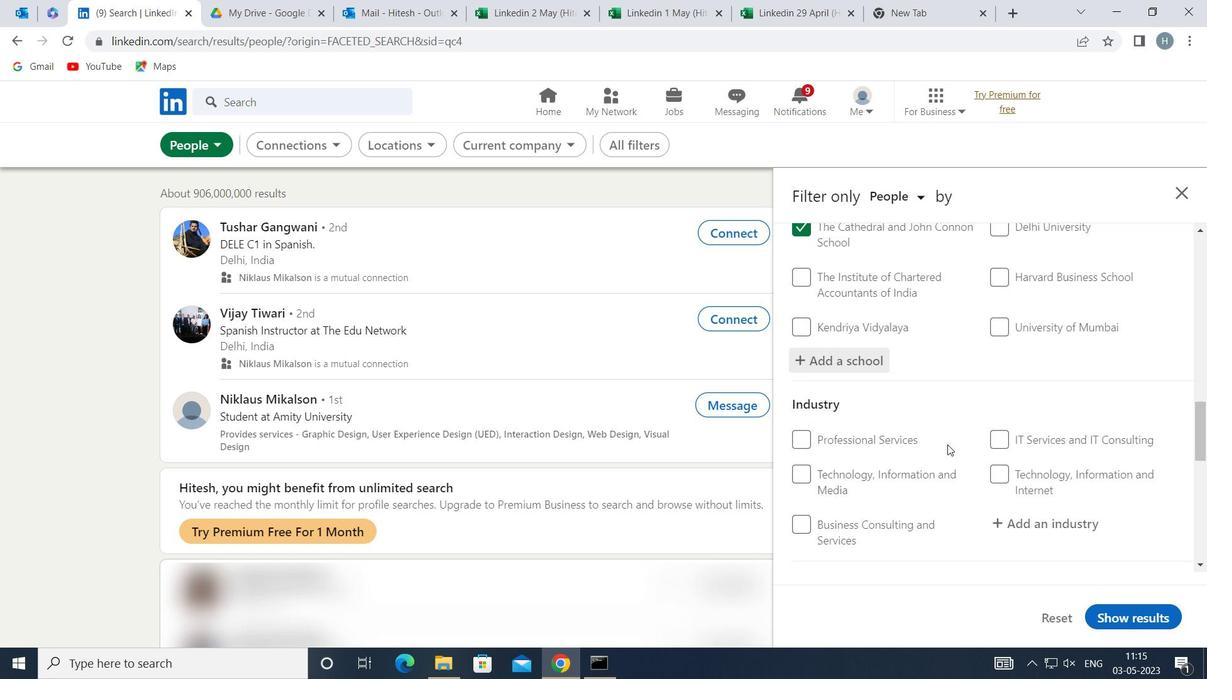 
Action: Mouse scrolled (936, 447) with delta (0, 0)
Screenshot: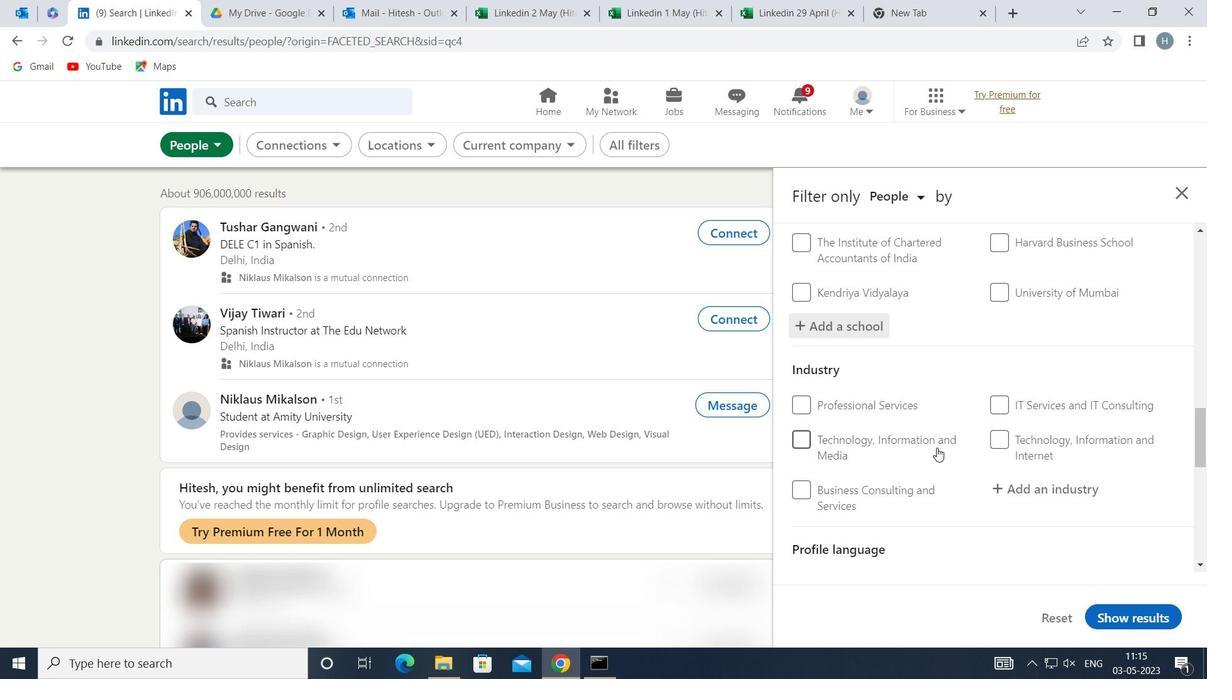 
Action: Mouse moved to (1082, 409)
Screenshot: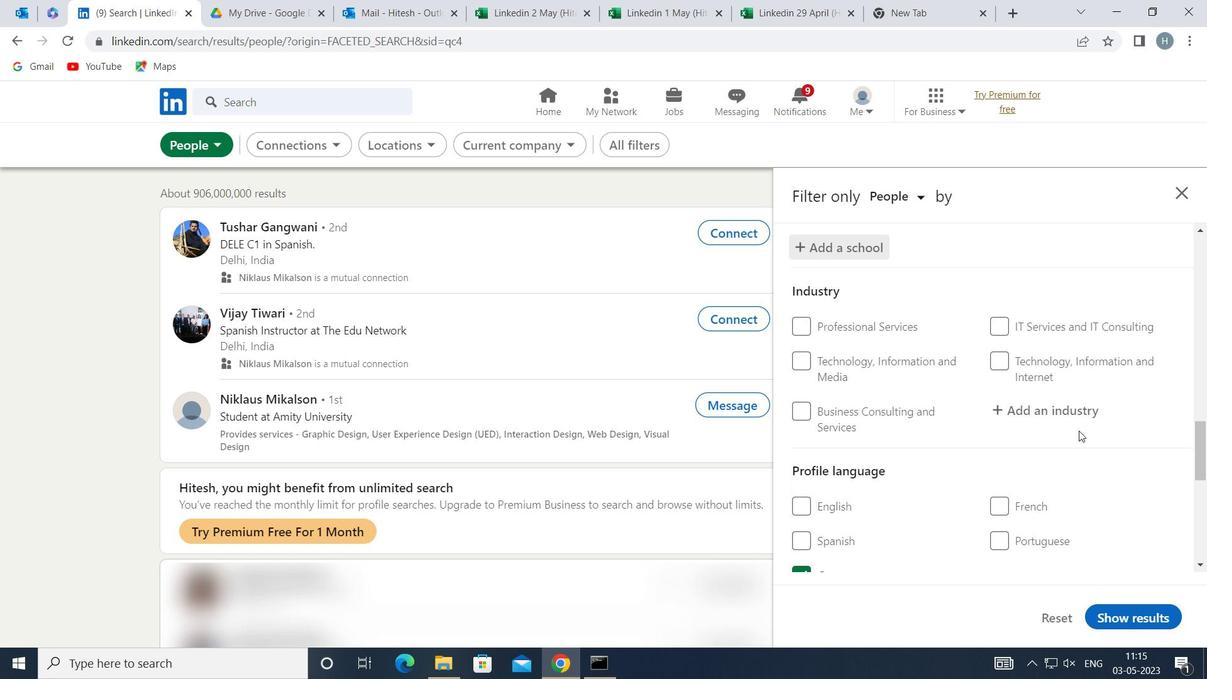 
Action: Mouse pressed left at (1082, 409)
Screenshot: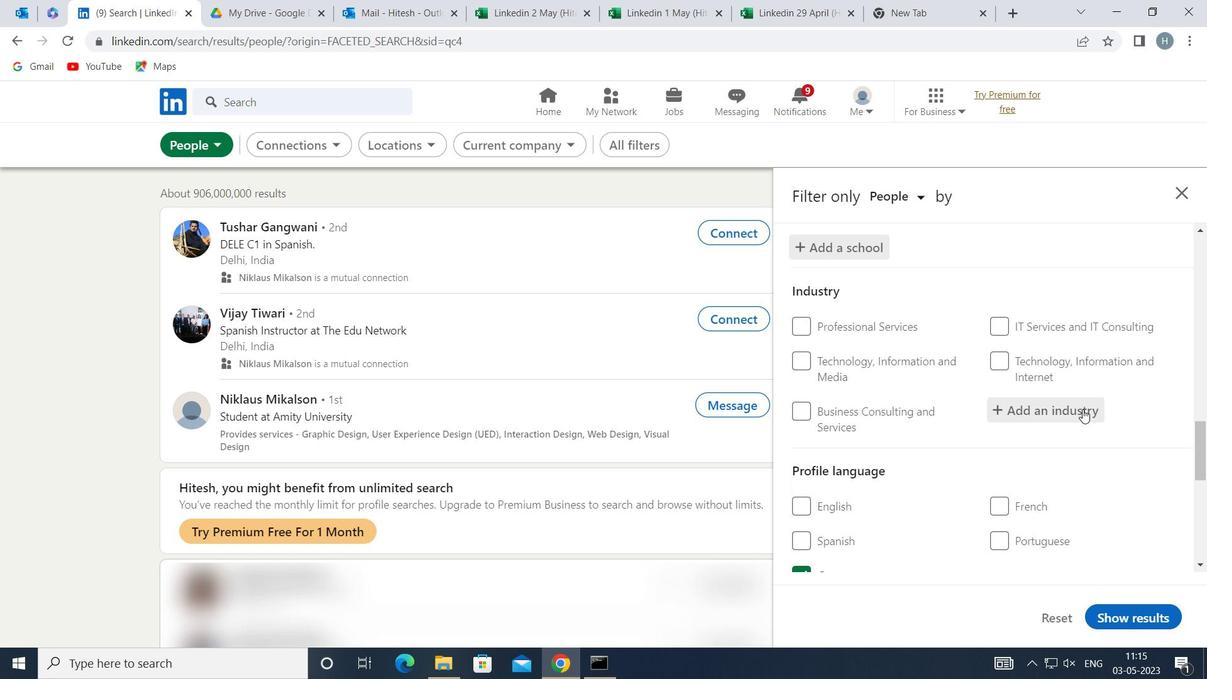 
Action: Mouse moved to (1079, 406)
Screenshot: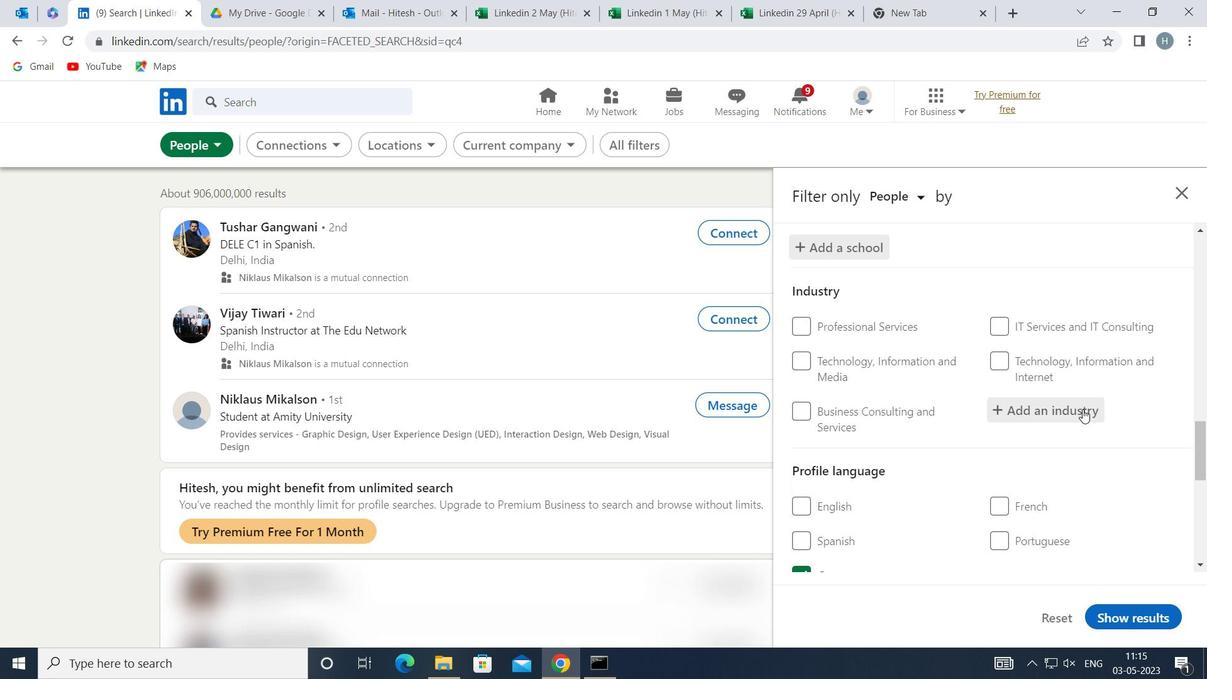 
Action: Key pressed <Key.shift>URBAN<Key.space><Key.shift>TRANSIT<Key.space>
Screenshot: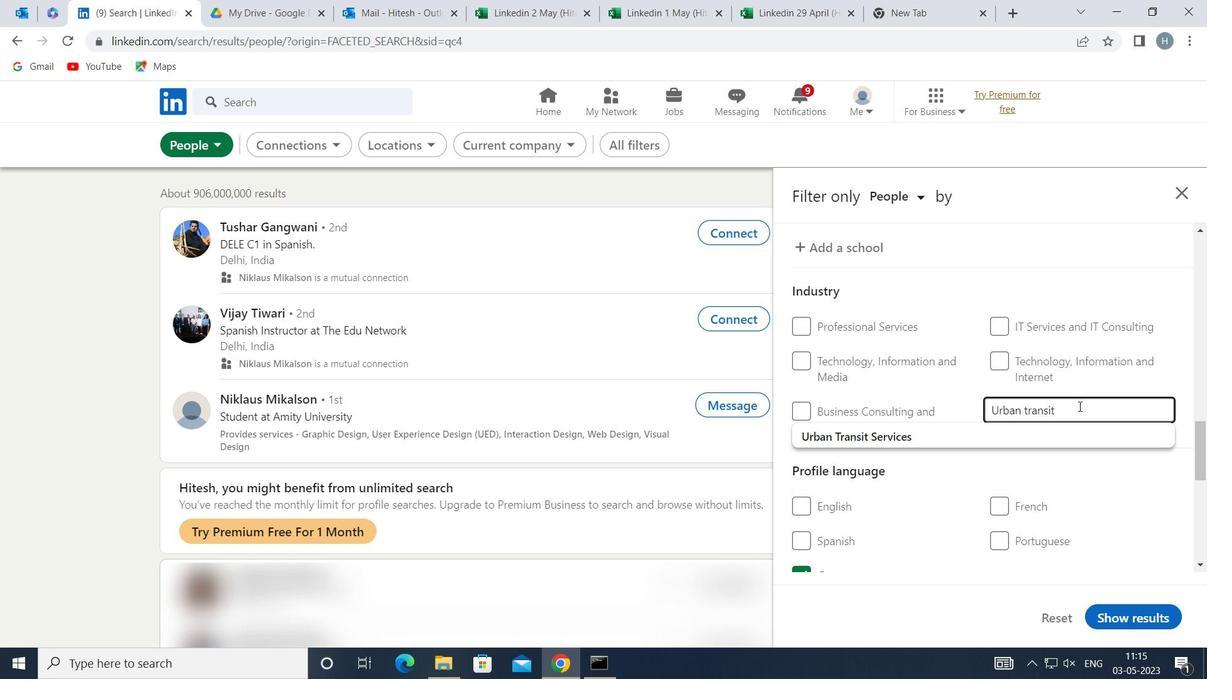 
Action: Mouse moved to (987, 441)
Screenshot: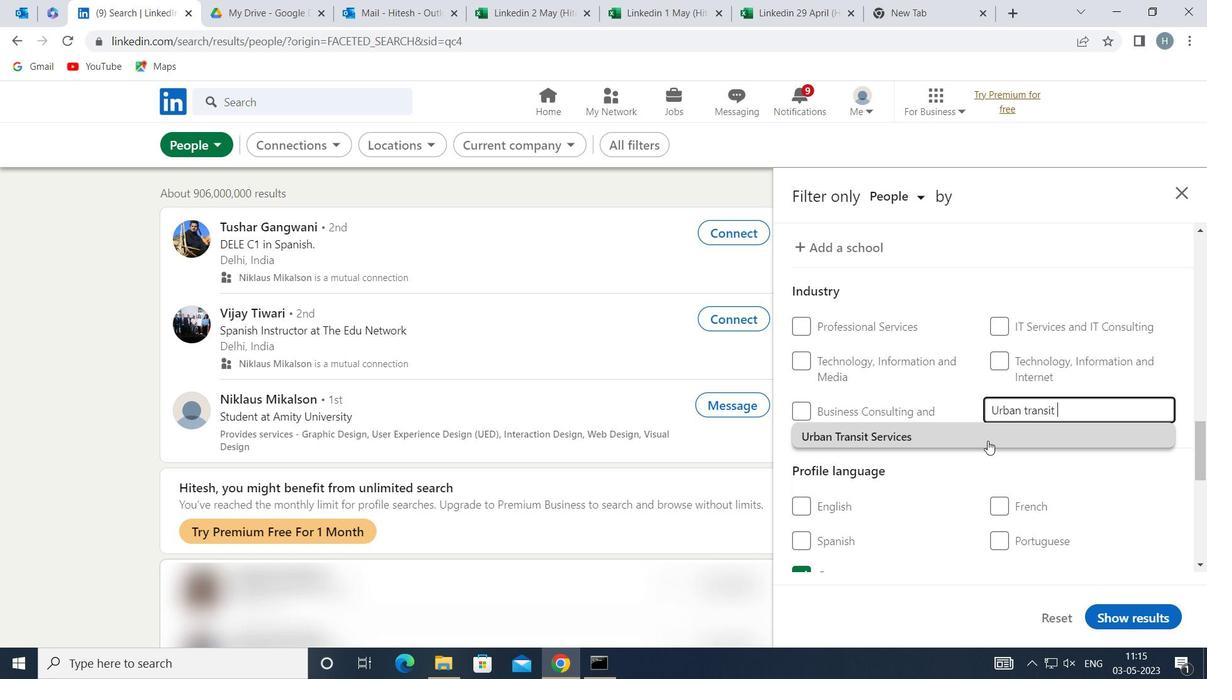 
Action: Mouse pressed left at (987, 441)
Screenshot: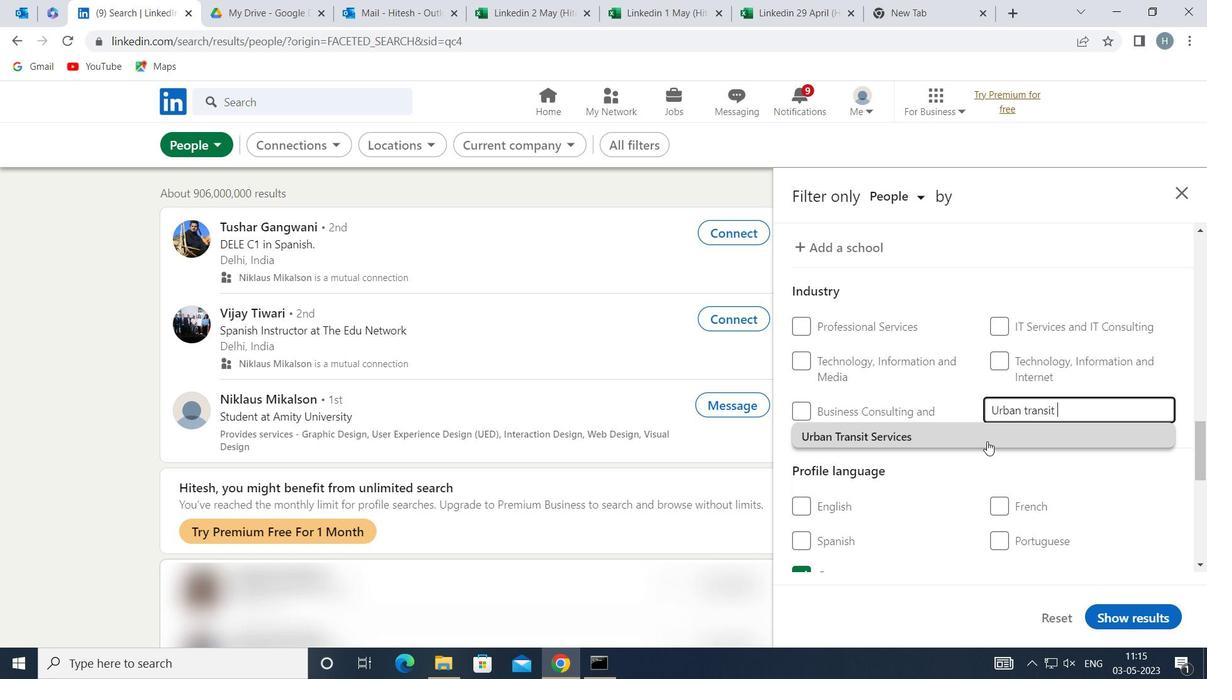 
Action: Mouse moved to (945, 441)
Screenshot: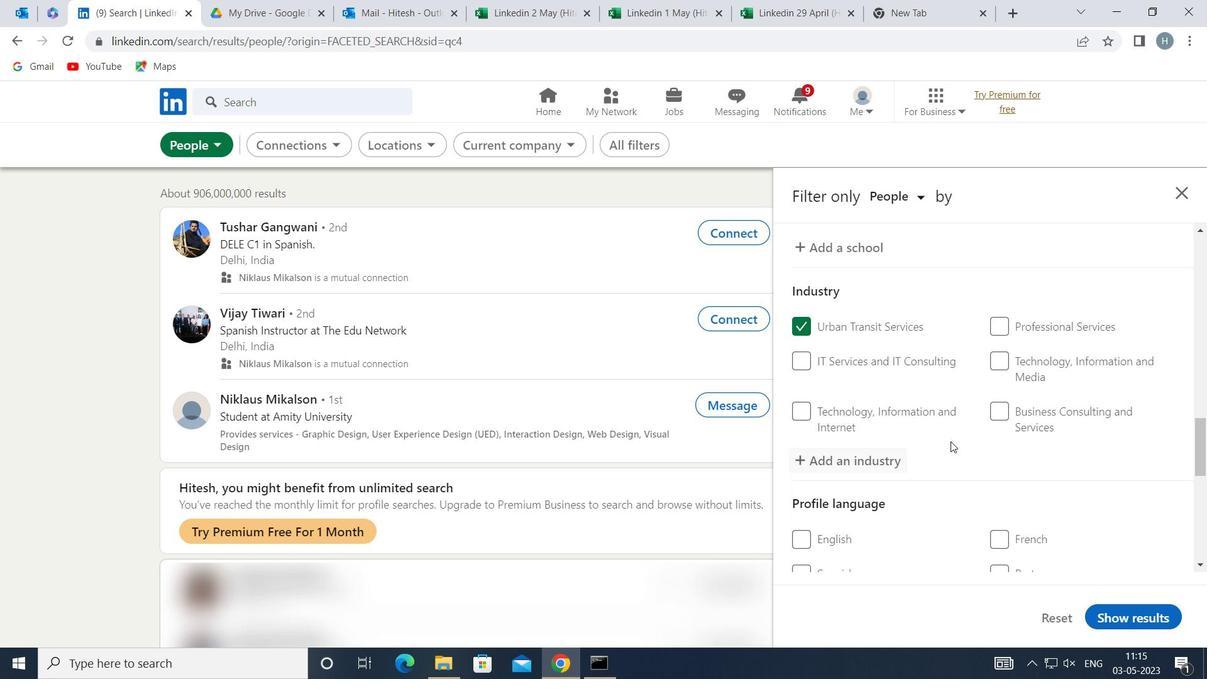 
Action: Mouse scrolled (945, 440) with delta (0, 0)
Screenshot: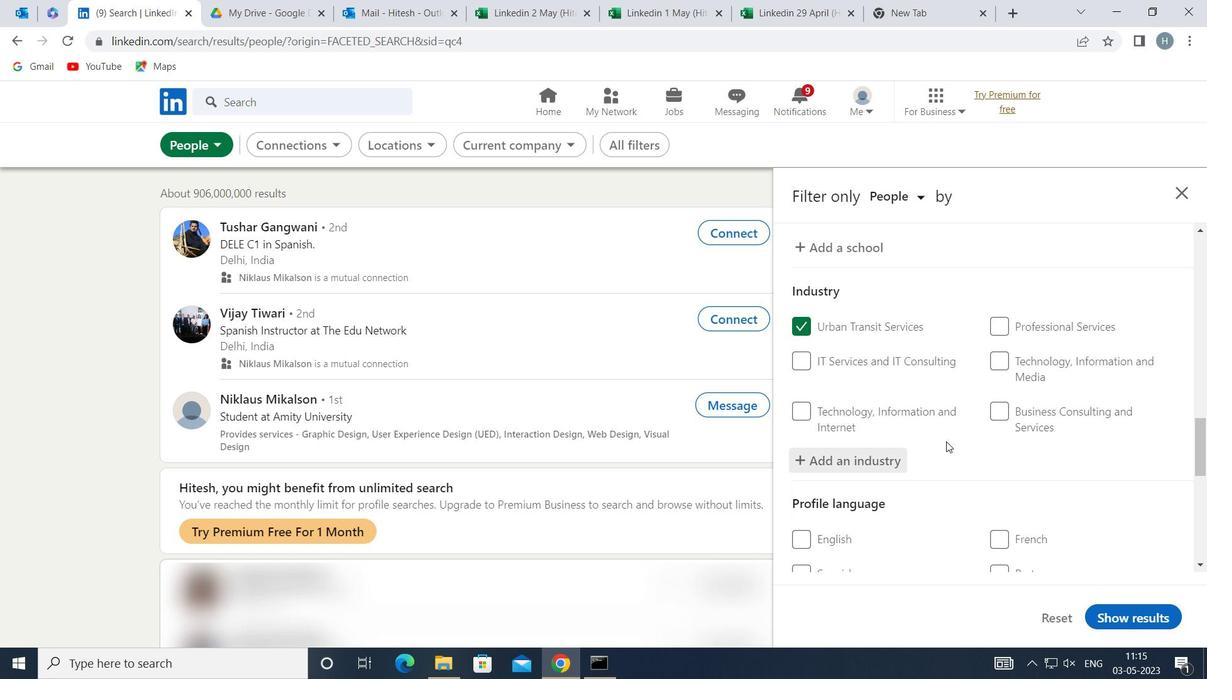 
Action: Mouse moved to (943, 442)
Screenshot: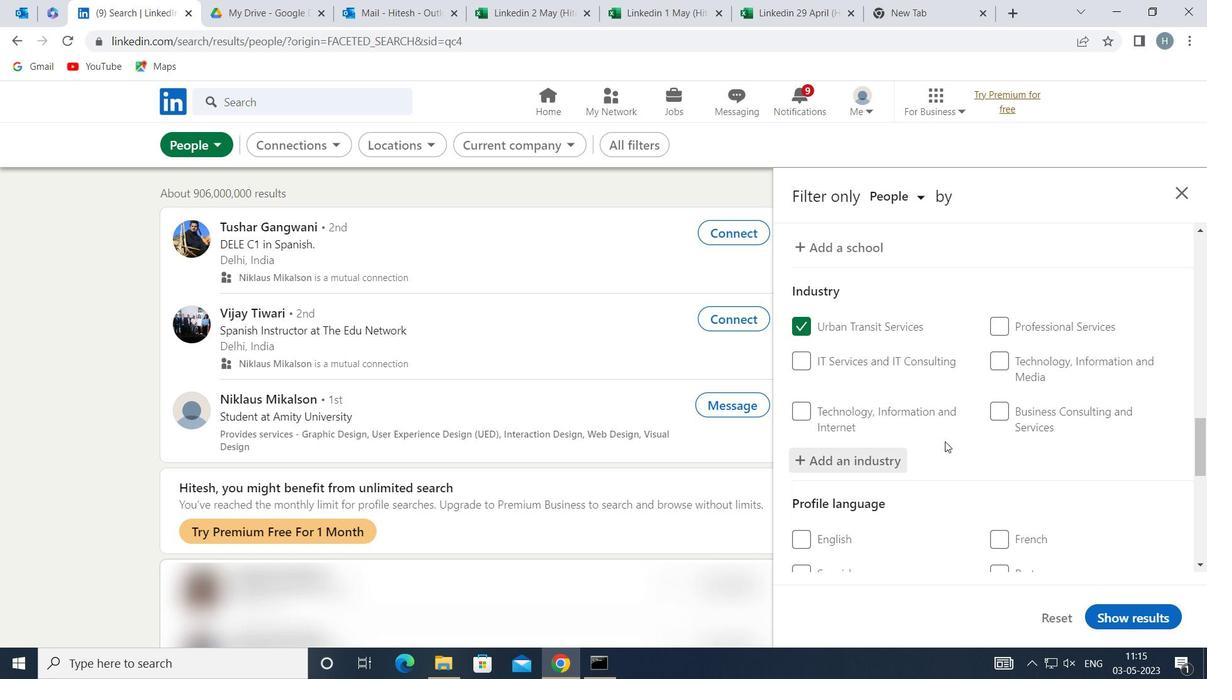 
Action: Mouse scrolled (943, 441) with delta (0, 0)
Screenshot: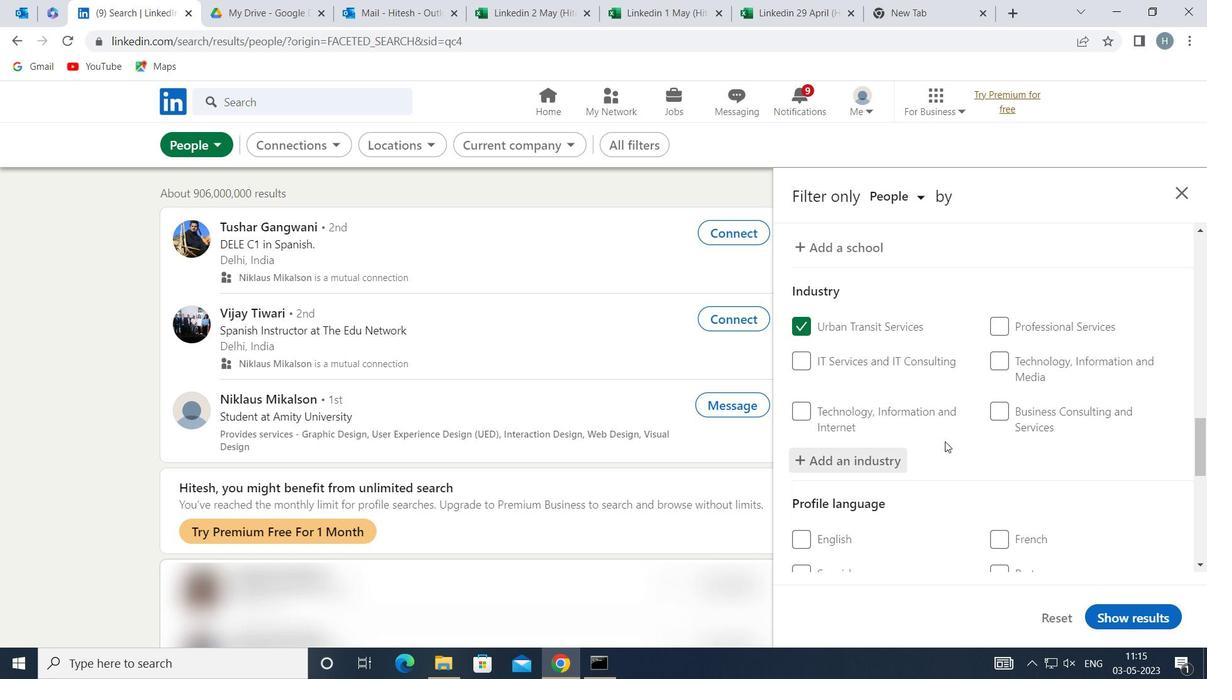 
Action: Mouse moved to (942, 442)
Screenshot: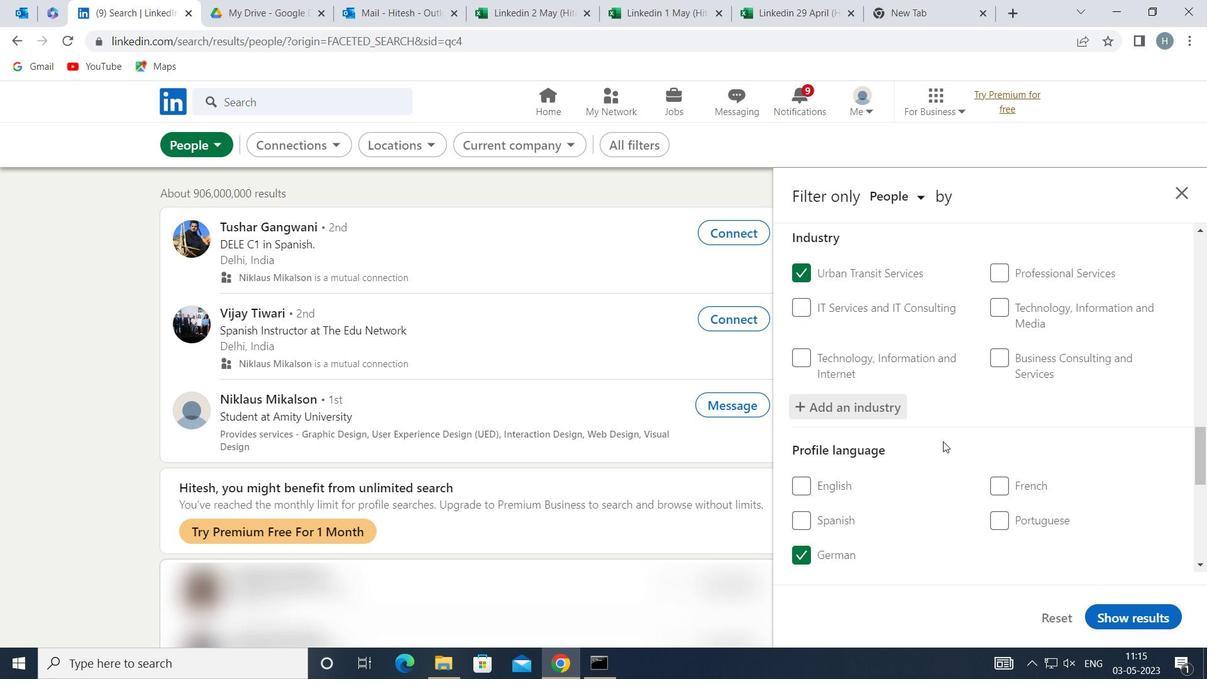 
Action: Mouse scrolled (942, 442) with delta (0, 0)
Screenshot: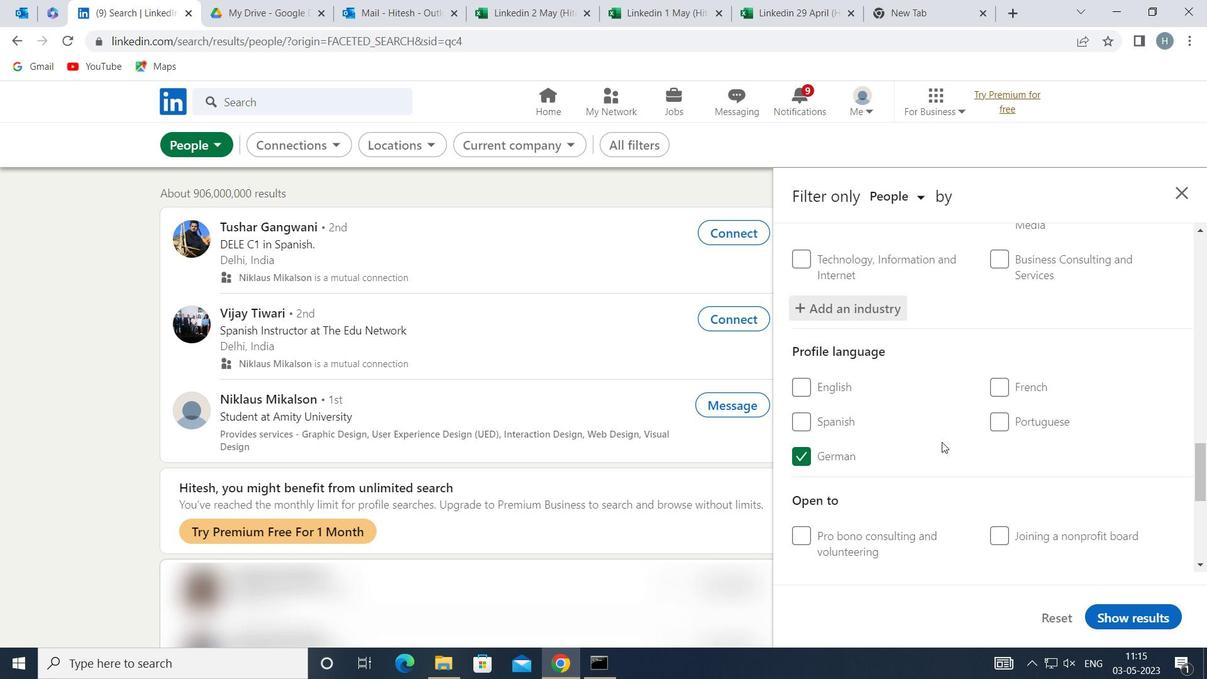 
Action: Mouse moved to (942, 442)
Screenshot: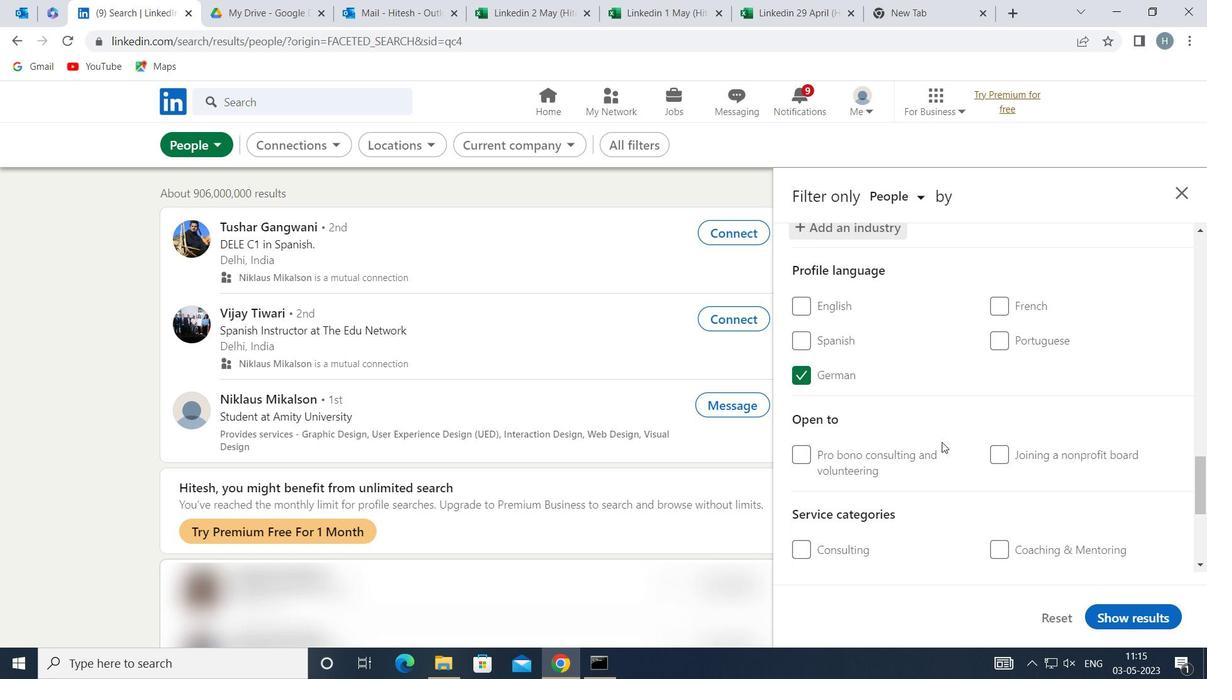 
Action: Mouse scrolled (942, 442) with delta (0, 0)
Screenshot: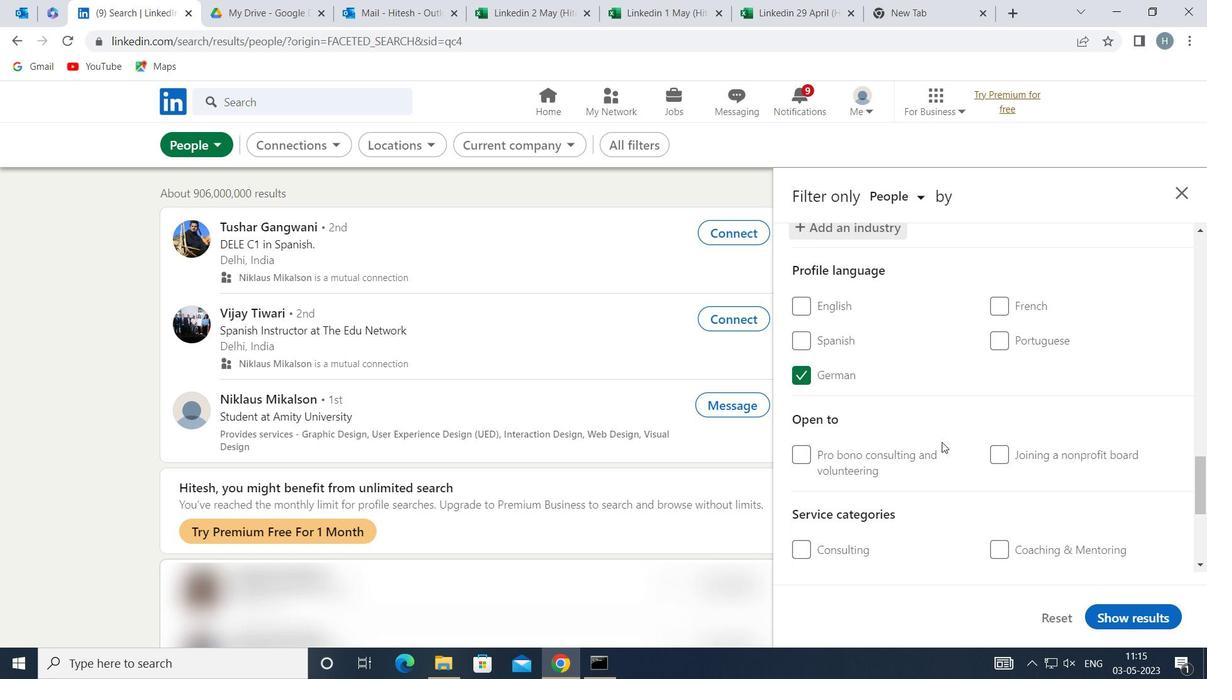 
Action: Mouse moved to (941, 443)
Screenshot: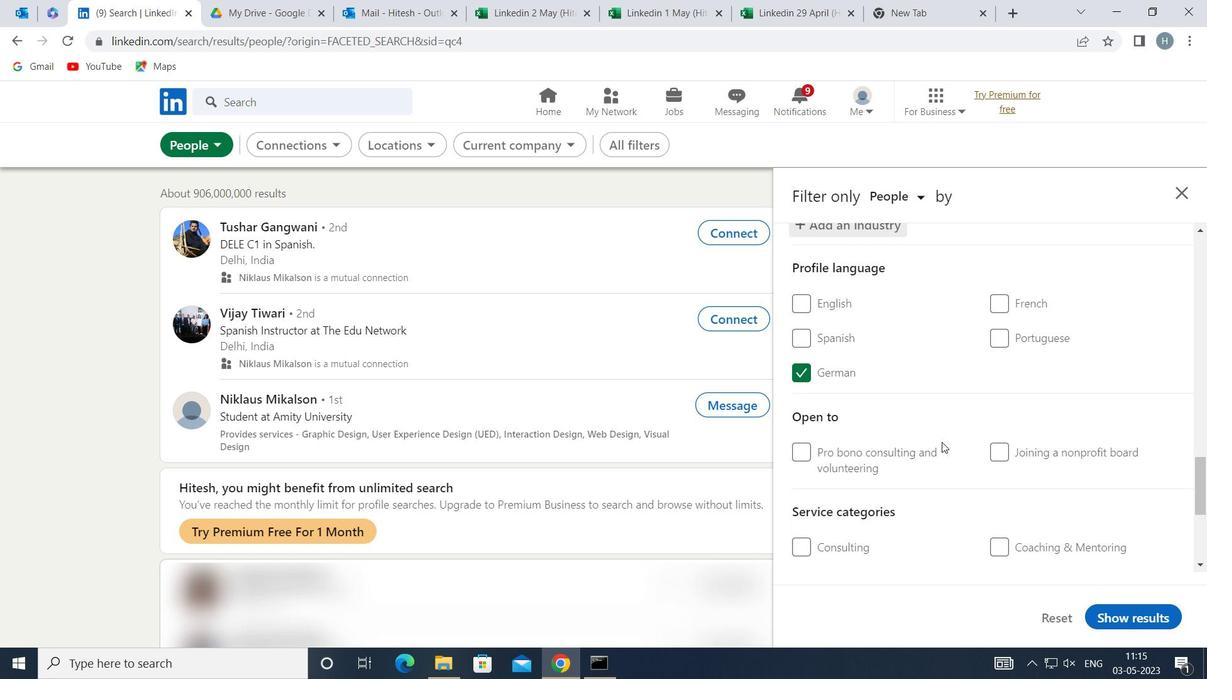 
Action: Mouse scrolled (941, 443) with delta (0, 0)
Screenshot: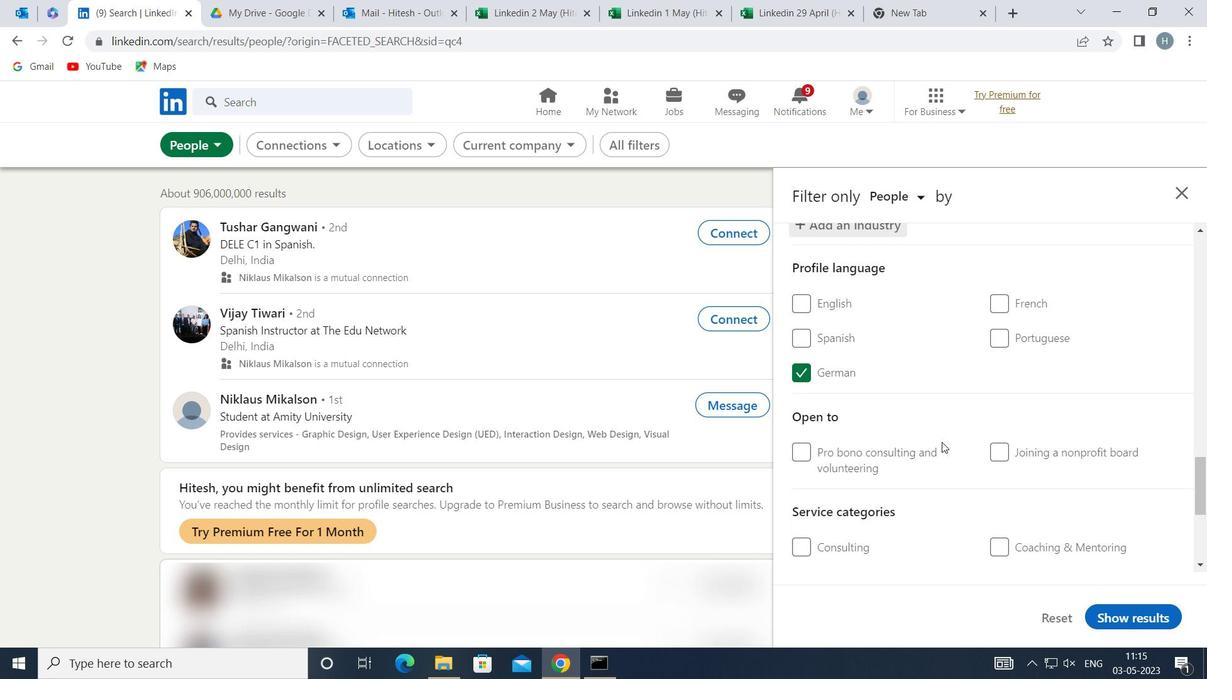 
Action: Mouse moved to (1036, 462)
Screenshot: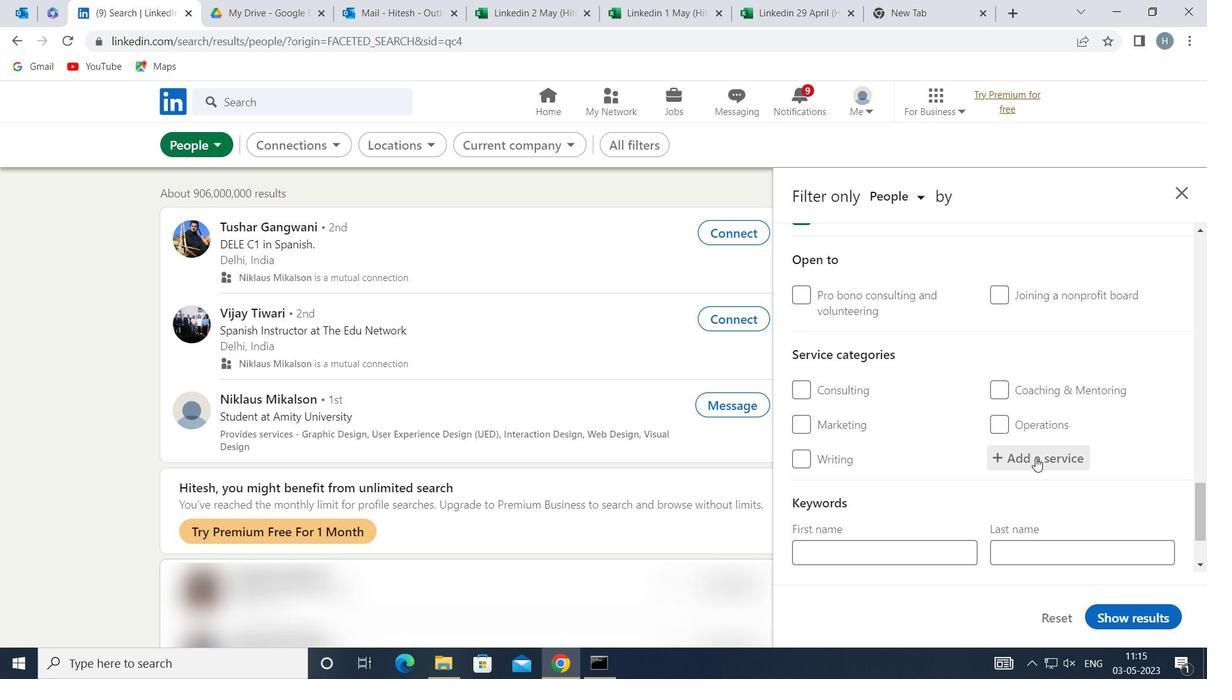 
Action: Mouse pressed left at (1036, 462)
Screenshot: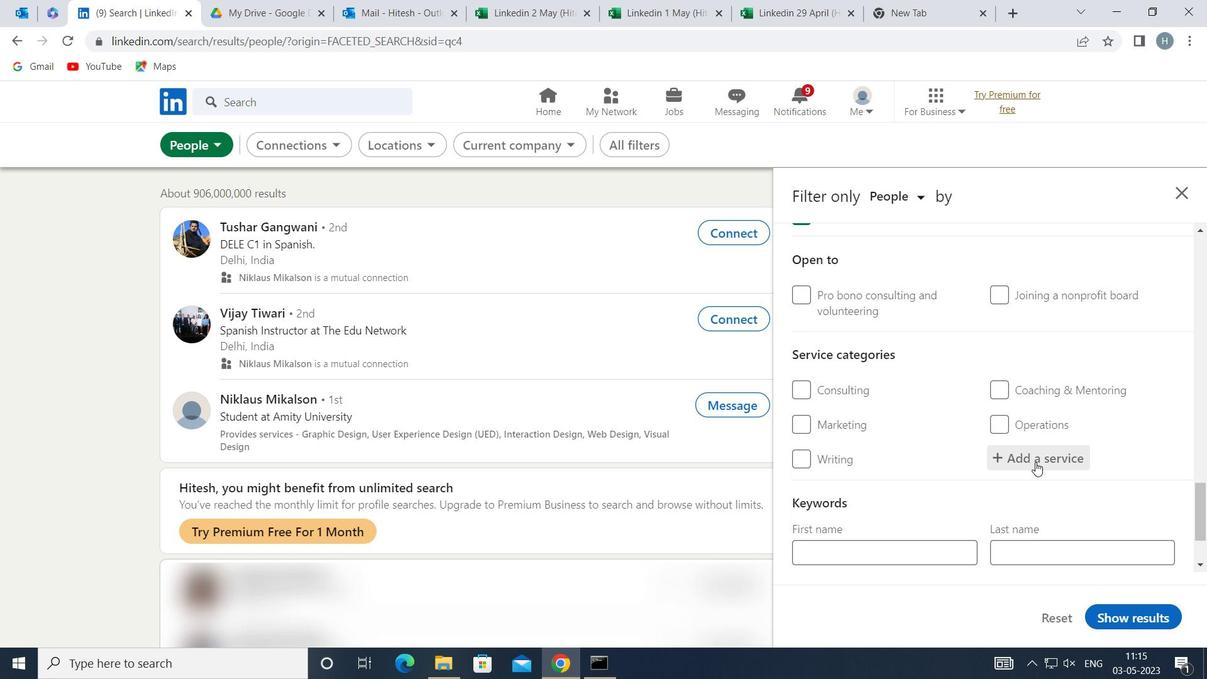 
Action: Key pressed <Key.shift>HEAD
Screenshot: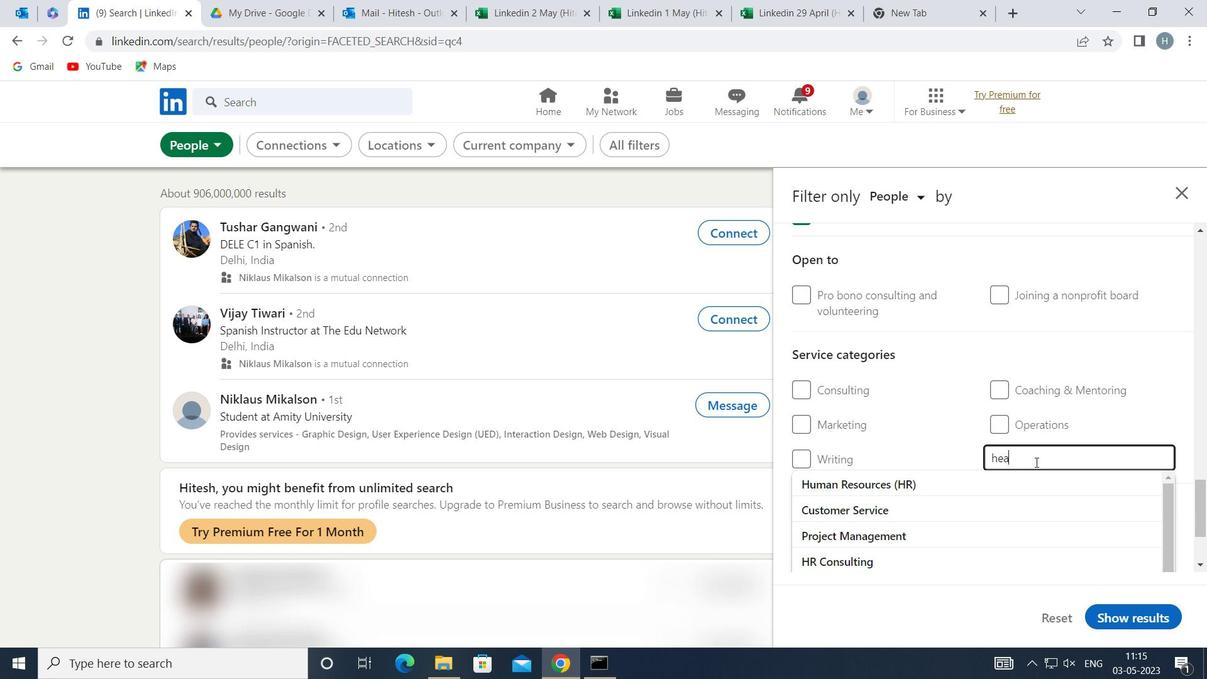 
Action: Mouse moved to (999, 477)
Screenshot: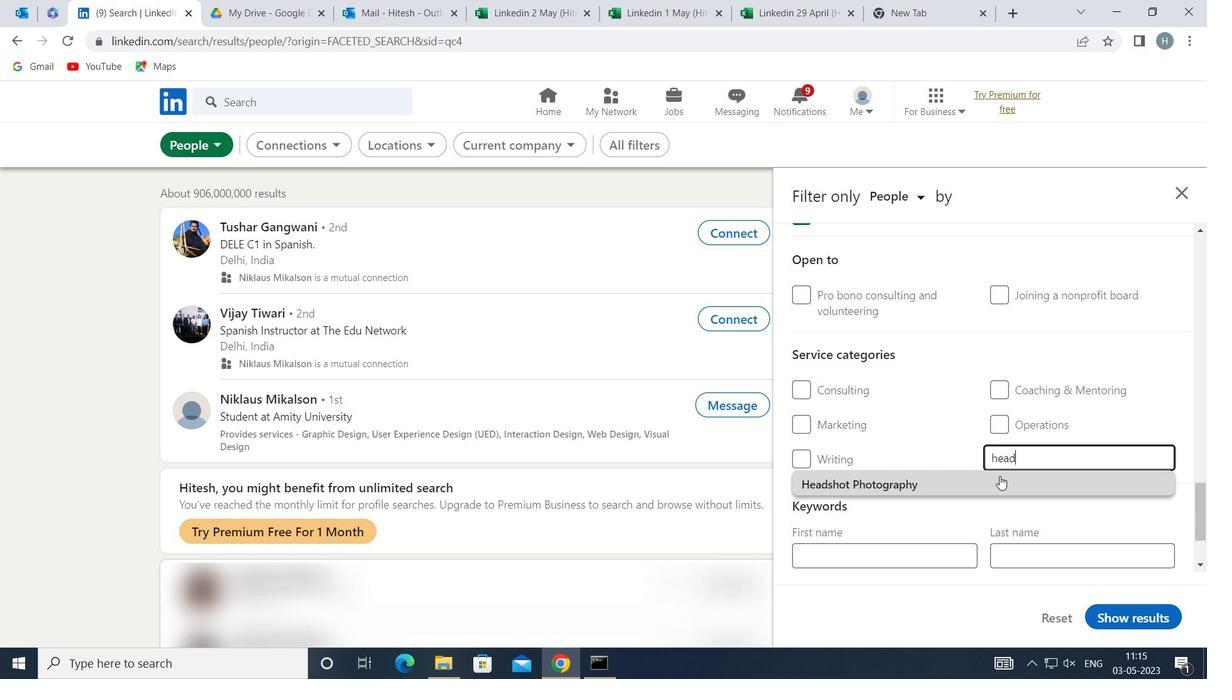 
Action: Mouse pressed left at (999, 477)
Screenshot: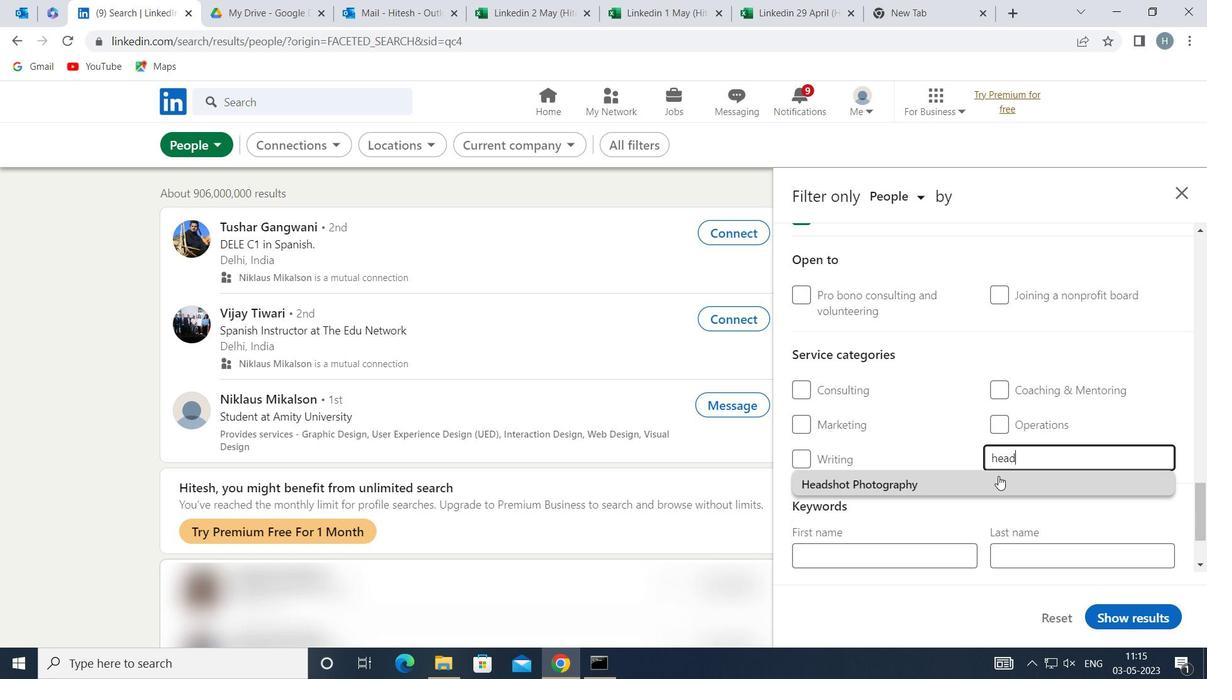 
Action: Mouse moved to (966, 483)
Screenshot: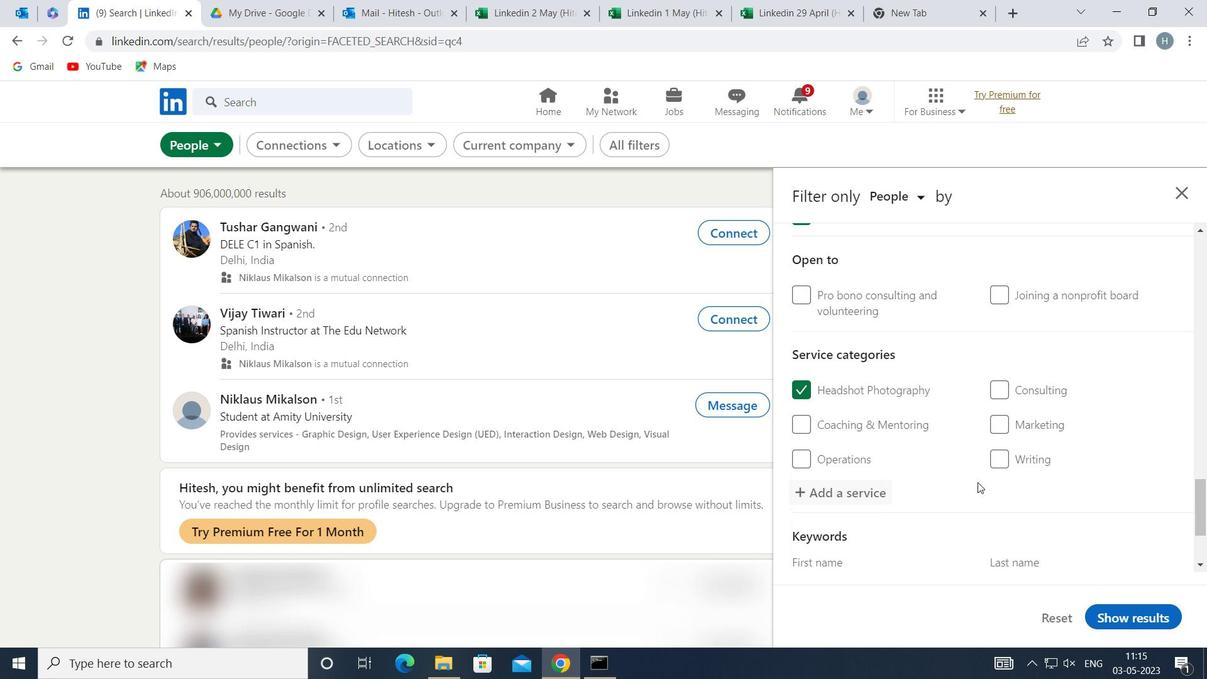 
Action: Mouse scrolled (966, 482) with delta (0, 0)
Screenshot: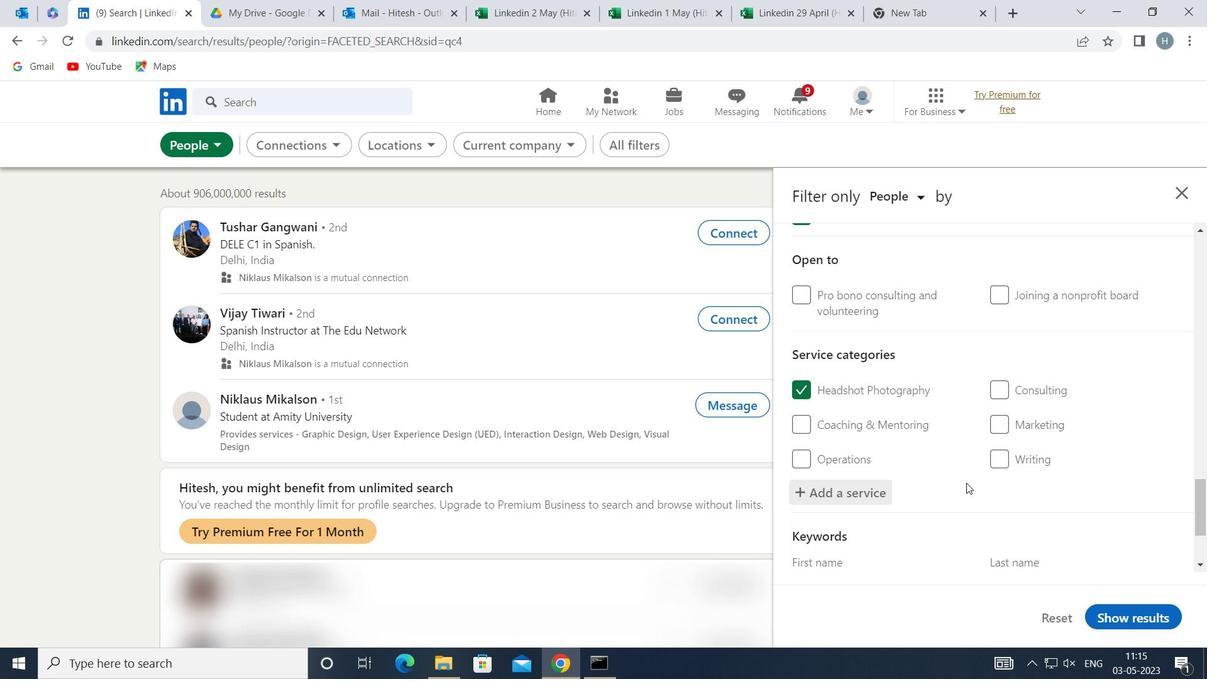 
Action: Mouse scrolled (966, 482) with delta (0, 0)
Screenshot: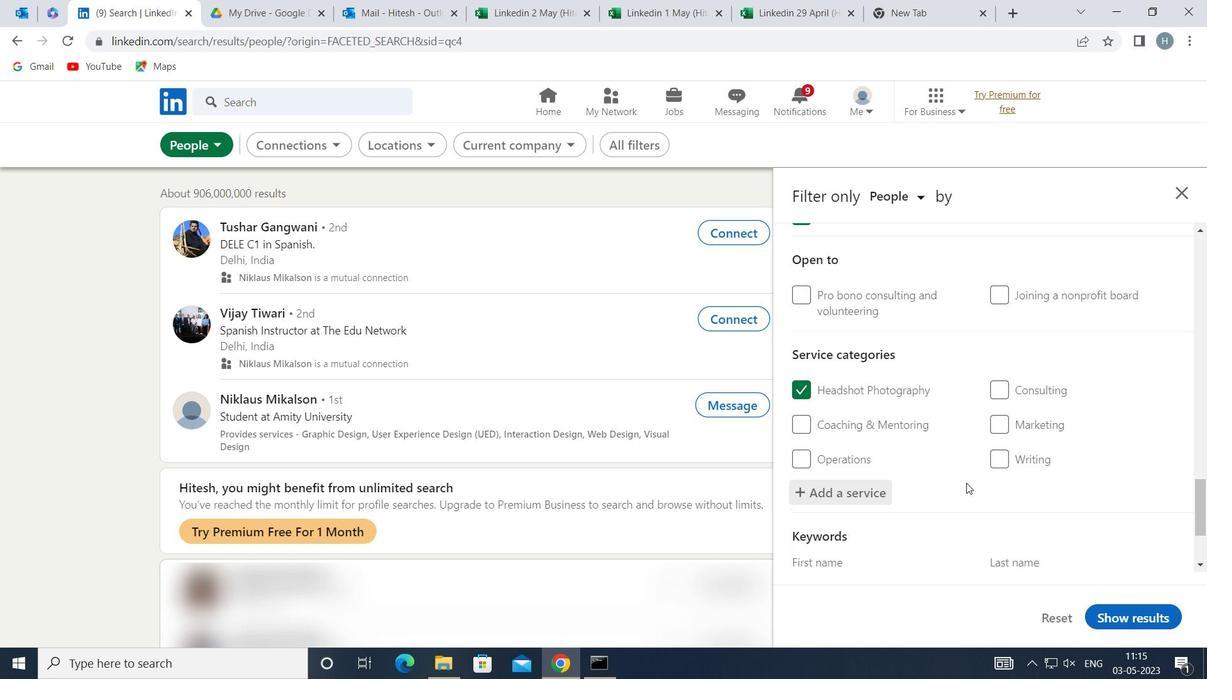 
Action: Mouse scrolled (966, 482) with delta (0, 0)
Screenshot: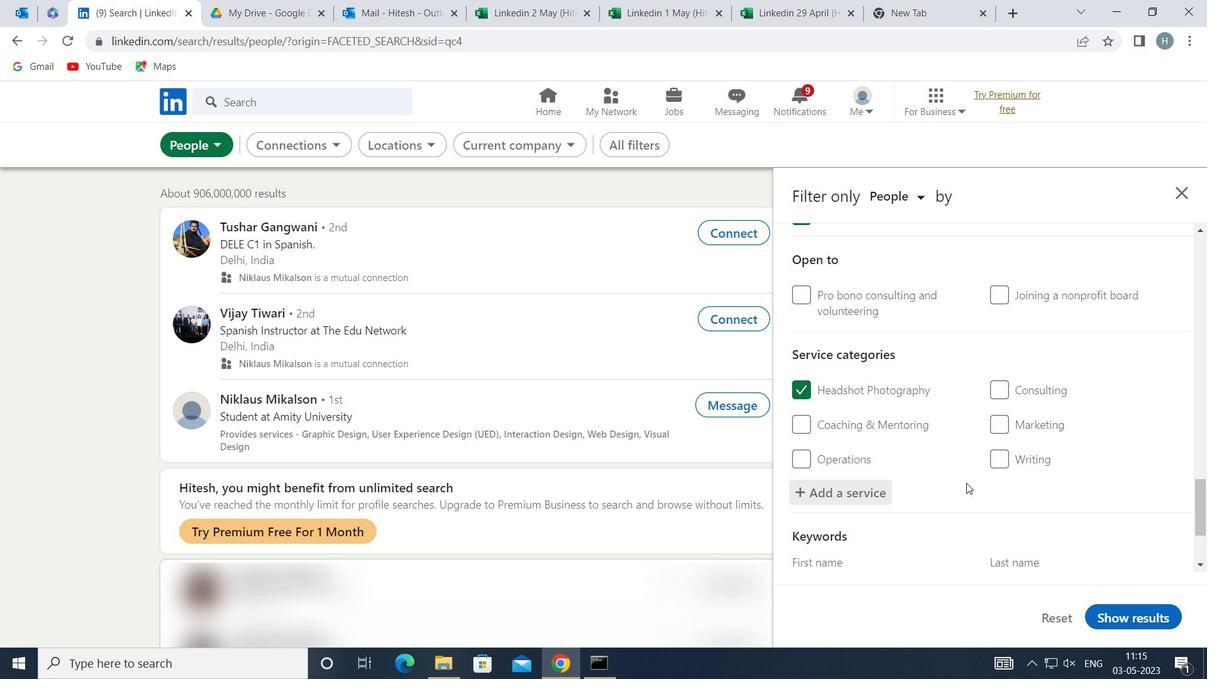 
Action: Mouse moved to (960, 474)
Screenshot: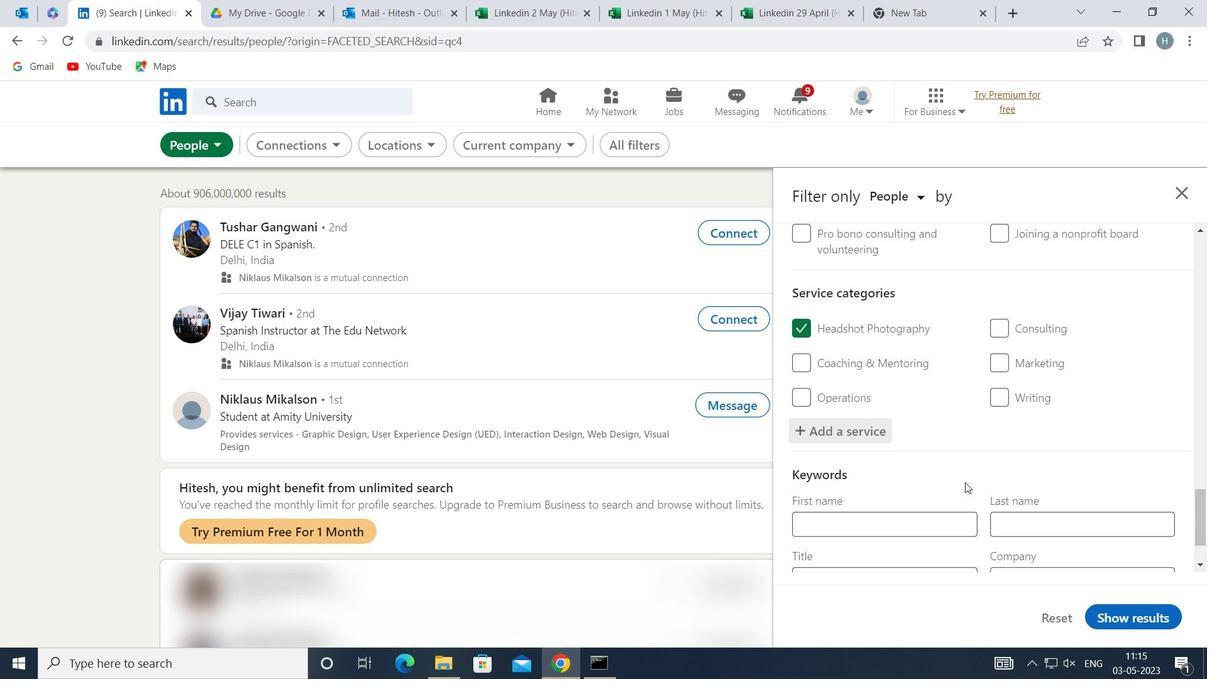 
Action: Mouse scrolled (960, 473) with delta (0, 0)
Screenshot: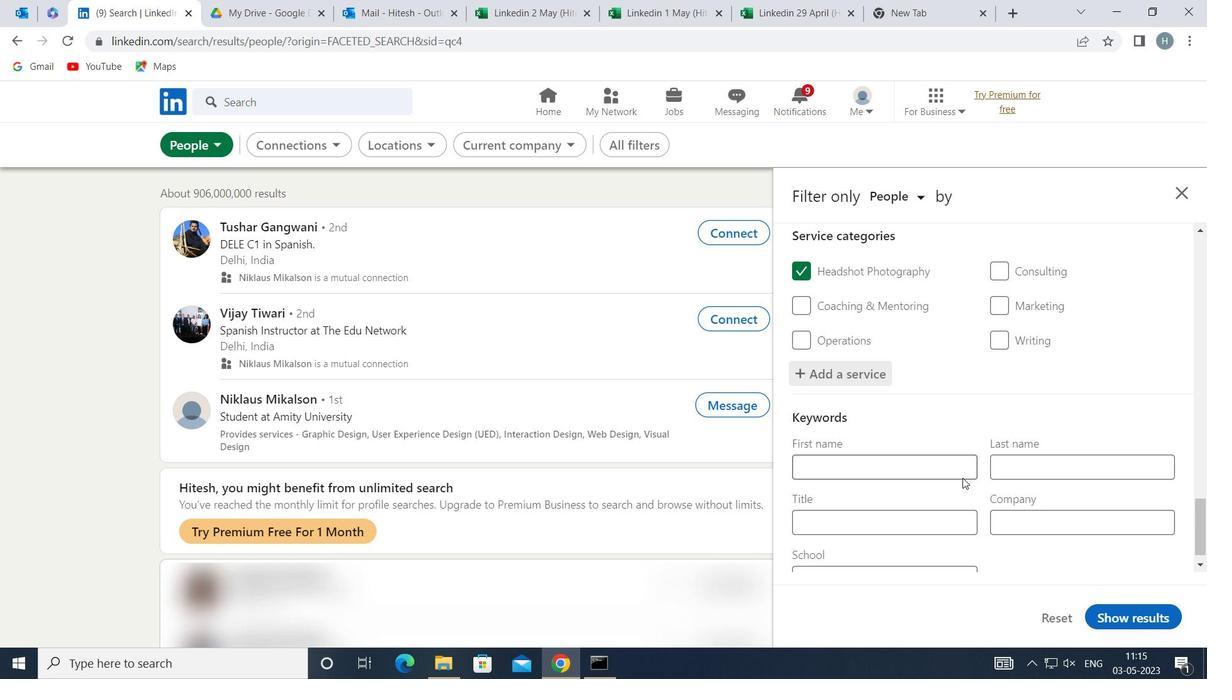 
Action: Mouse scrolled (960, 473) with delta (0, 0)
Screenshot: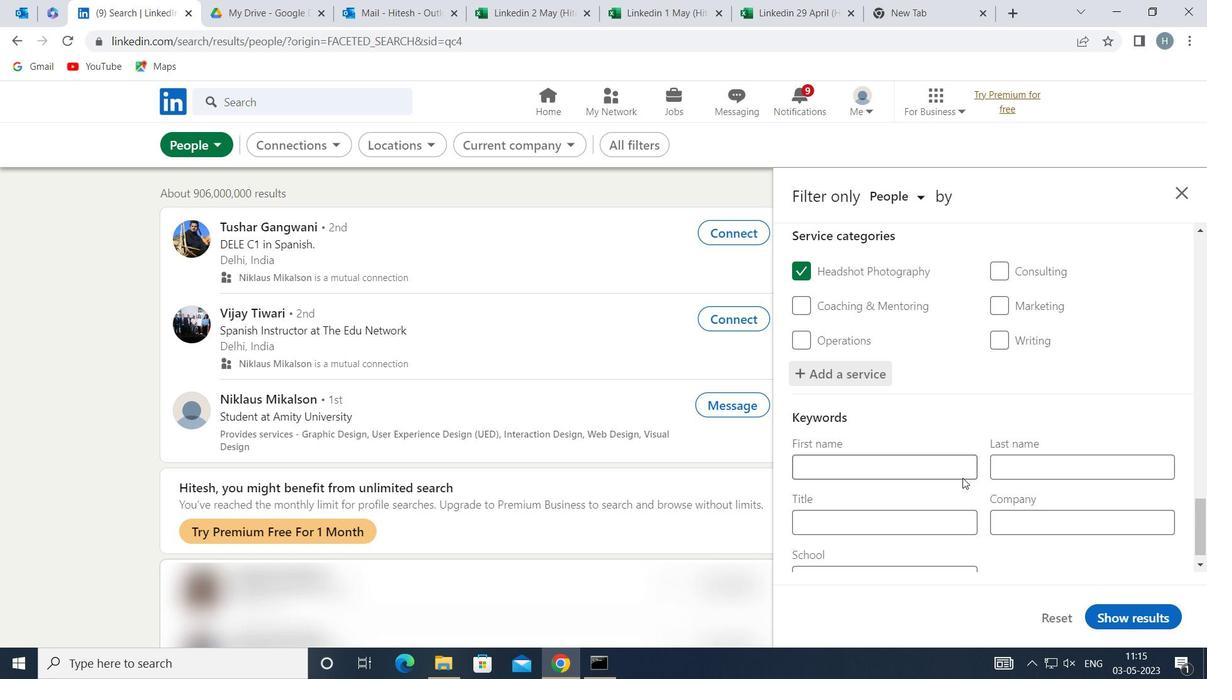 
Action: Mouse moved to (940, 494)
Screenshot: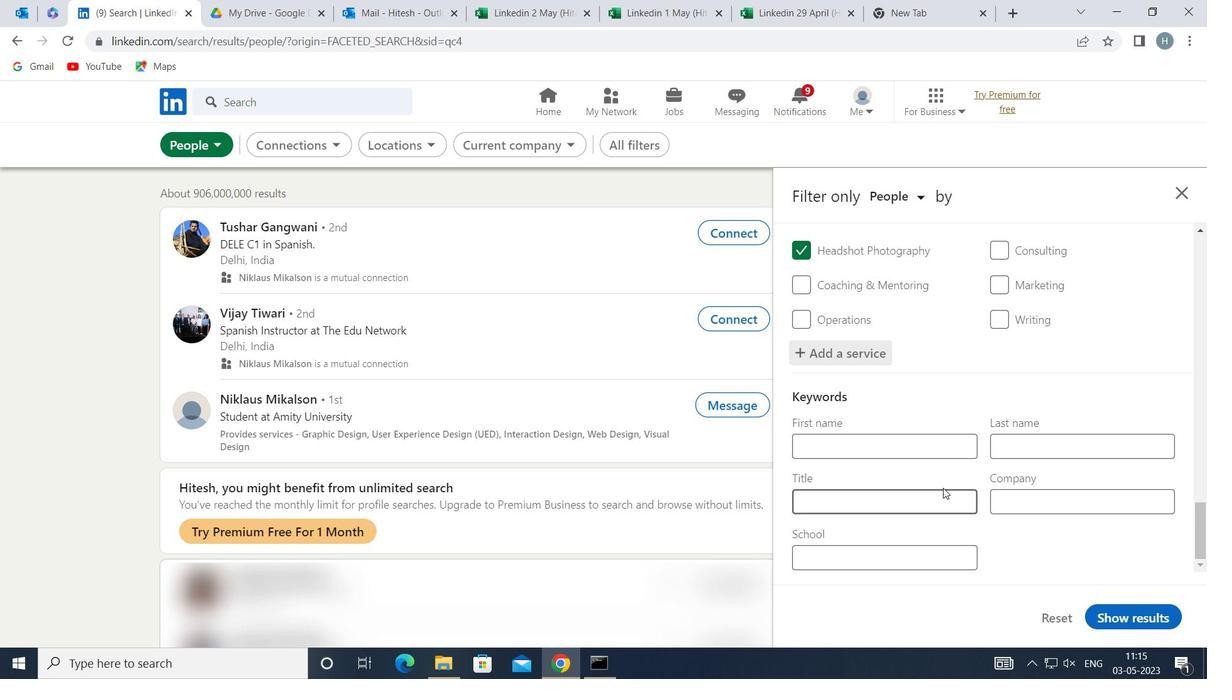 
Action: Mouse pressed left at (940, 494)
Screenshot: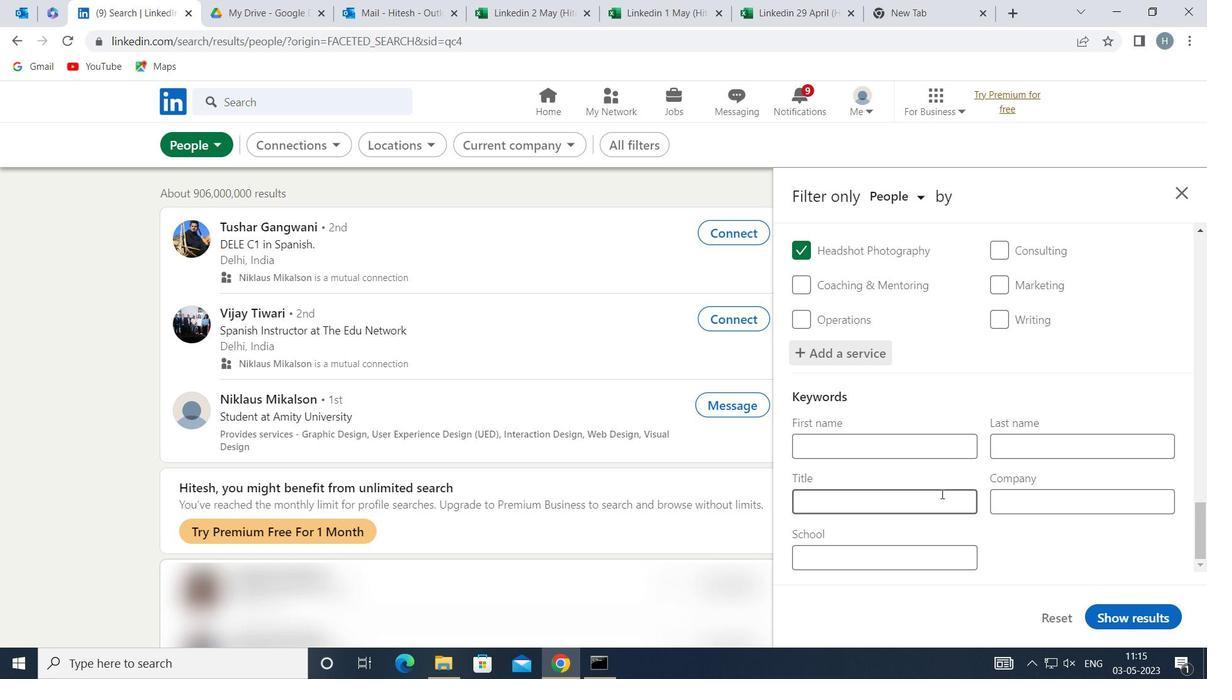 
Action: Mouse moved to (936, 498)
Screenshot: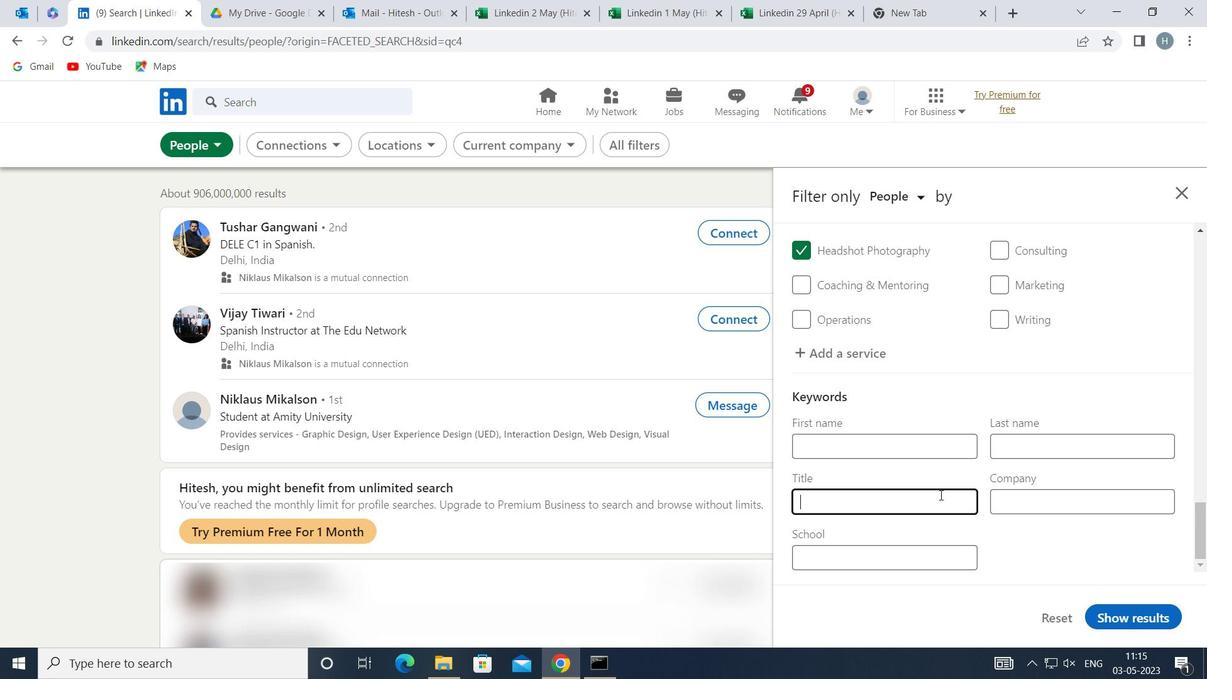 
Action: Key pressed <Key.shift>WEB<Key.space><Key.shift>DESIGNER
Screenshot: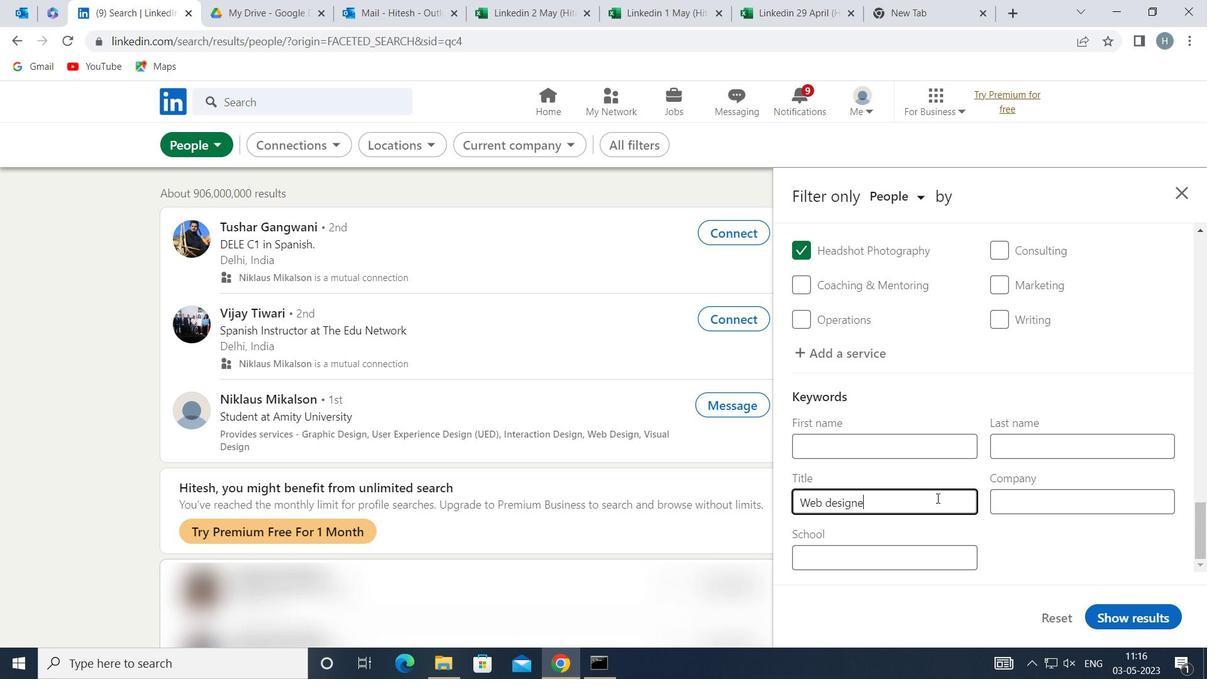 
Action: Mouse moved to (1135, 615)
Screenshot: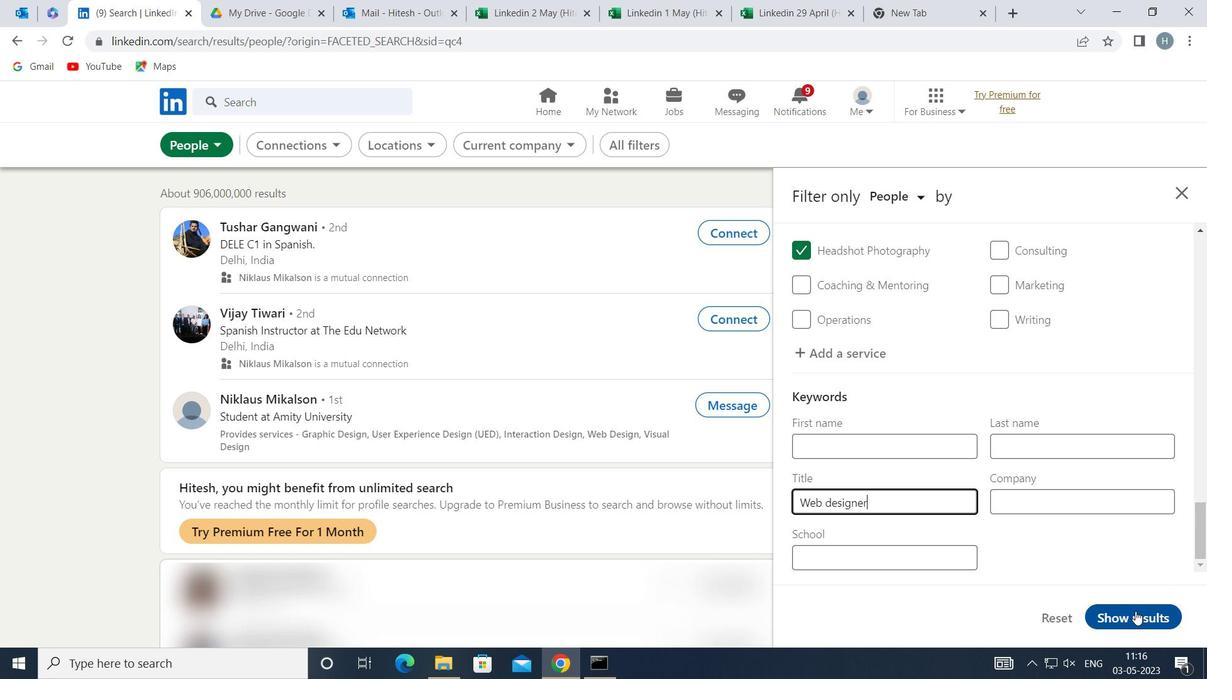 
Action: Mouse pressed left at (1135, 615)
Screenshot: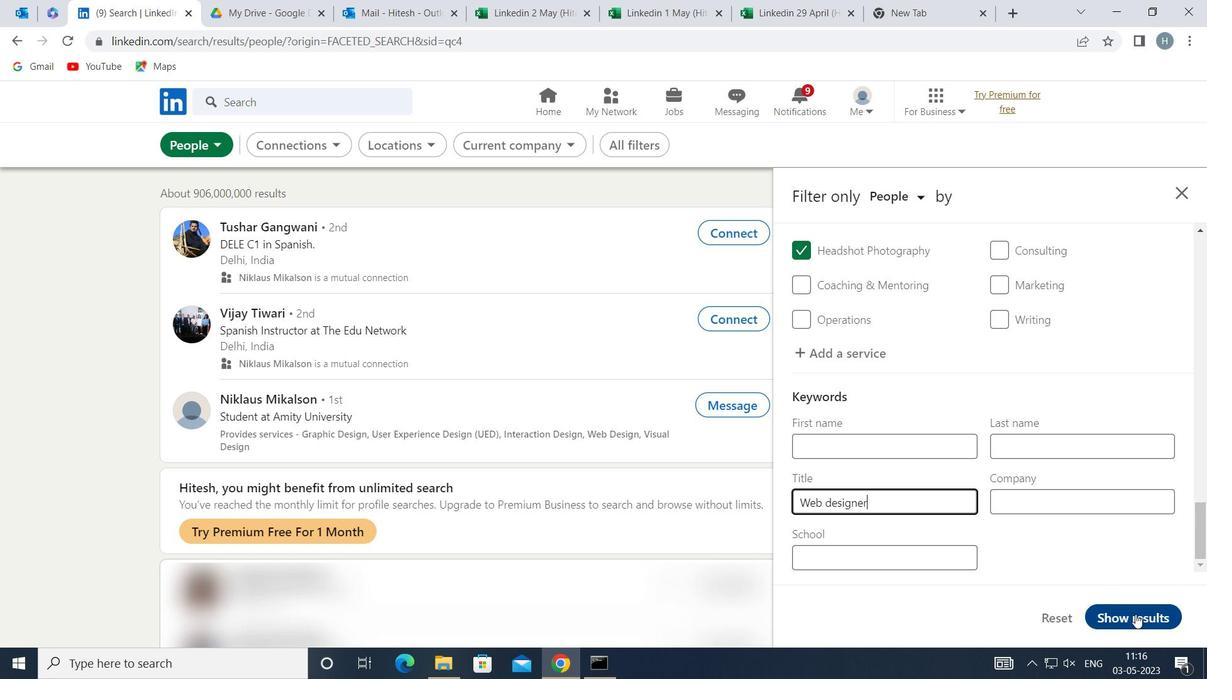 
Action: Mouse moved to (775, 498)
Screenshot: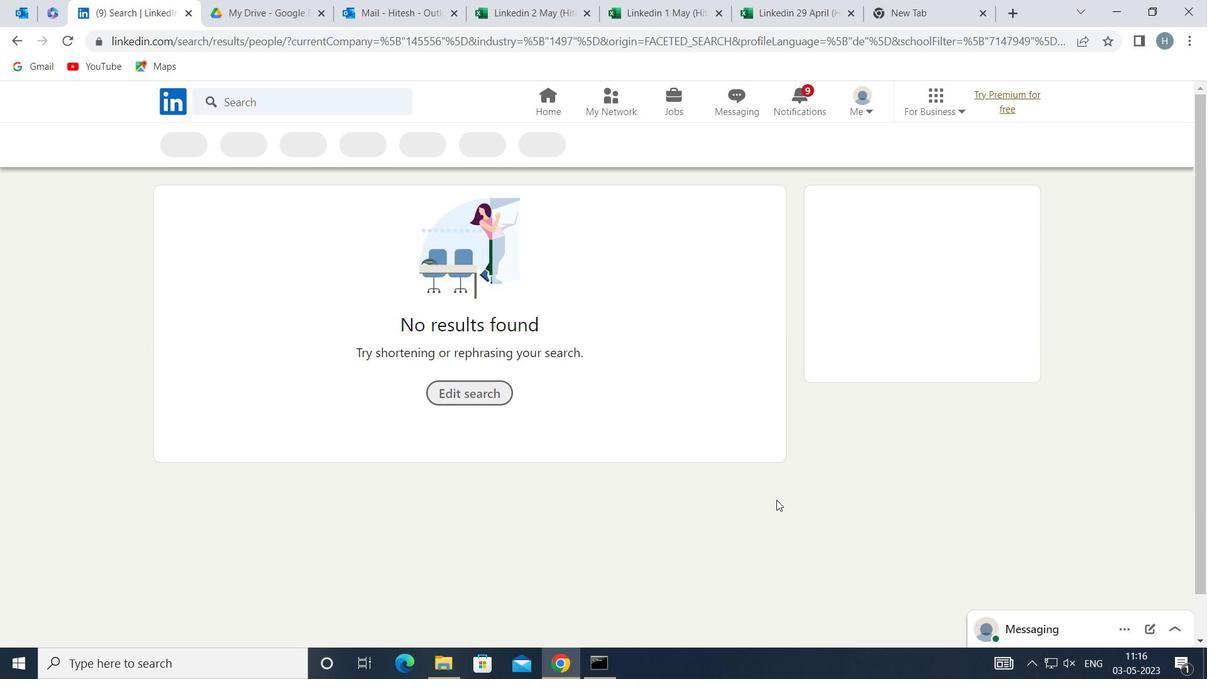 
